 Task: Reply All to email with the signature Anthony Hernandez with the subject Networking opportunity from softage.1@softage.net with the message Can you provide an update on the status of the IT system upgrade project?, select last word, change the font of the message to Serif and change the font typography to bold and italics Send the email
Action: Mouse moved to (452, 569)
Screenshot: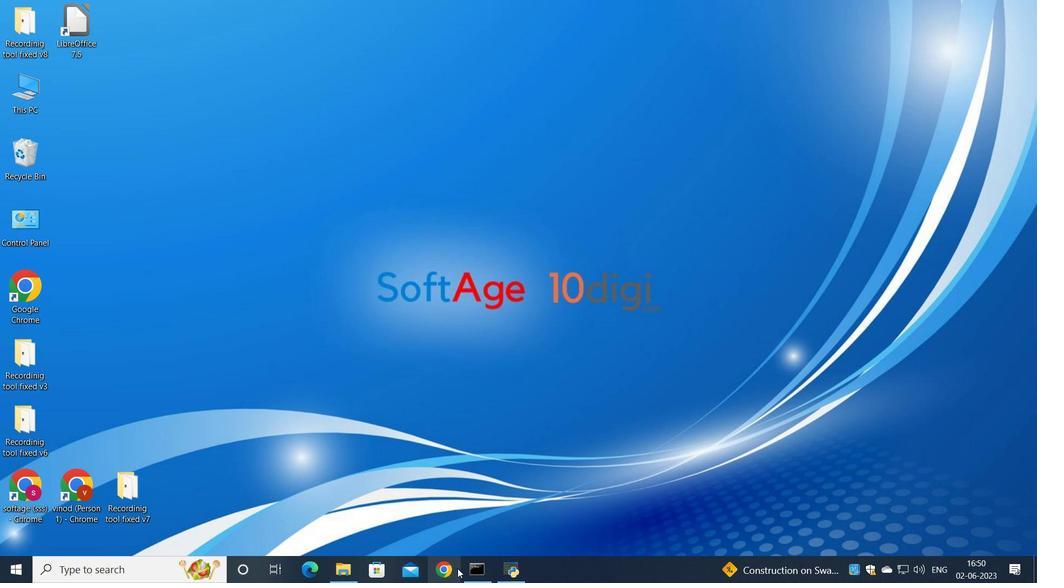 
Action: Mouse pressed left at (452, 569)
Screenshot: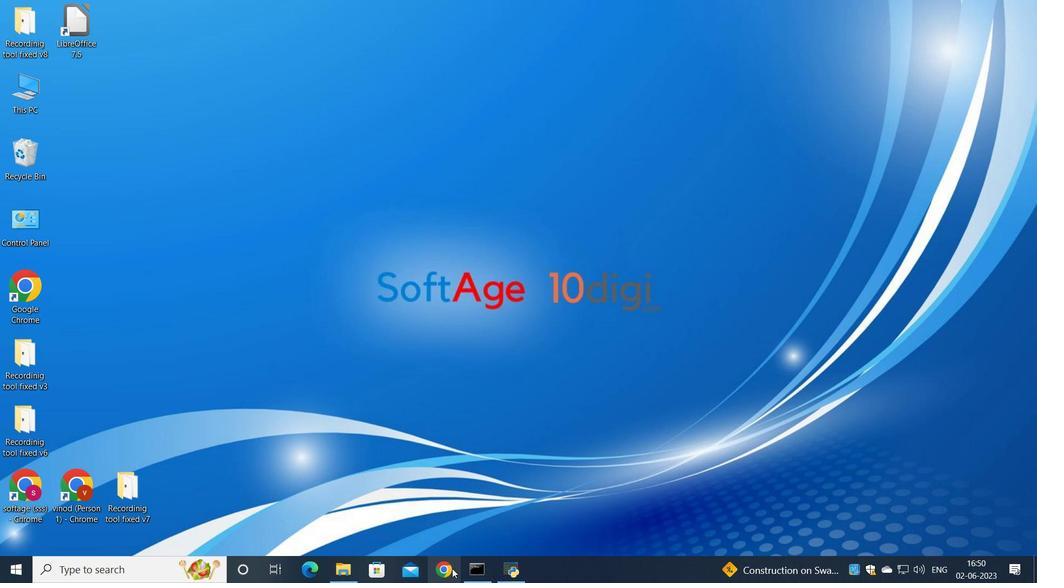 
Action: Mouse moved to (452, 345)
Screenshot: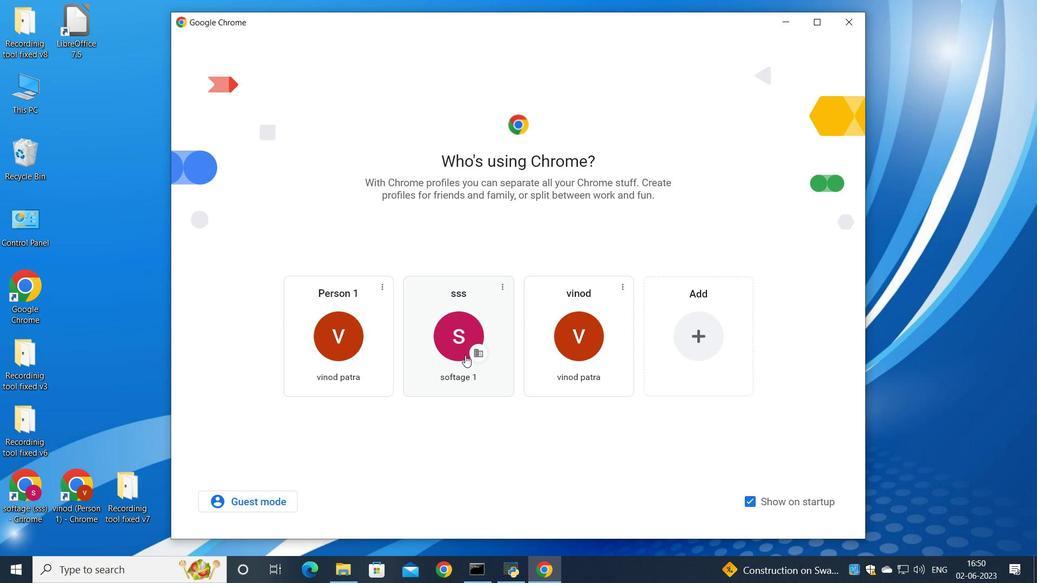 
Action: Mouse pressed left at (452, 345)
Screenshot: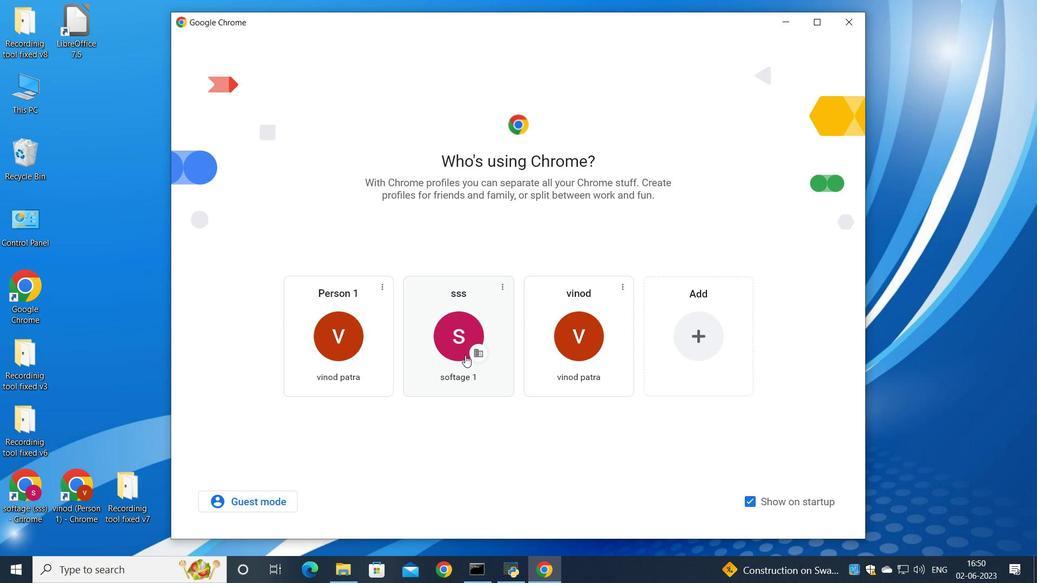 
Action: Mouse moved to (905, 89)
Screenshot: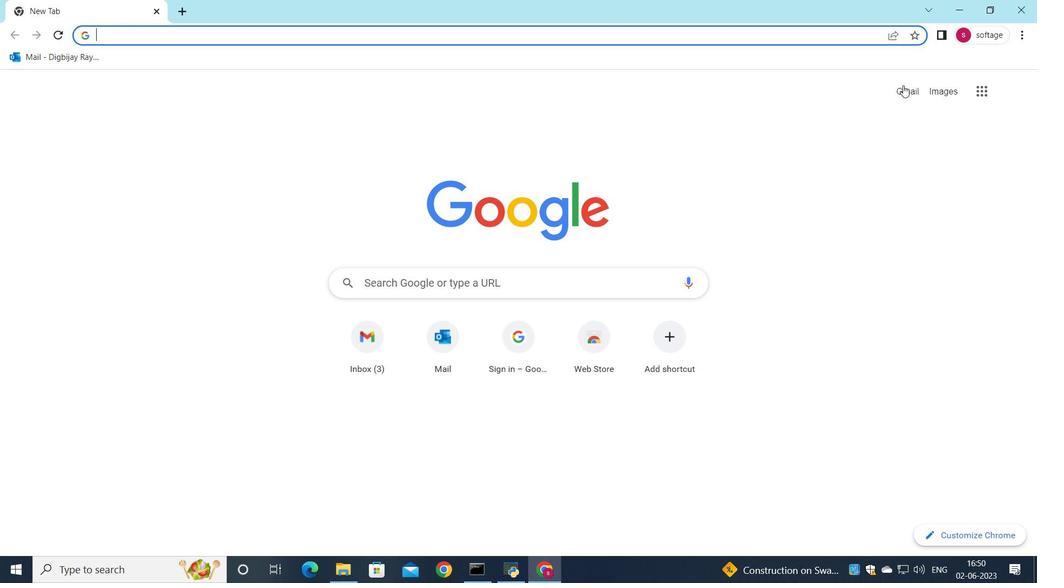 
Action: Mouse pressed left at (905, 89)
Screenshot: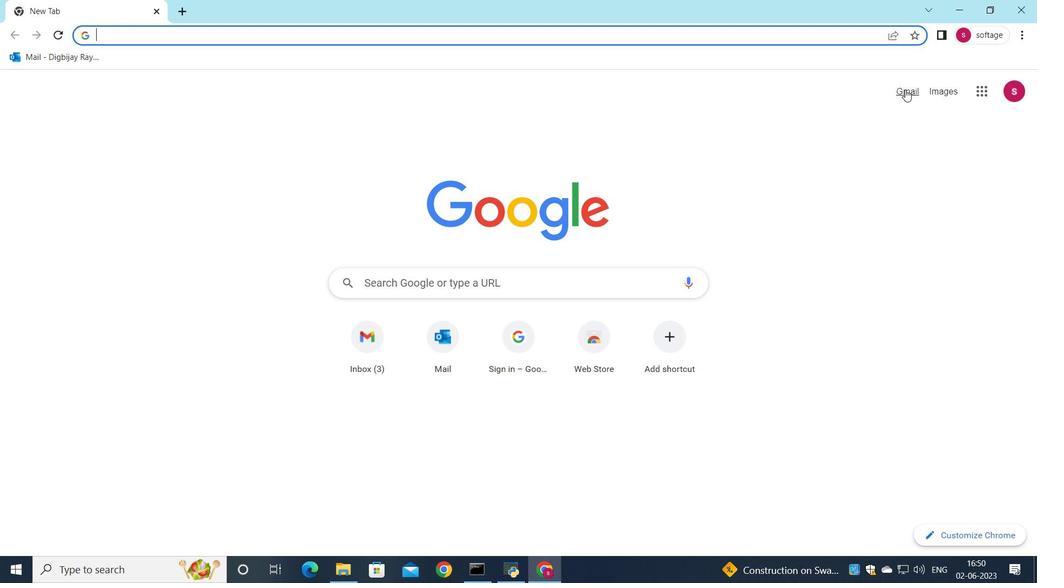 
Action: Mouse moved to (880, 94)
Screenshot: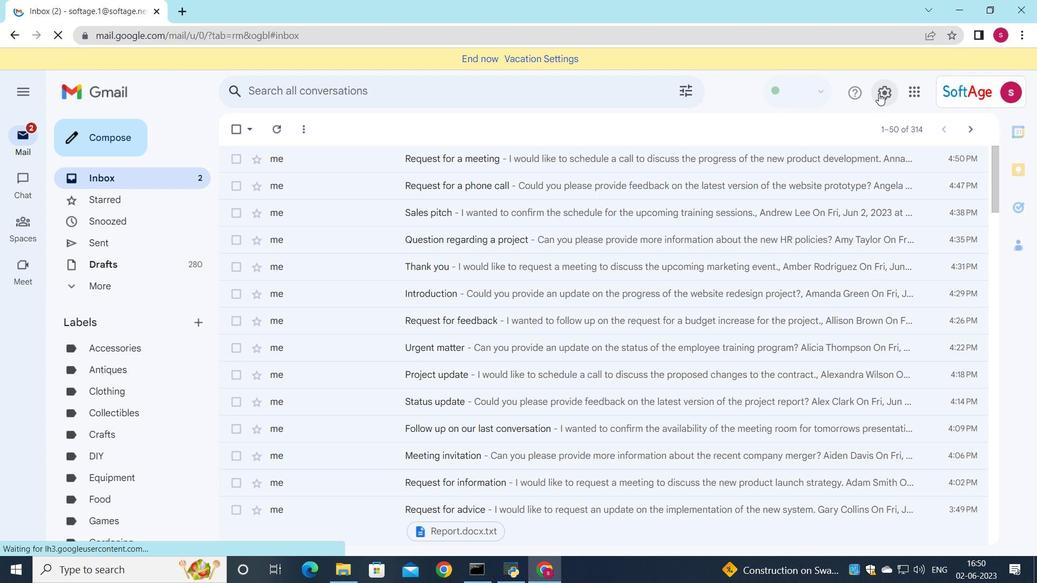 
Action: Mouse pressed left at (880, 94)
Screenshot: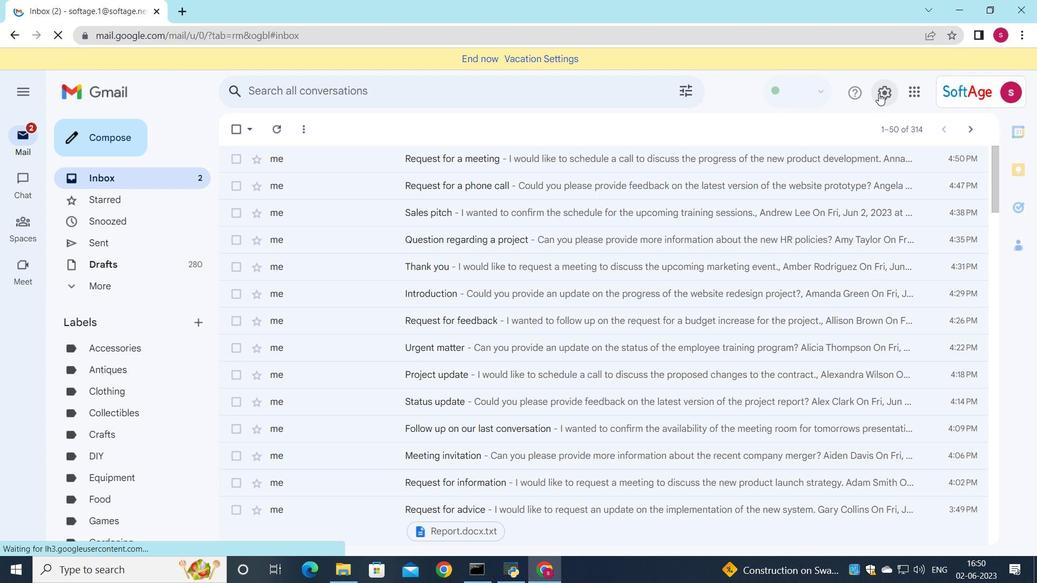 
Action: Mouse moved to (888, 157)
Screenshot: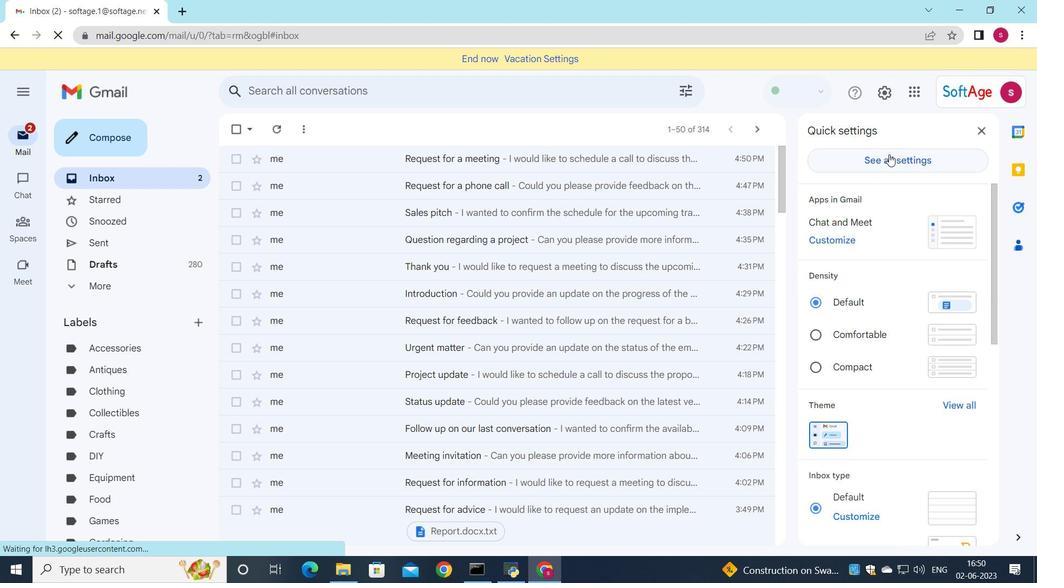 
Action: Mouse pressed left at (888, 157)
Screenshot: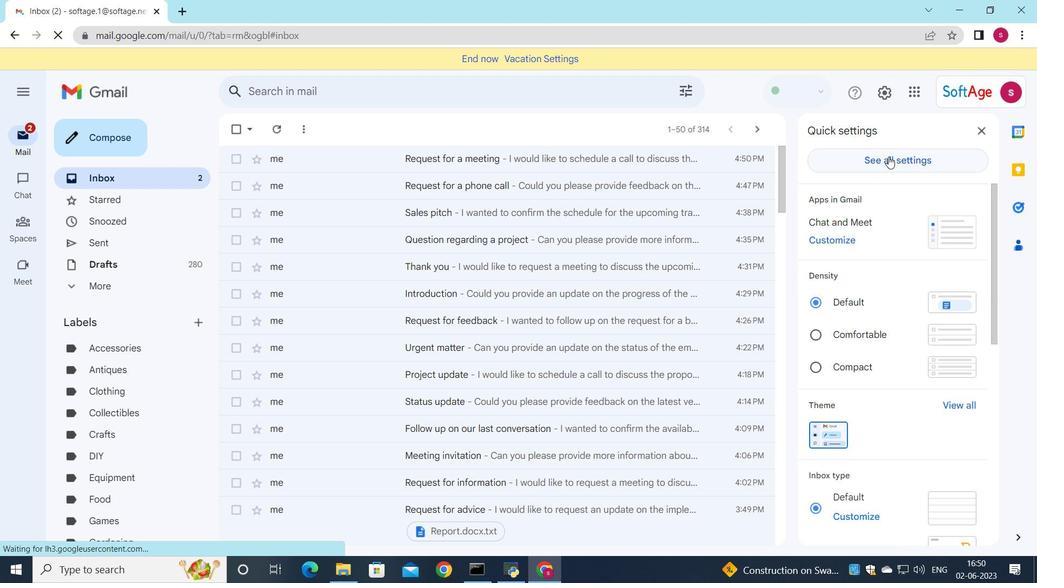 
Action: Mouse moved to (591, 244)
Screenshot: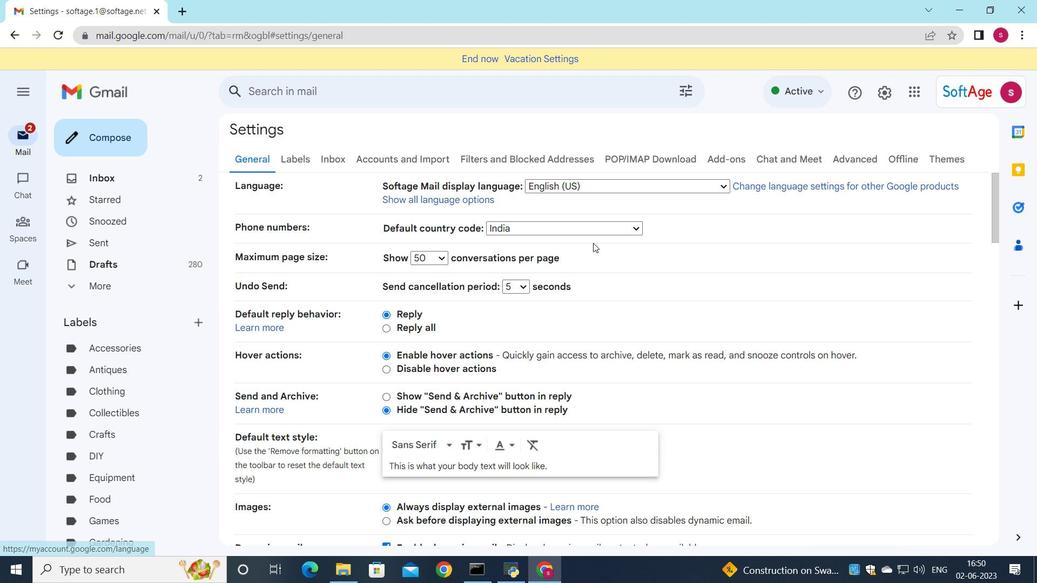 
Action: Mouse scrolled (591, 243) with delta (0, 0)
Screenshot: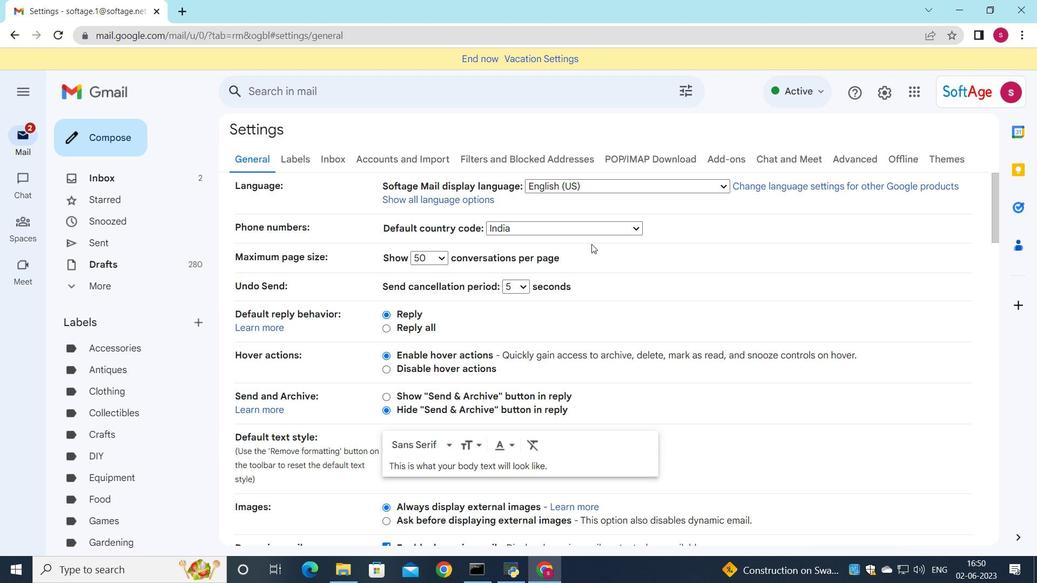 
Action: Mouse scrolled (591, 243) with delta (0, 0)
Screenshot: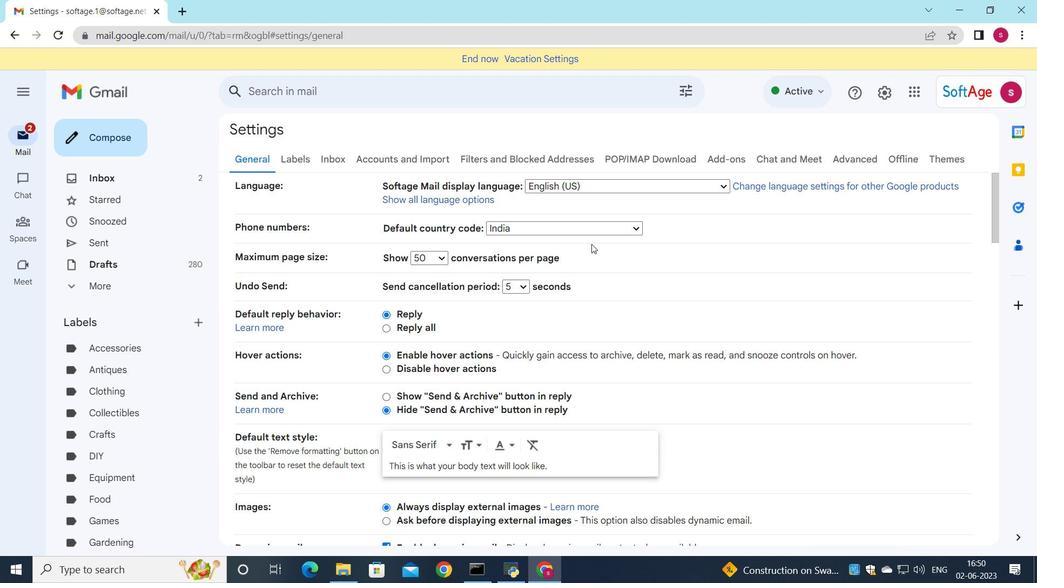 
Action: Mouse scrolled (591, 243) with delta (0, 0)
Screenshot: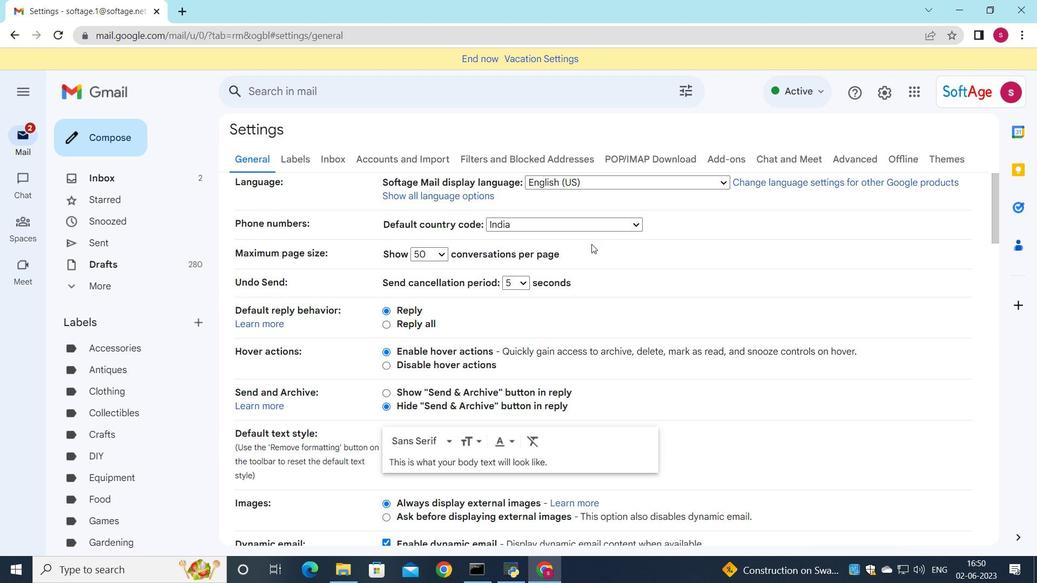 
Action: Mouse scrolled (591, 243) with delta (0, 0)
Screenshot: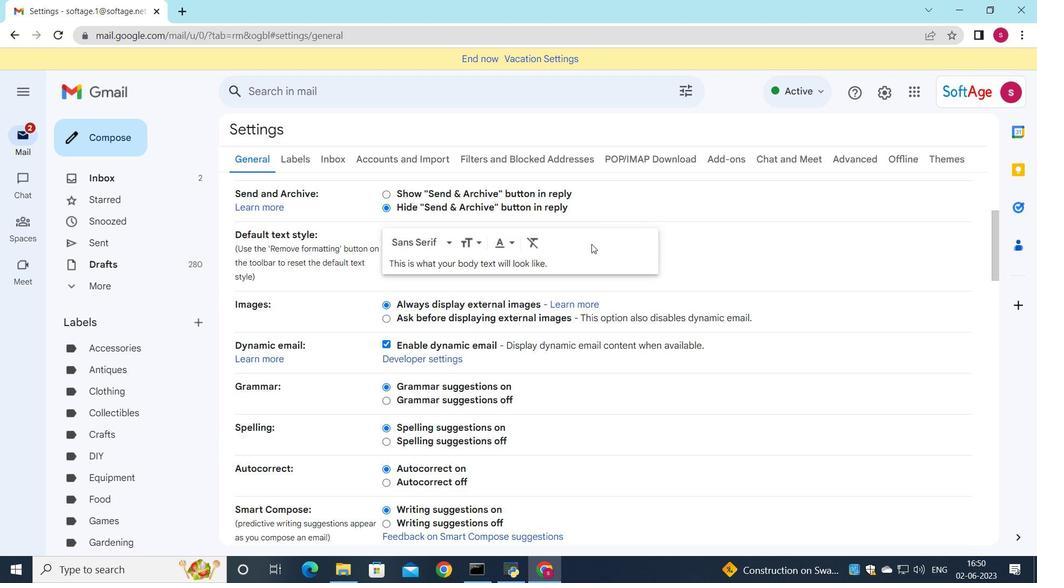 
Action: Mouse scrolled (591, 243) with delta (0, 0)
Screenshot: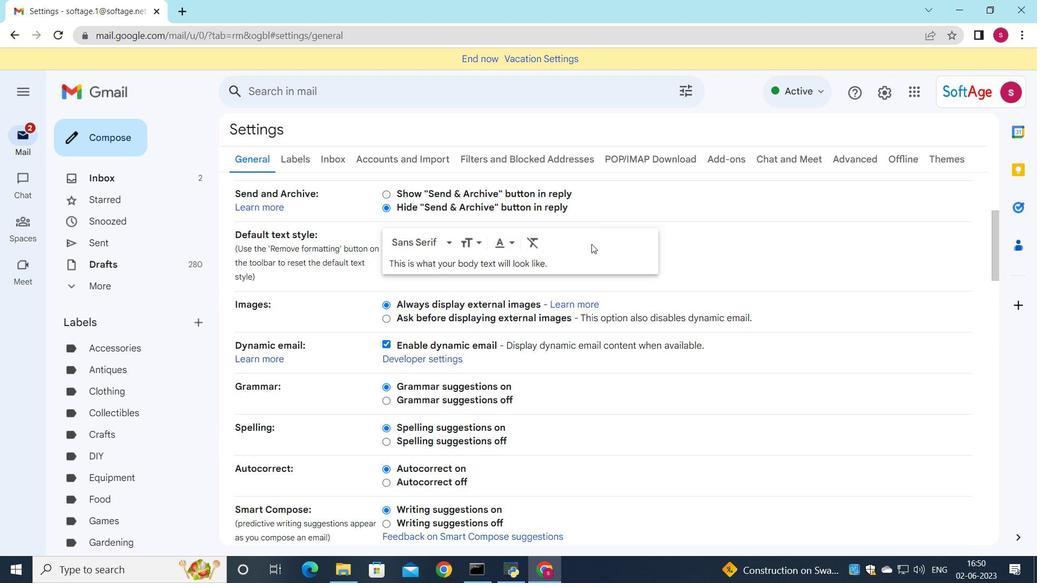 
Action: Mouse scrolled (591, 243) with delta (0, 0)
Screenshot: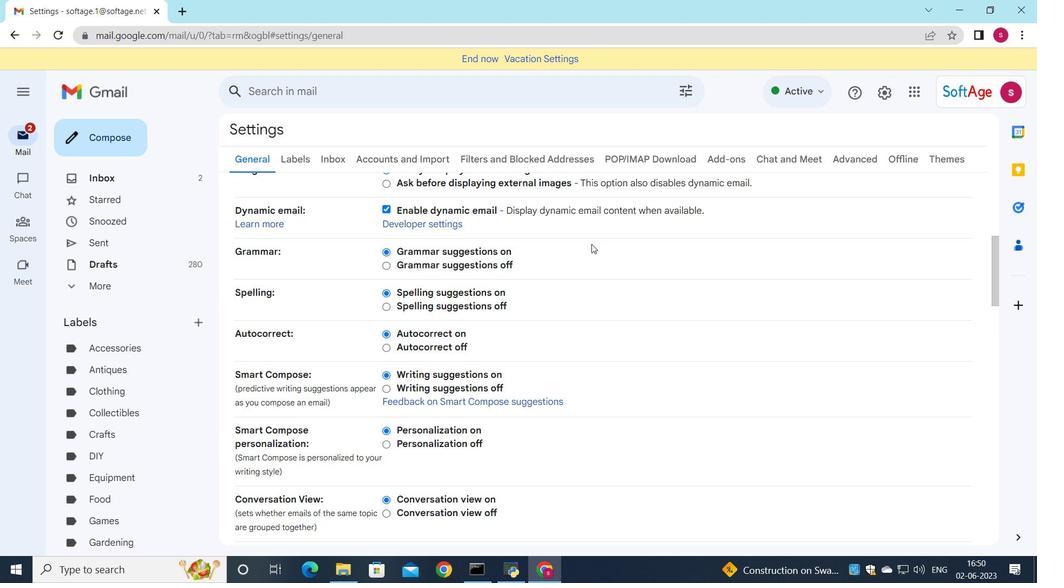 
Action: Mouse scrolled (591, 244) with delta (0, 0)
Screenshot: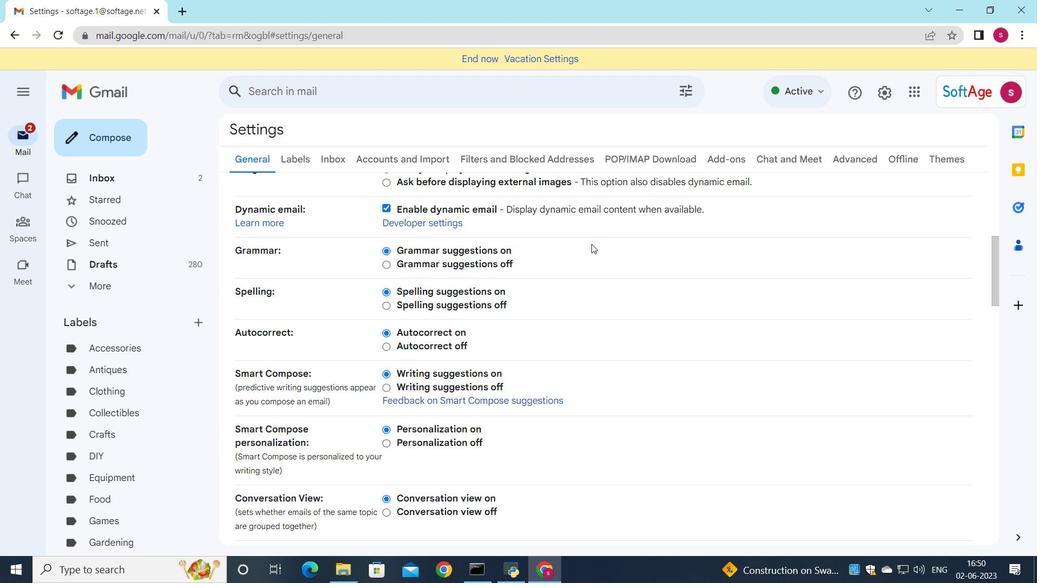 
Action: Mouse scrolled (591, 244) with delta (0, 0)
Screenshot: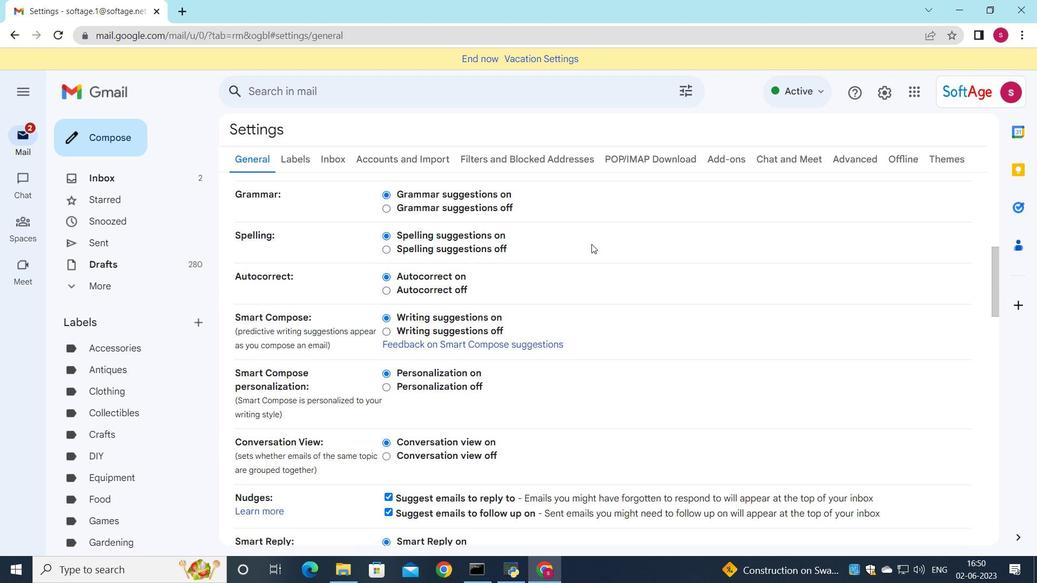 
Action: Mouse scrolled (591, 243) with delta (0, 0)
Screenshot: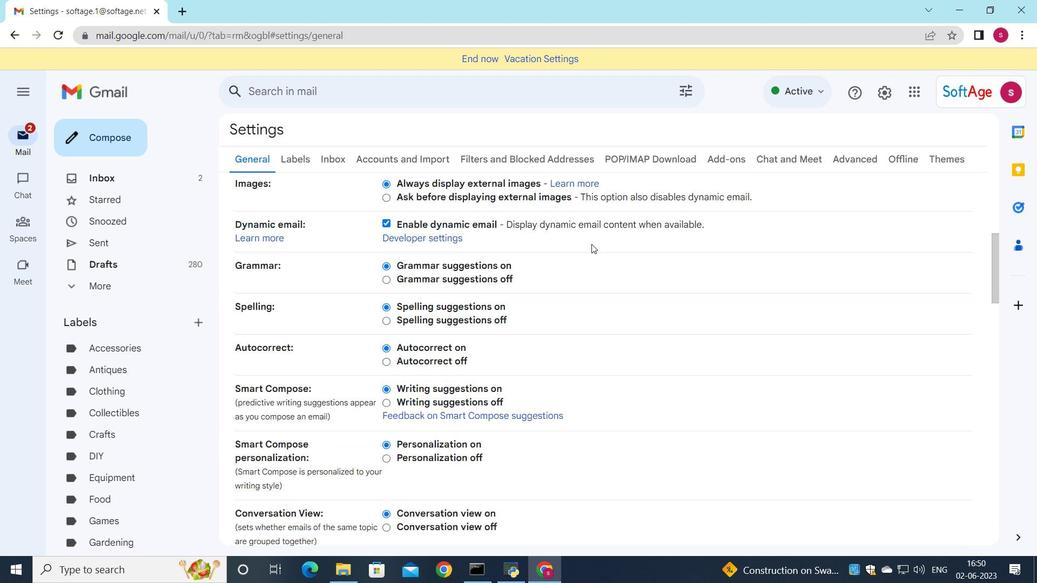 
Action: Mouse scrolled (591, 243) with delta (0, 0)
Screenshot: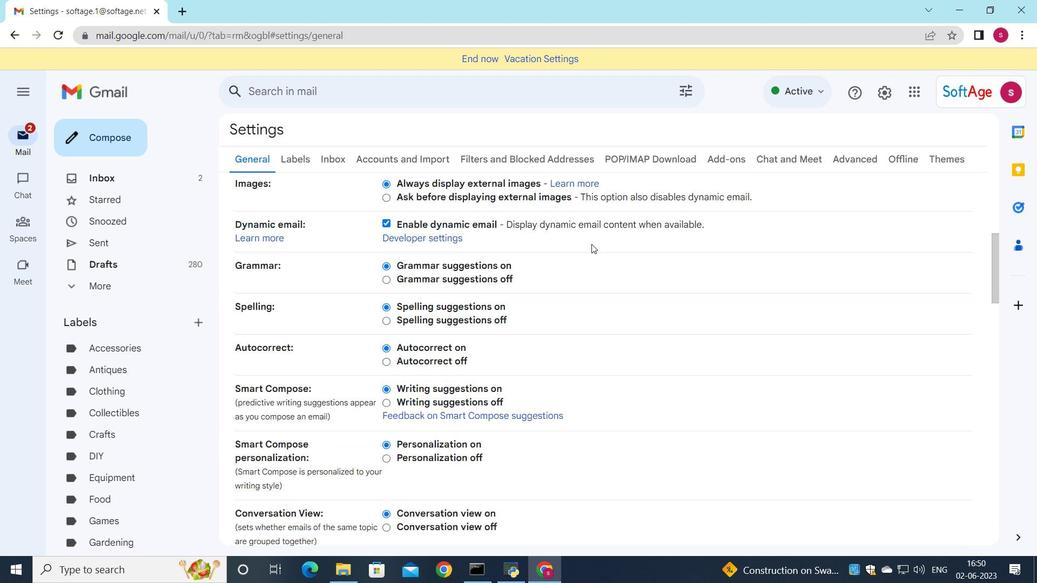 
Action: Mouse scrolled (591, 243) with delta (0, 0)
Screenshot: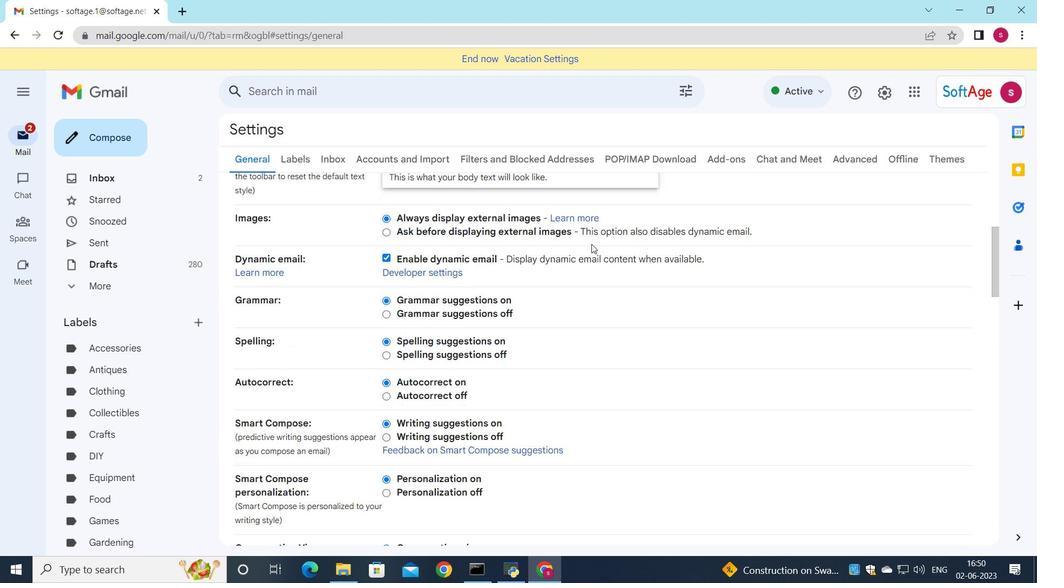 
Action: Mouse scrolled (591, 243) with delta (0, 0)
Screenshot: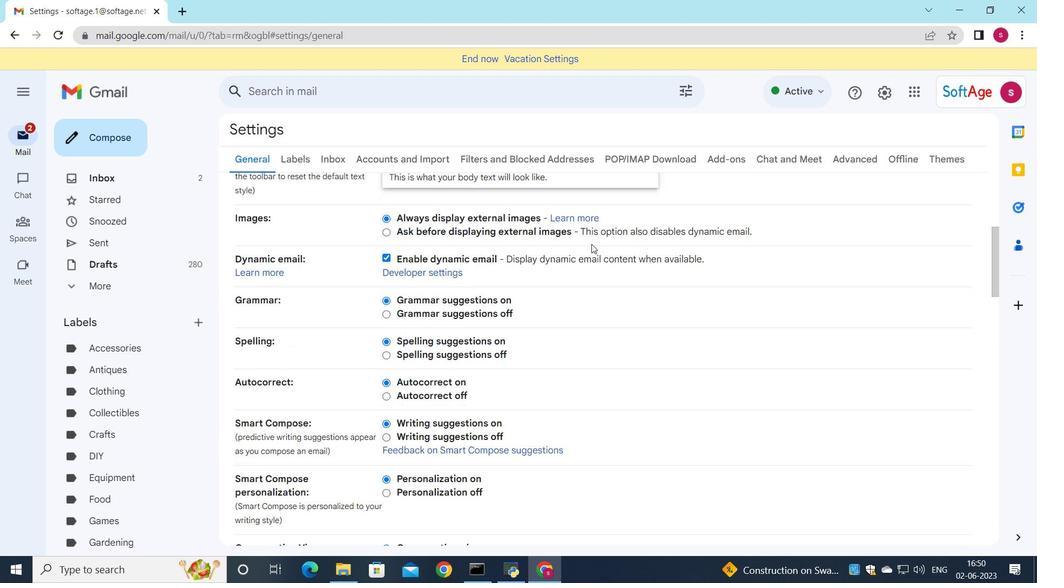 
Action: Mouse scrolled (591, 243) with delta (0, 0)
Screenshot: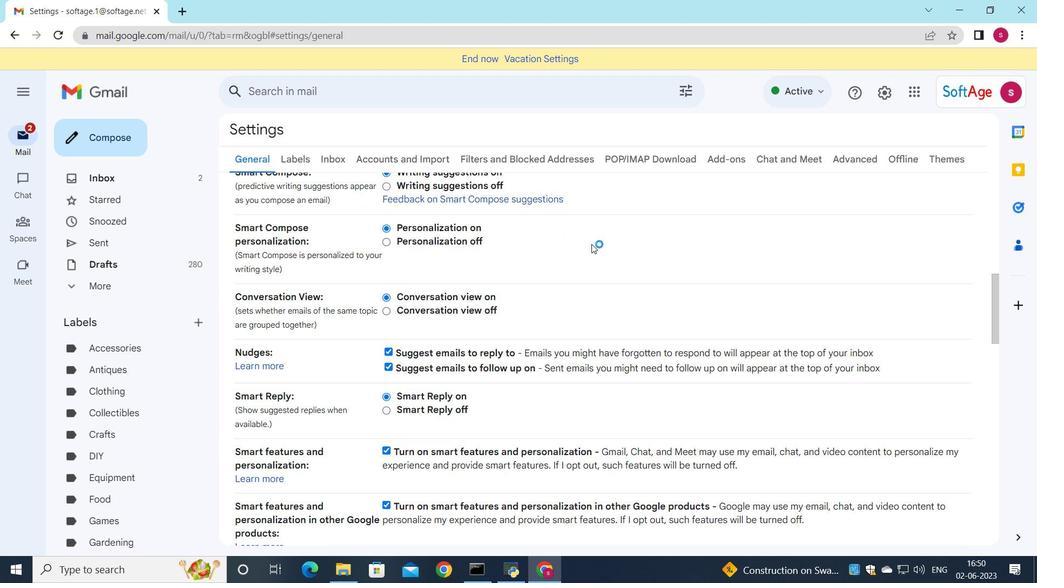 
Action: Mouse scrolled (591, 243) with delta (0, 0)
Screenshot: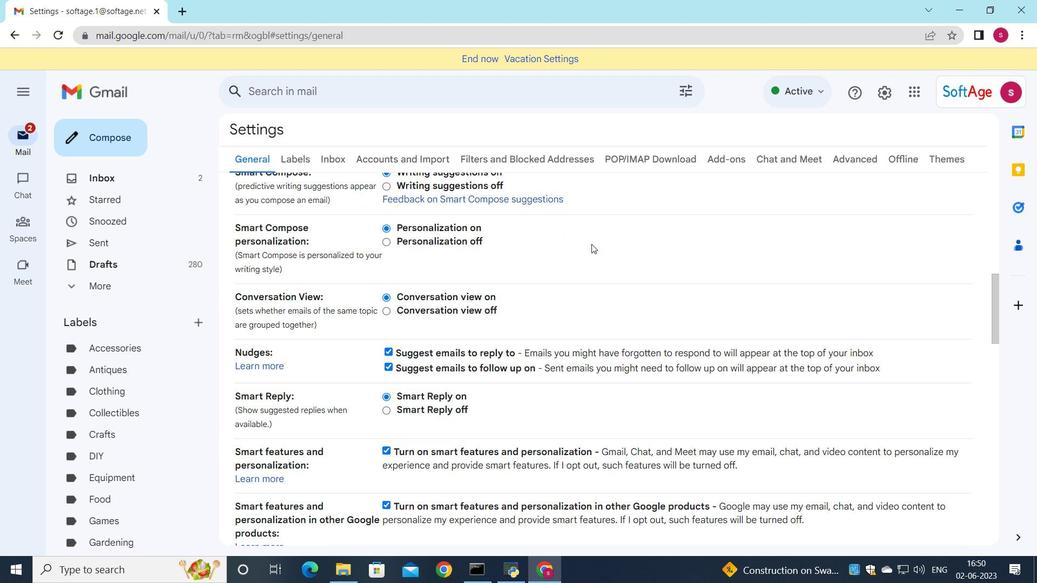 
Action: Mouse scrolled (591, 243) with delta (0, 0)
Screenshot: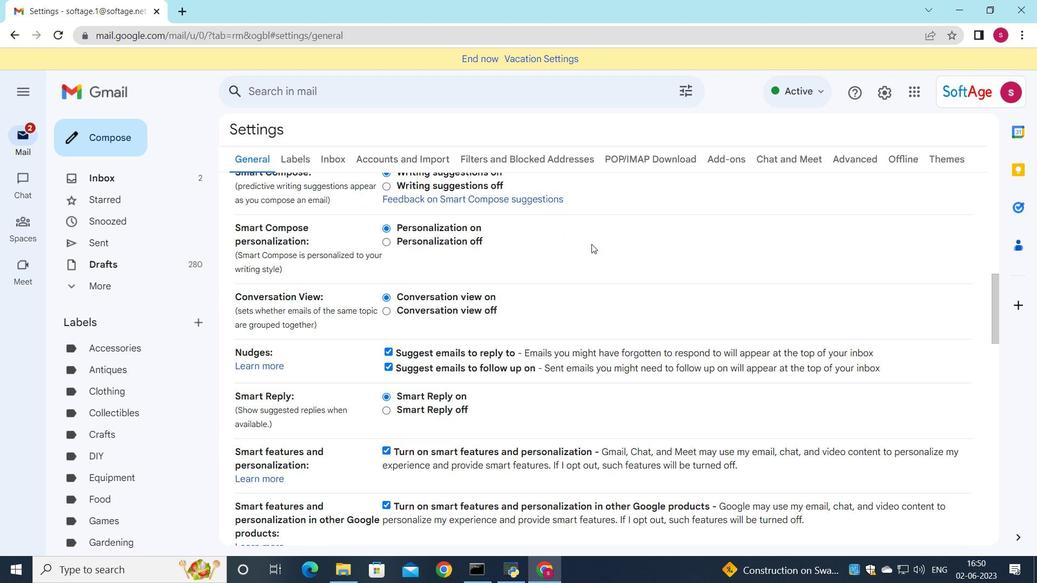 
Action: Mouse scrolled (591, 243) with delta (0, 0)
Screenshot: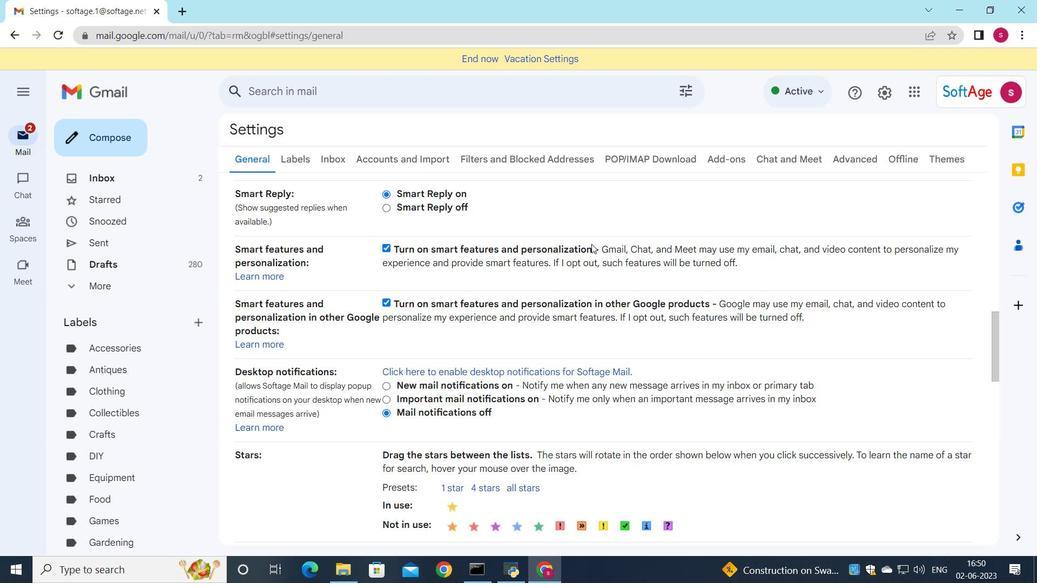 
Action: Mouse scrolled (591, 243) with delta (0, 0)
Screenshot: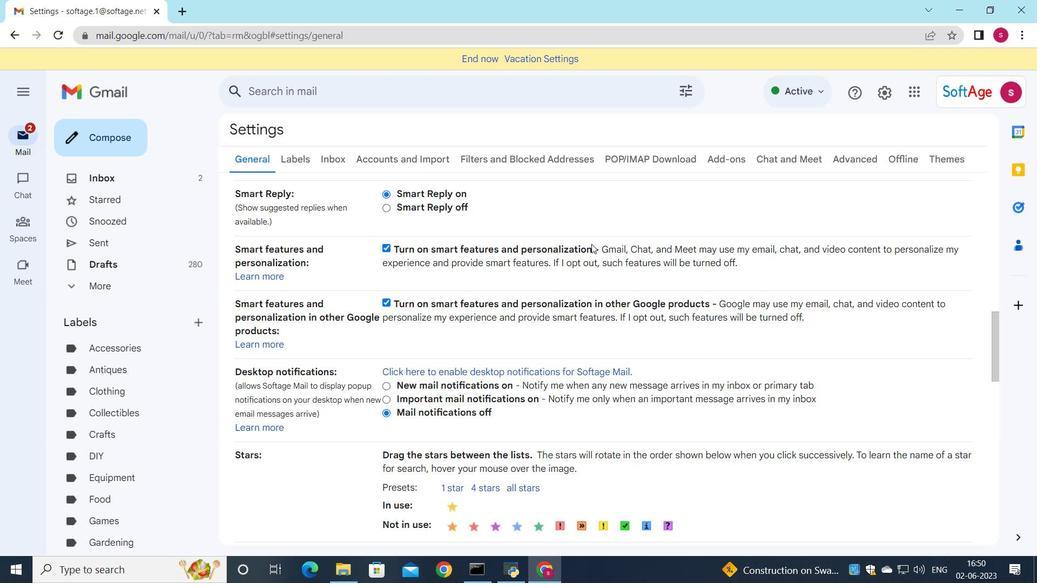 
Action: Mouse scrolled (591, 243) with delta (0, 0)
Screenshot: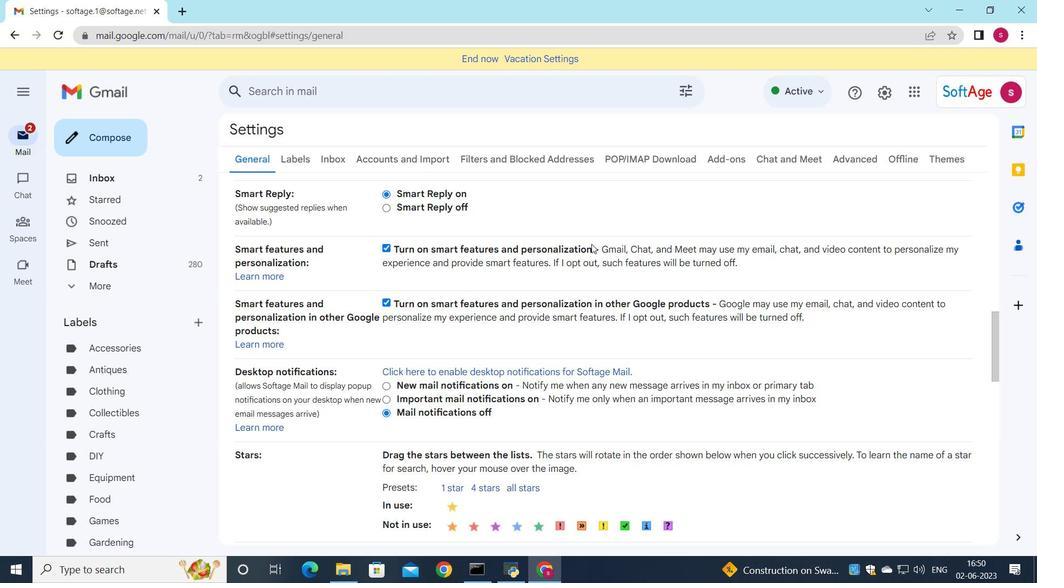 
Action: Mouse scrolled (591, 243) with delta (0, 0)
Screenshot: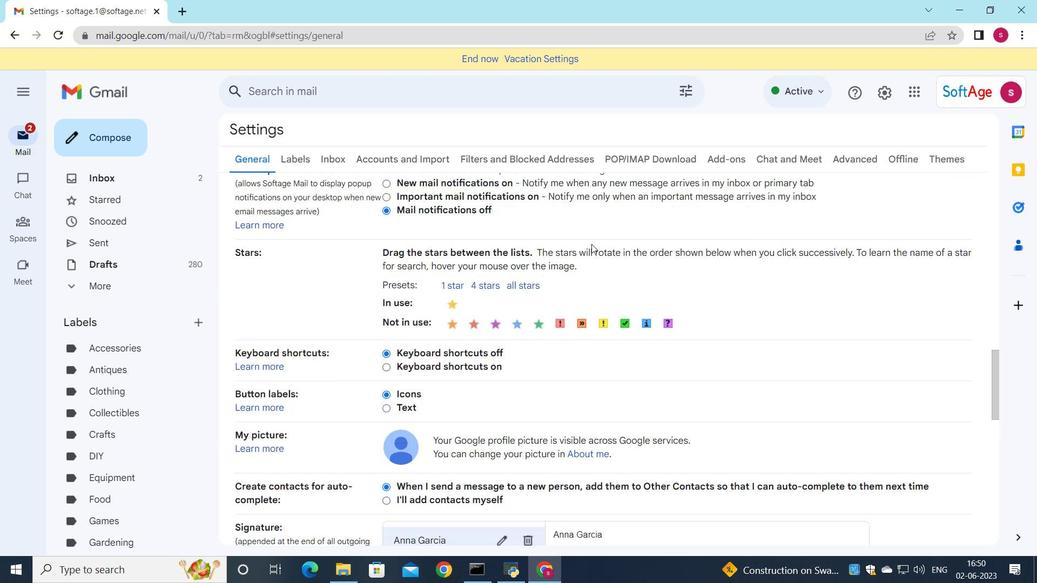 
Action: Mouse scrolled (591, 243) with delta (0, 0)
Screenshot: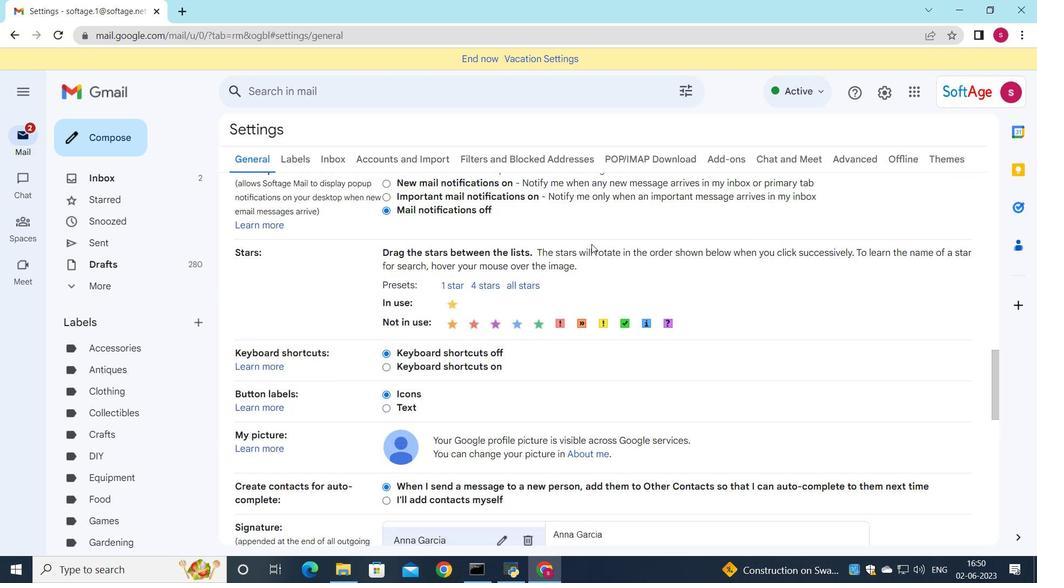 
Action: Mouse scrolled (591, 243) with delta (0, 0)
Screenshot: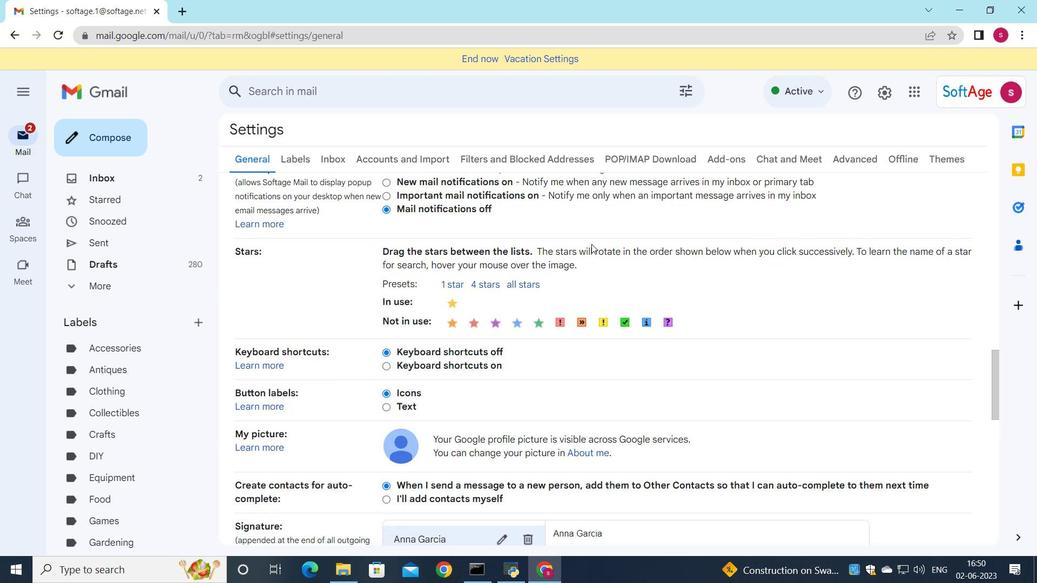 
Action: Mouse scrolled (591, 243) with delta (0, 0)
Screenshot: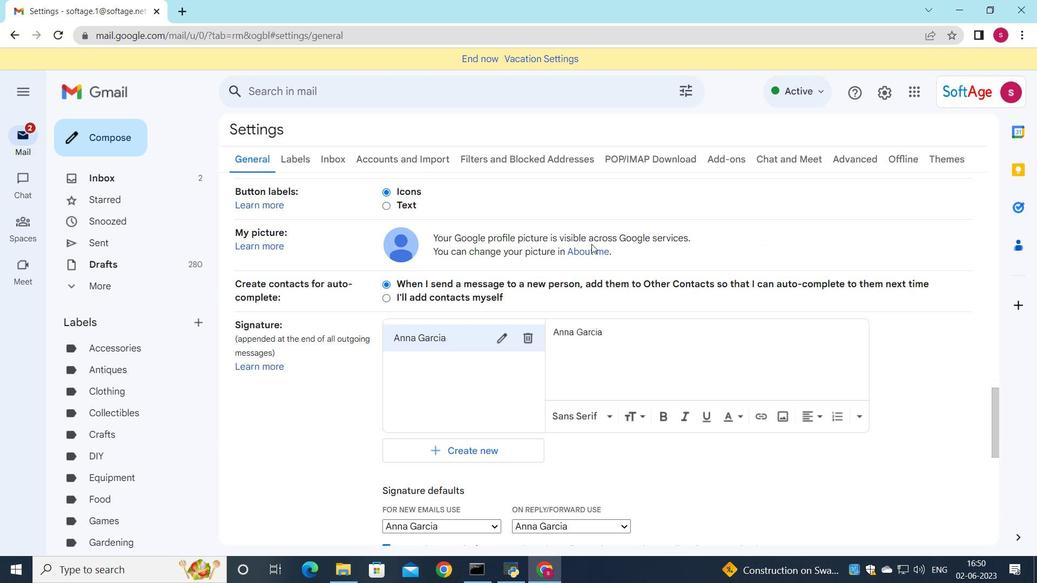 
Action: Mouse scrolled (591, 243) with delta (0, 0)
Screenshot: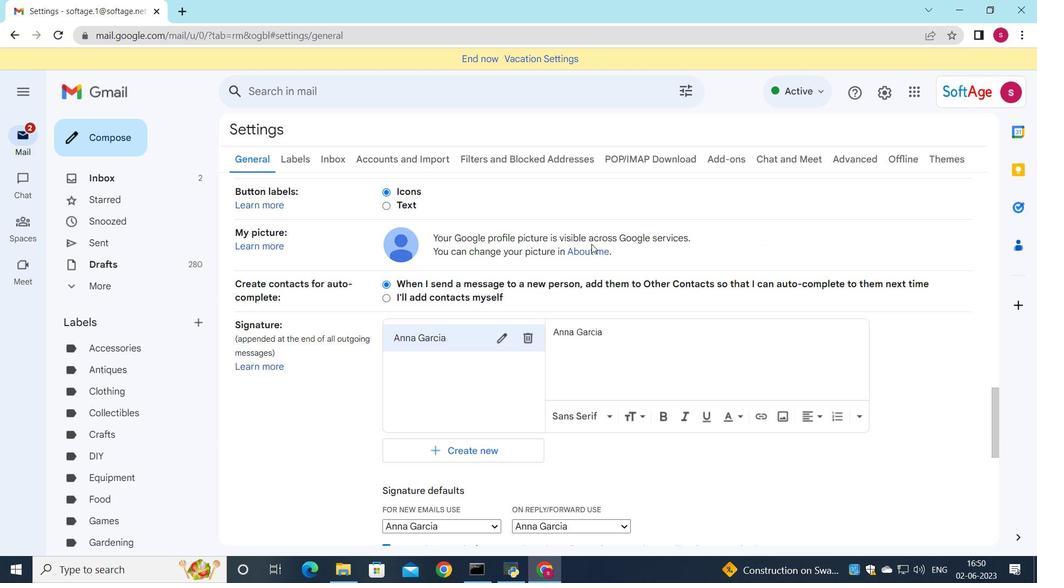 
Action: Mouse moved to (537, 207)
Screenshot: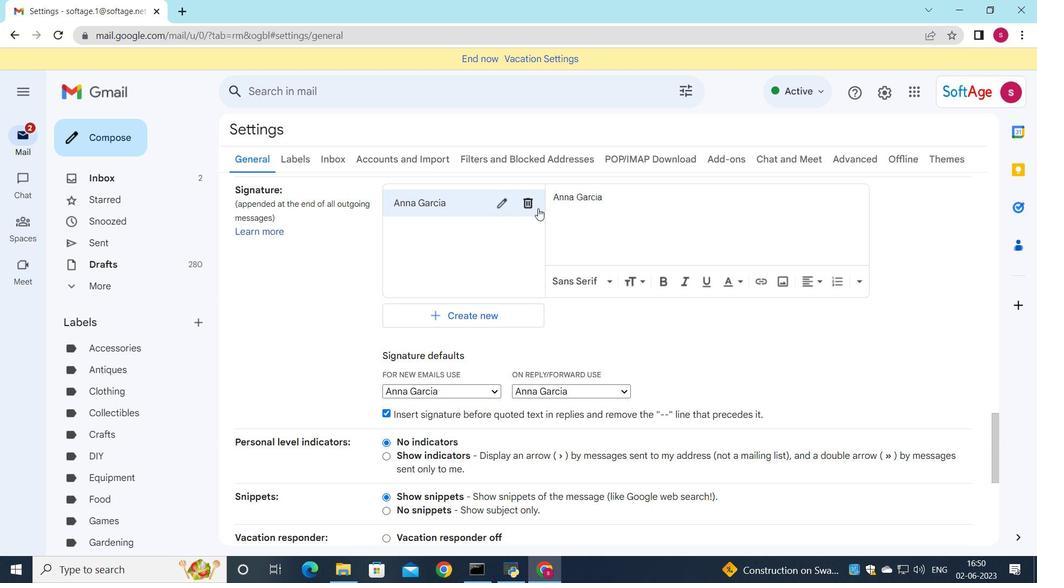 
Action: Mouse pressed left at (537, 207)
Screenshot: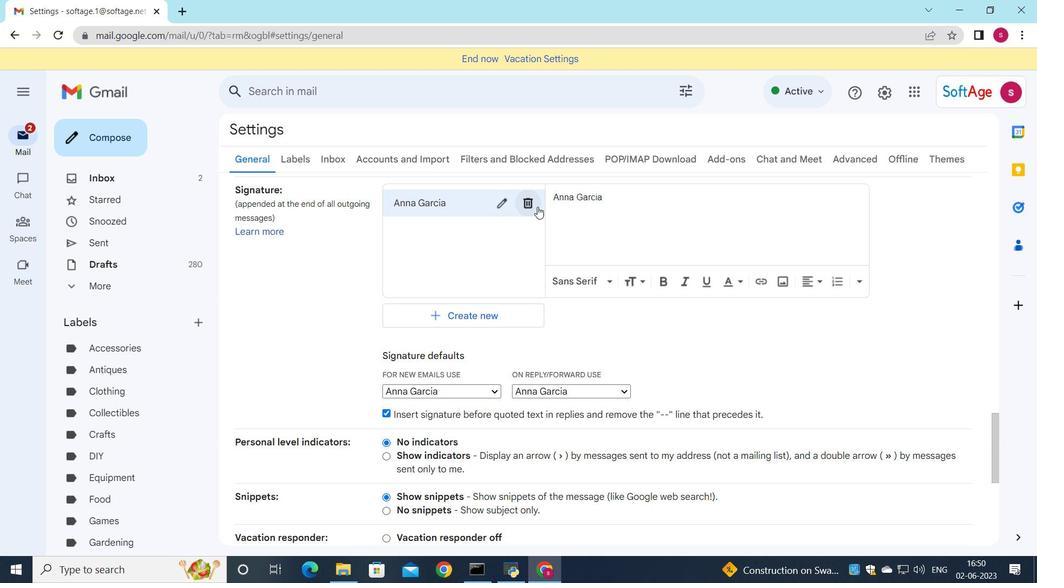 
Action: Mouse moved to (624, 324)
Screenshot: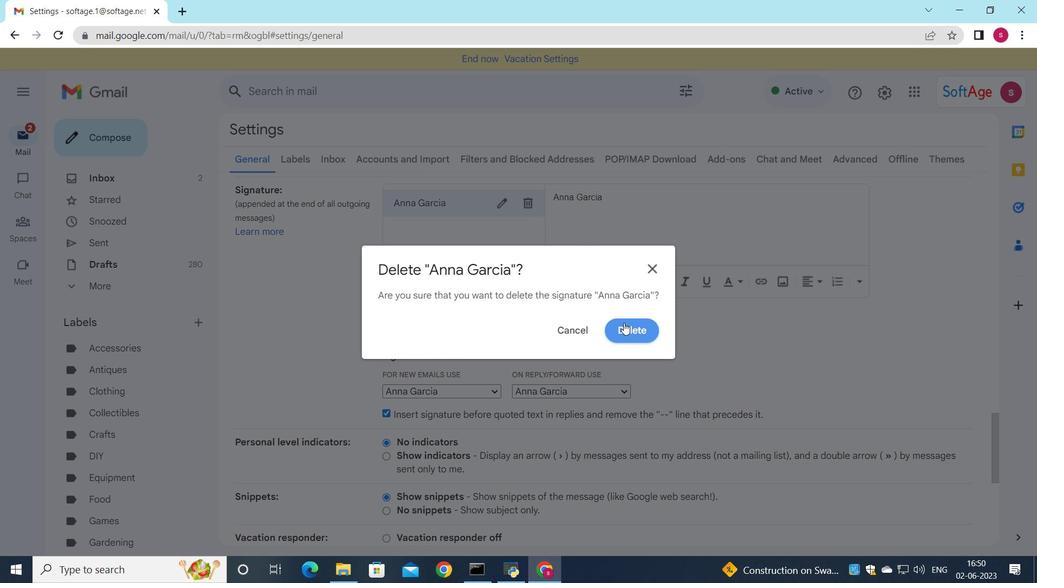 
Action: Mouse pressed left at (624, 324)
Screenshot: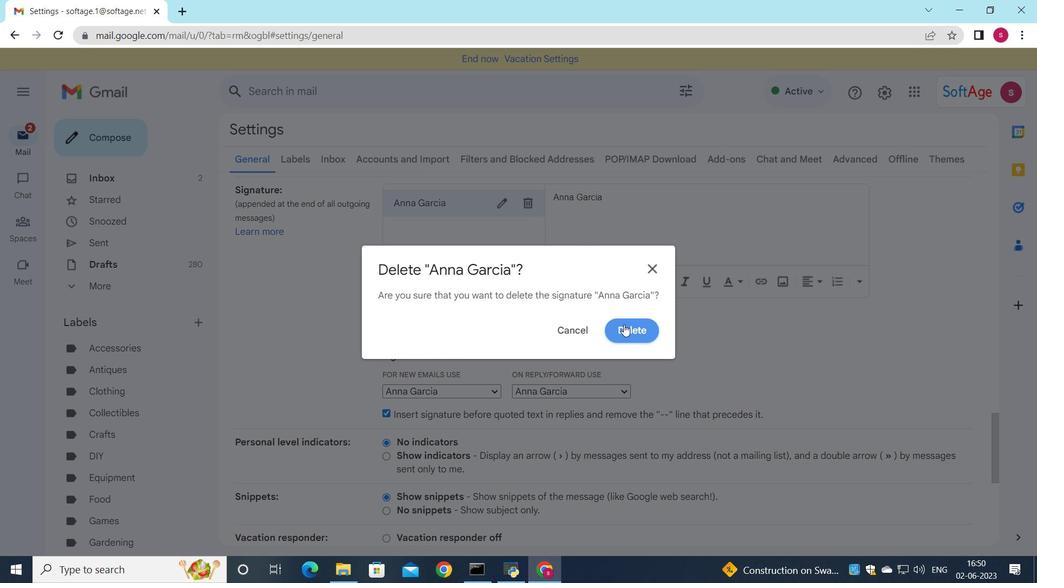 
Action: Mouse moved to (436, 218)
Screenshot: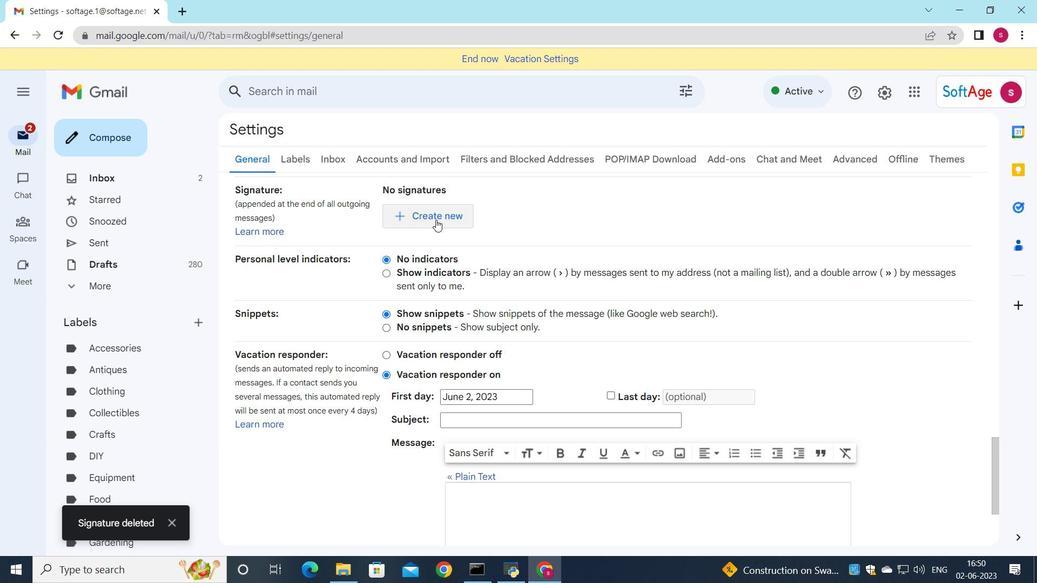 
Action: Mouse pressed left at (436, 218)
Screenshot: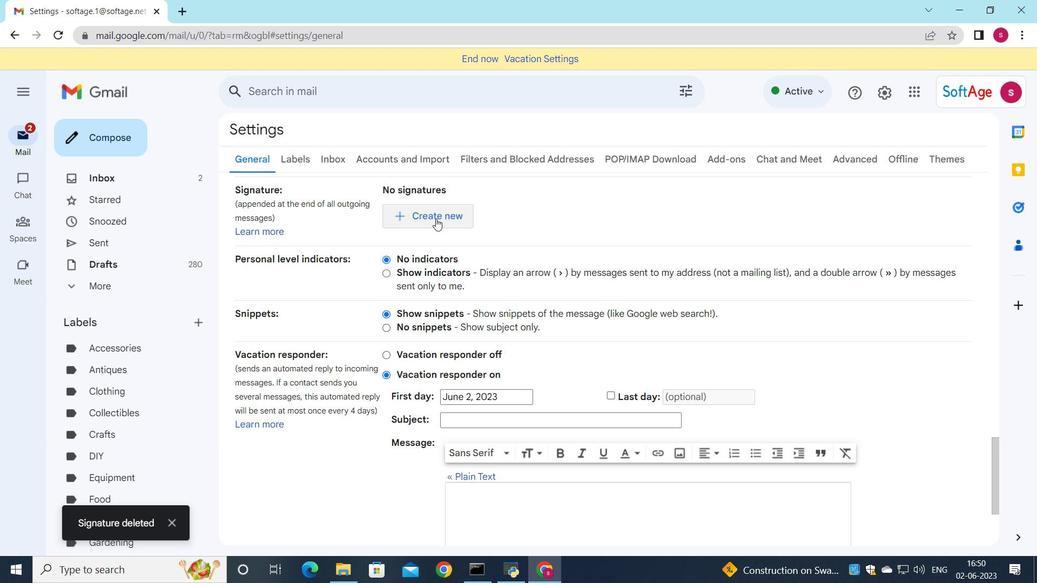 
Action: Mouse moved to (808, 153)
Screenshot: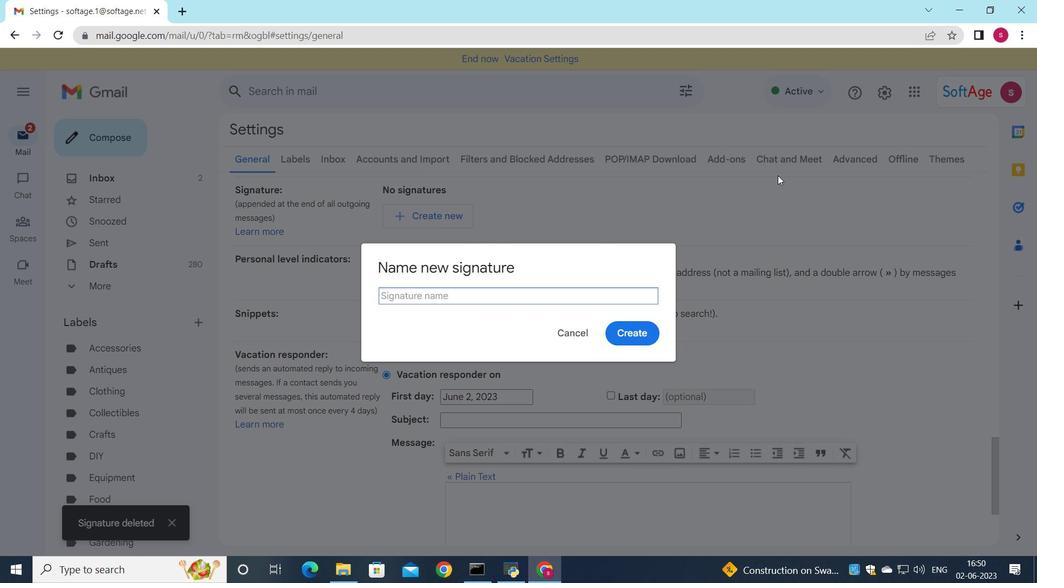 
Action: Key pressed <Key.shift>Anthony<Key.space><Key.shift>Hernandez
Screenshot: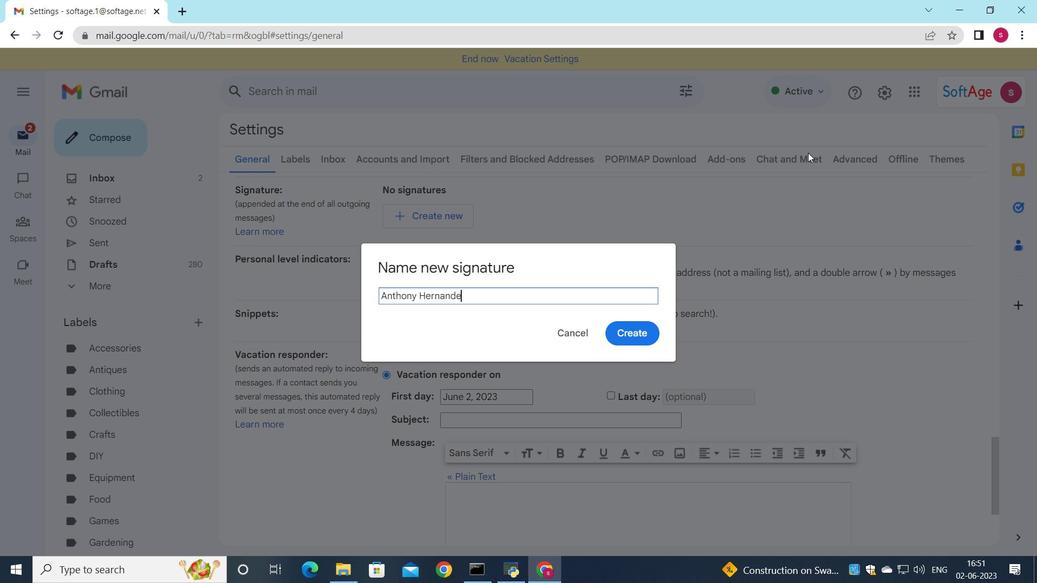 
Action: Mouse moved to (637, 337)
Screenshot: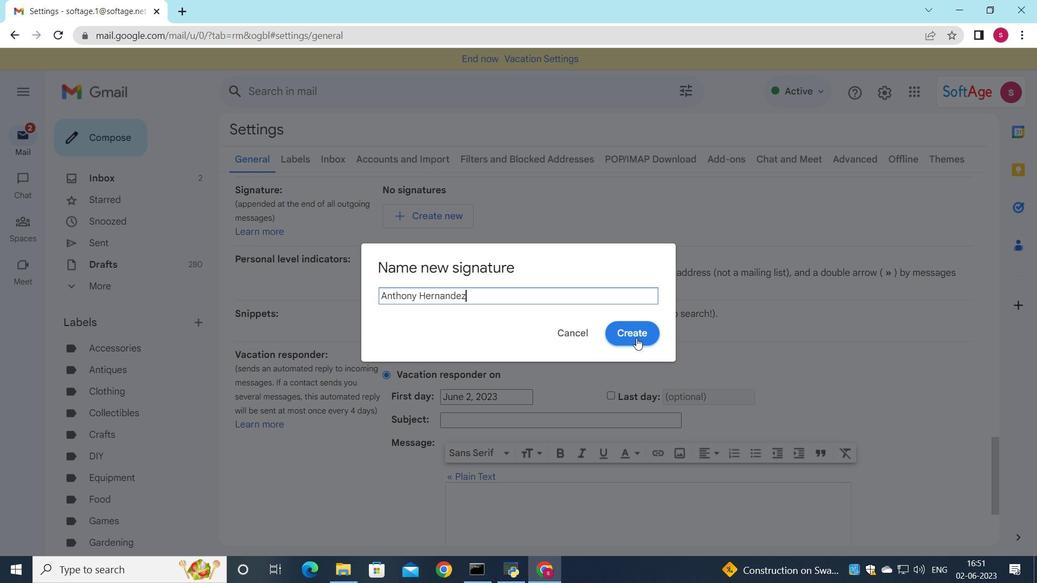 
Action: Mouse pressed left at (637, 337)
Screenshot: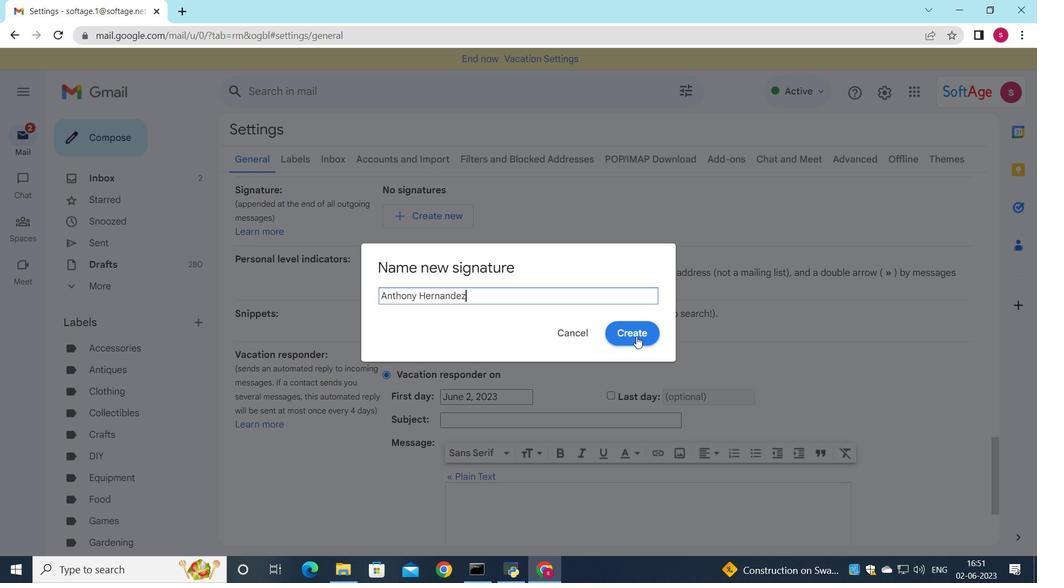 
Action: Mouse moved to (692, 231)
Screenshot: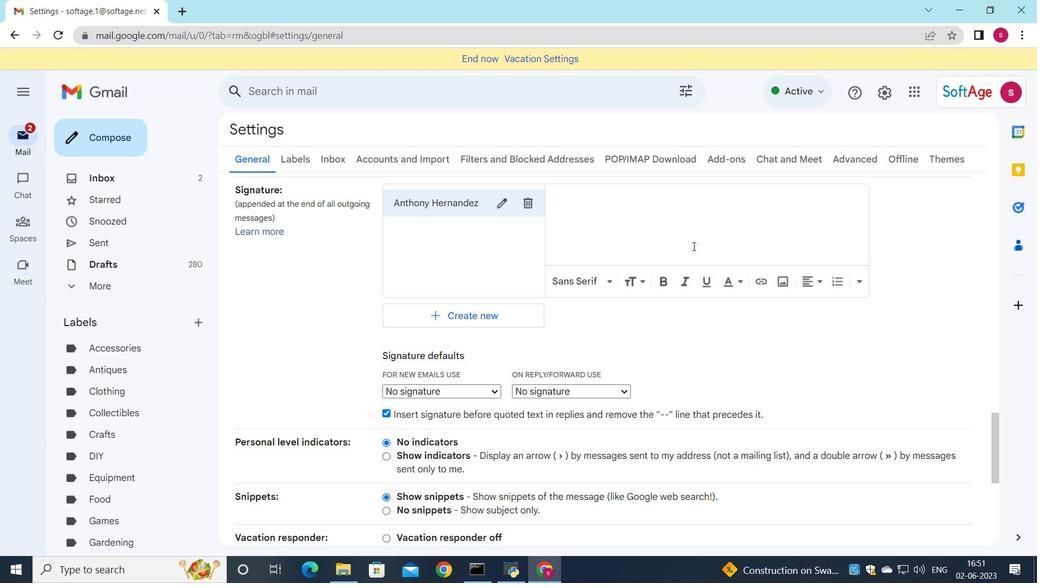 
Action: Mouse pressed left at (692, 231)
Screenshot: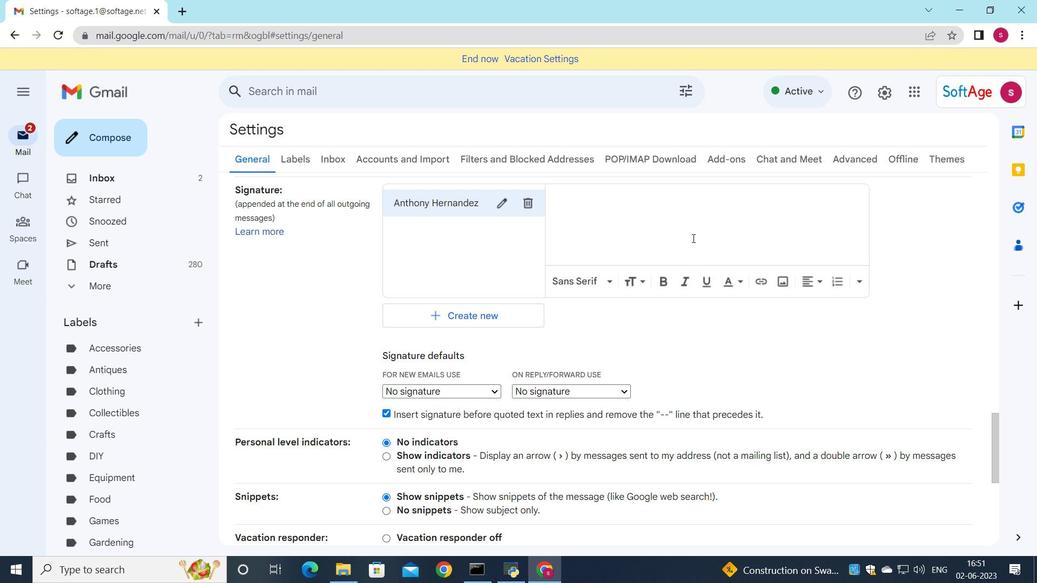 
Action: Key pressed <Key.shift>Anthony<Key.space><Key.shift>Hea<Key.backspace>rnandez
Screenshot: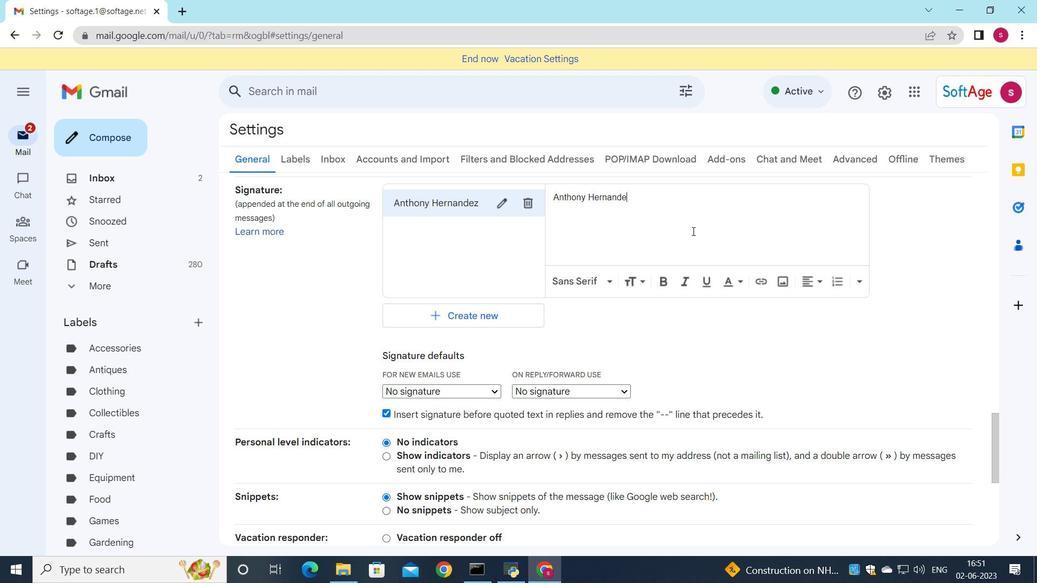 
Action: Mouse moved to (469, 390)
Screenshot: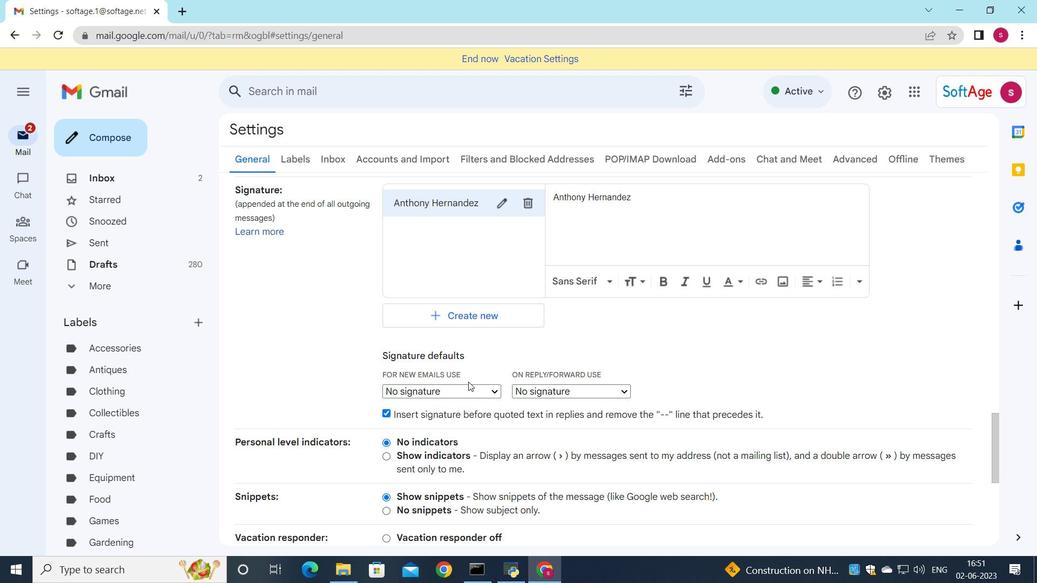 
Action: Mouse pressed left at (469, 390)
Screenshot: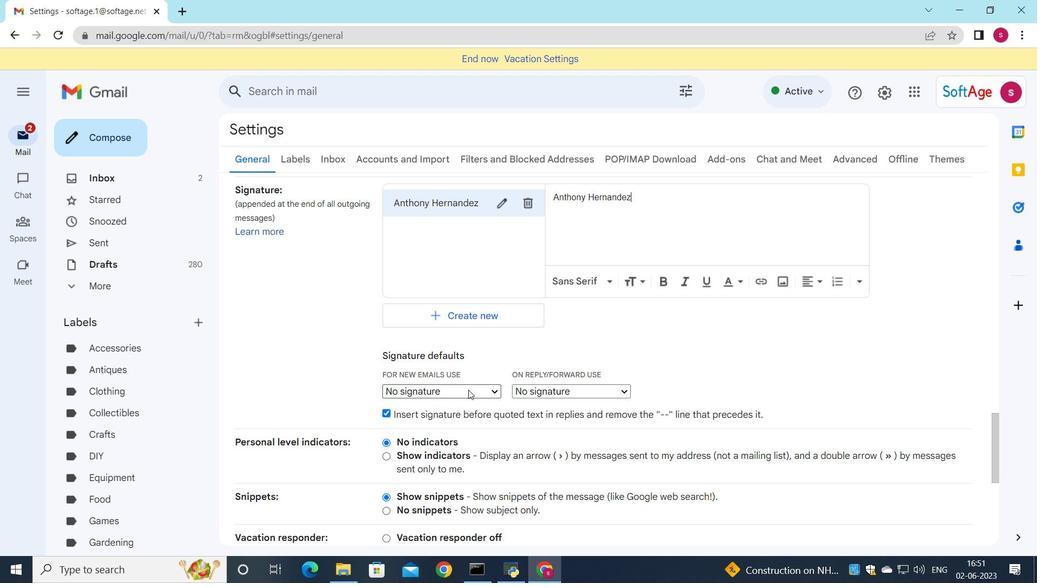 
Action: Mouse moved to (471, 418)
Screenshot: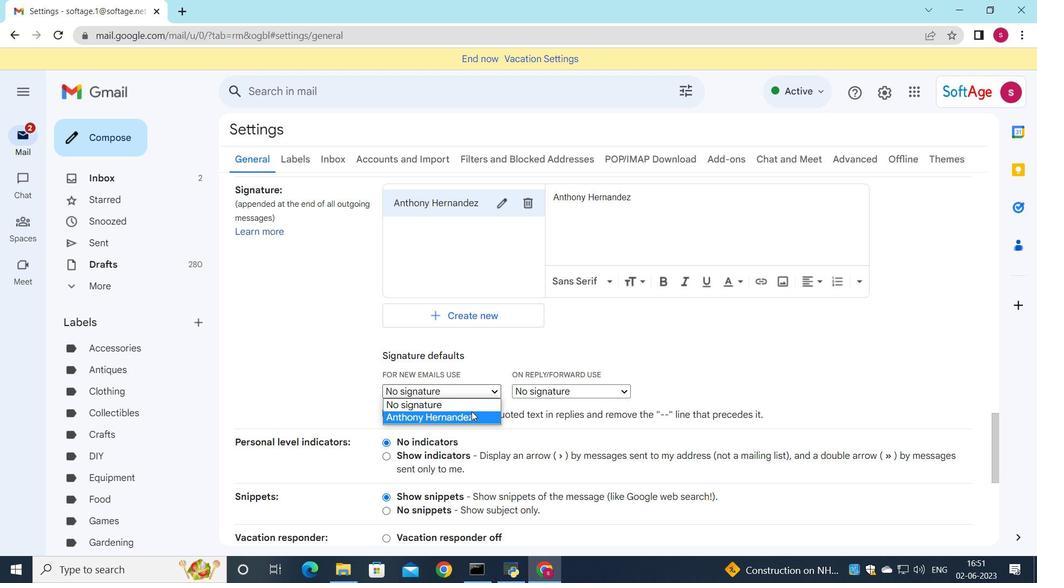 
Action: Mouse pressed left at (471, 418)
Screenshot: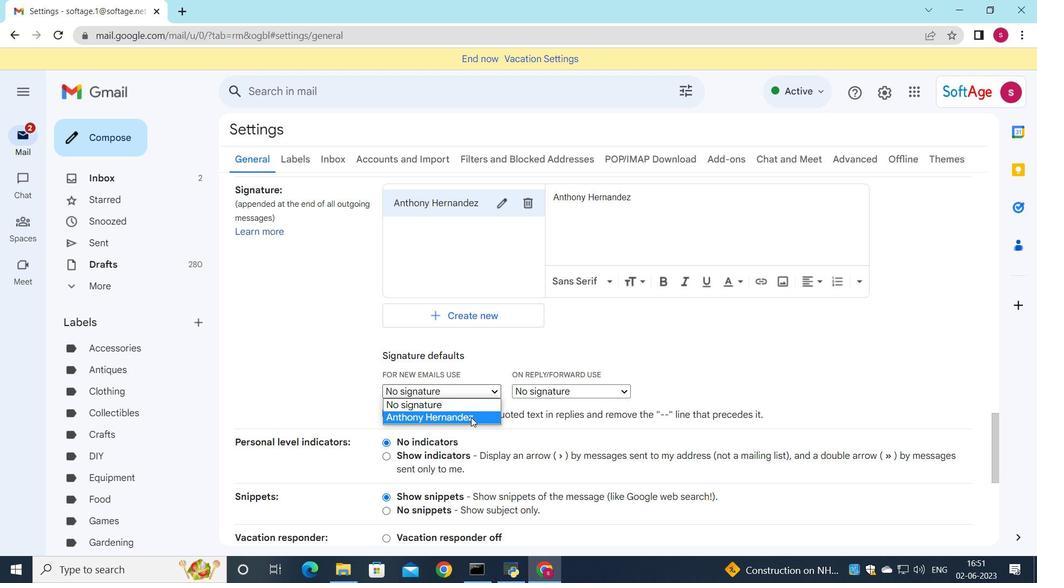 
Action: Mouse moved to (519, 390)
Screenshot: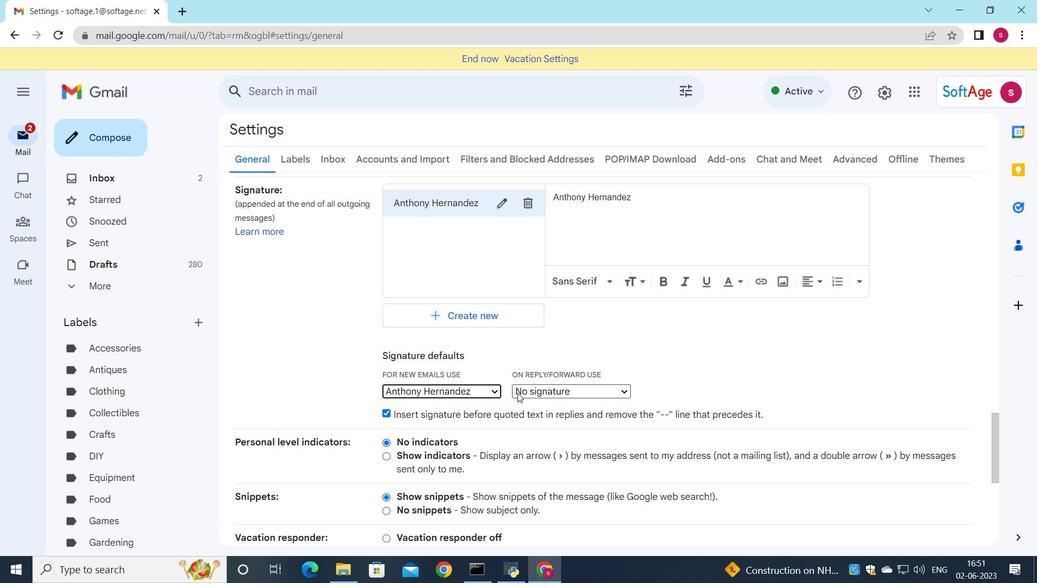 
Action: Mouse pressed left at (519, 390)
Screenshot: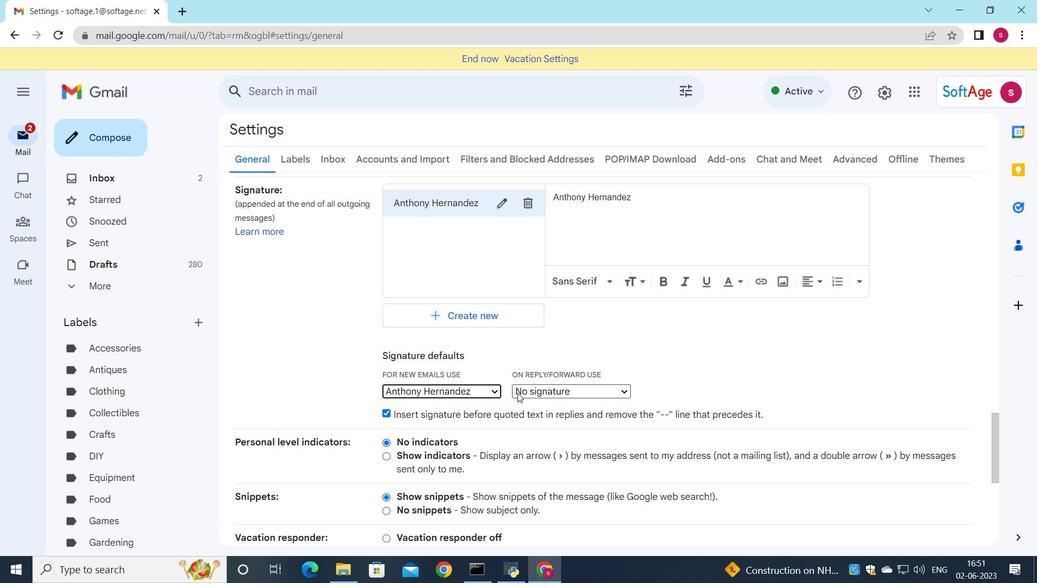 
Action: Mouse moved to (524, 415)
Screenshot: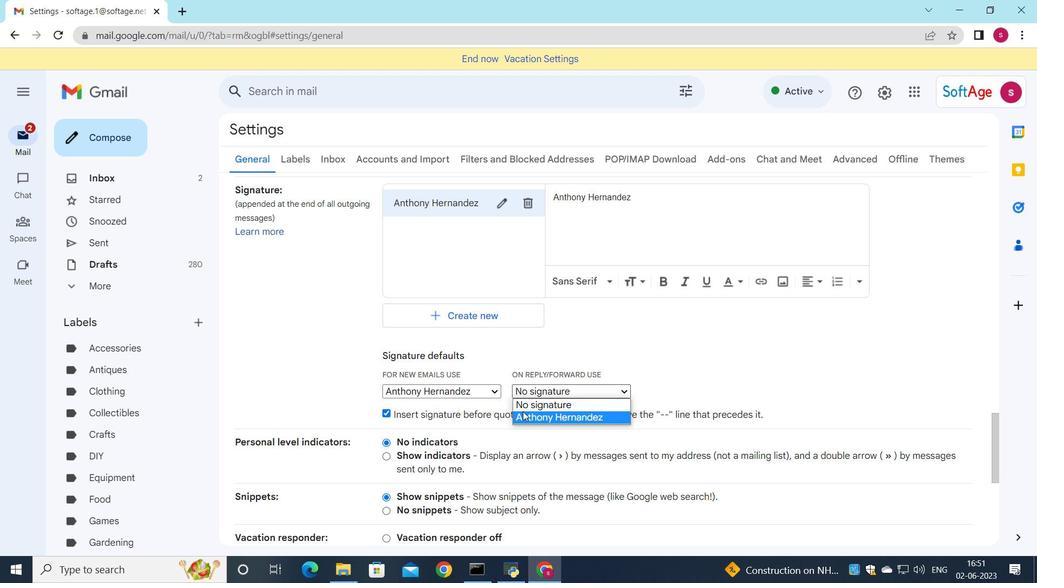 
Action: Mouse pressed left at (524, 415)
Screenshot: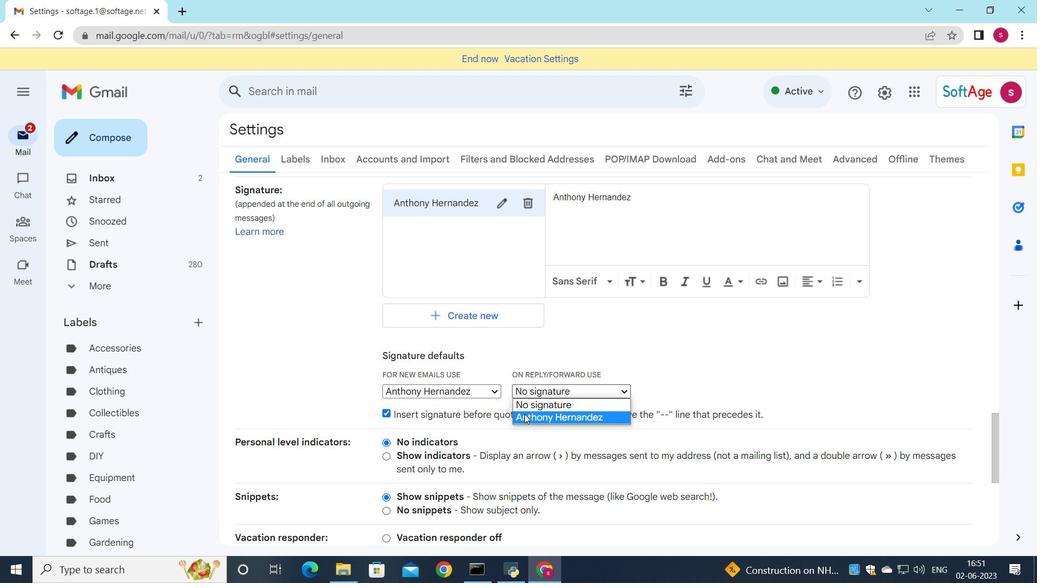 
Action: Mouse moved to (526, 406)
Screenshot: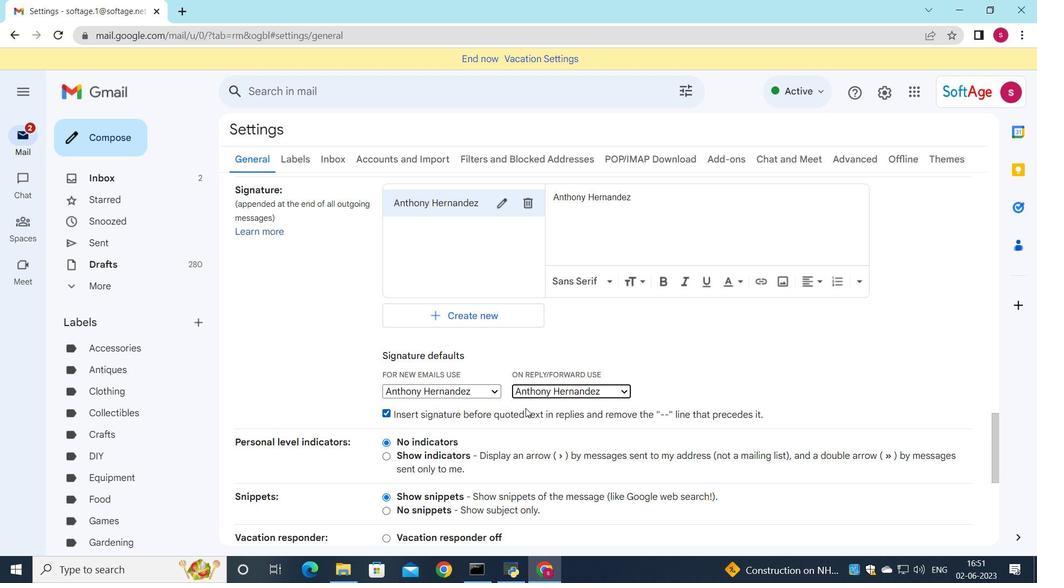 
Action: Mouse scrolled (526, 406) with delta (0, 0)
Screenshot: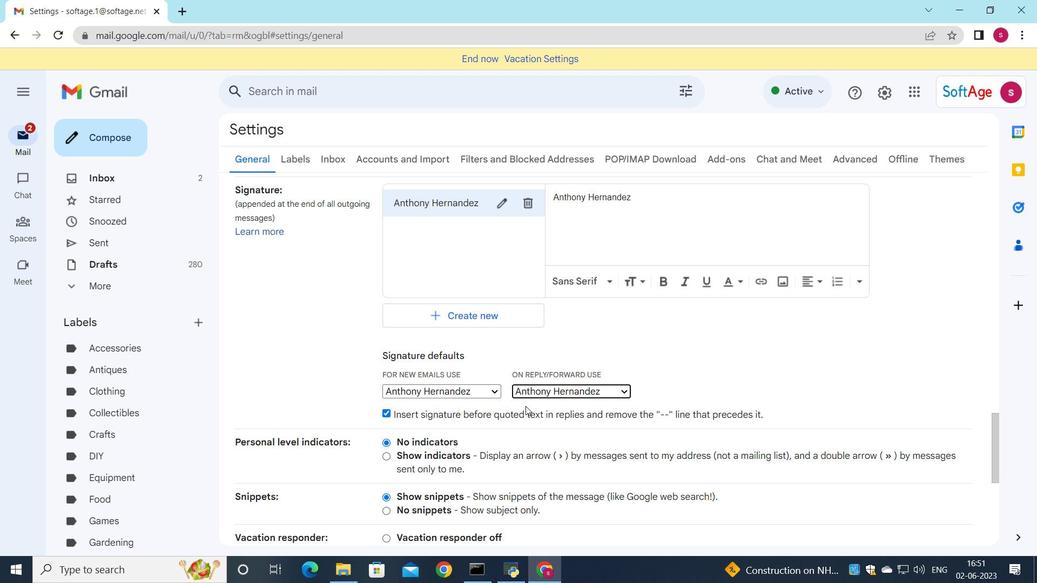 
Action: Mouse scrolled (526, 406) with delta (0, 0)
Screenshot: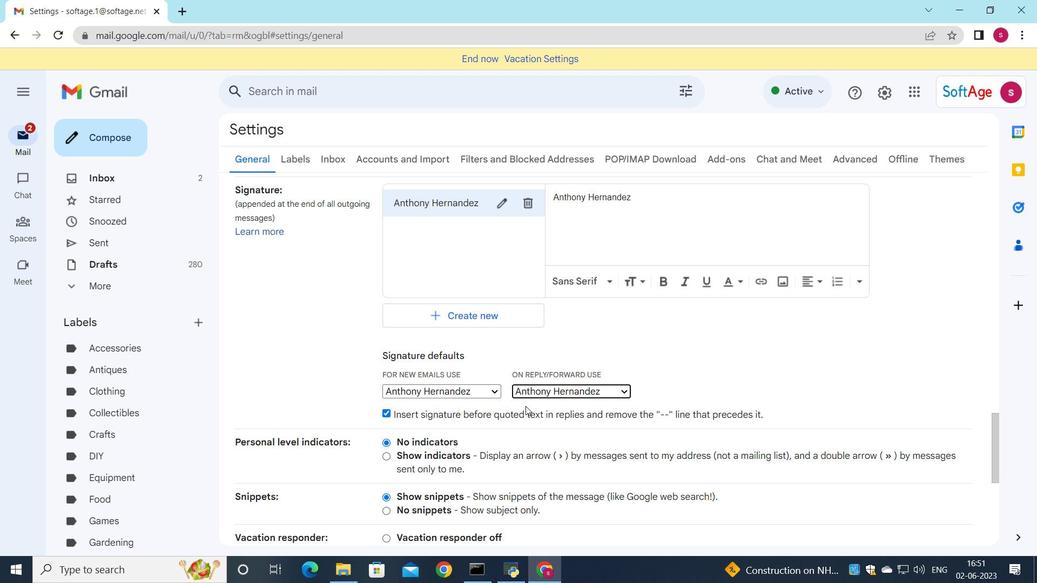 
Action: Mouse scrolled (526, 406) with delta (0, 0)
Screenshot: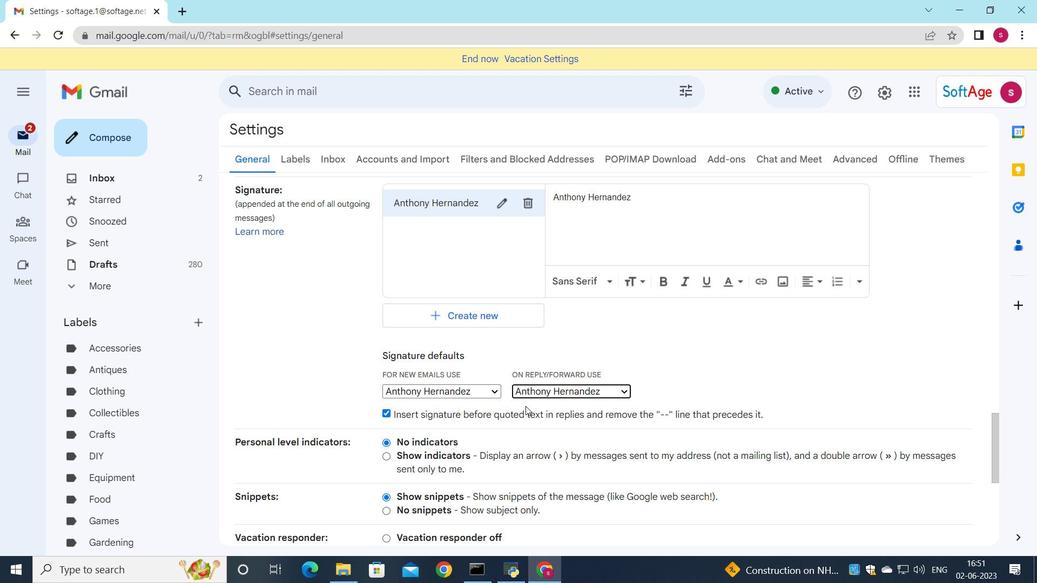 
Action: Mouse scrolled (526, 406) with delta (0, 0)
Screenshot: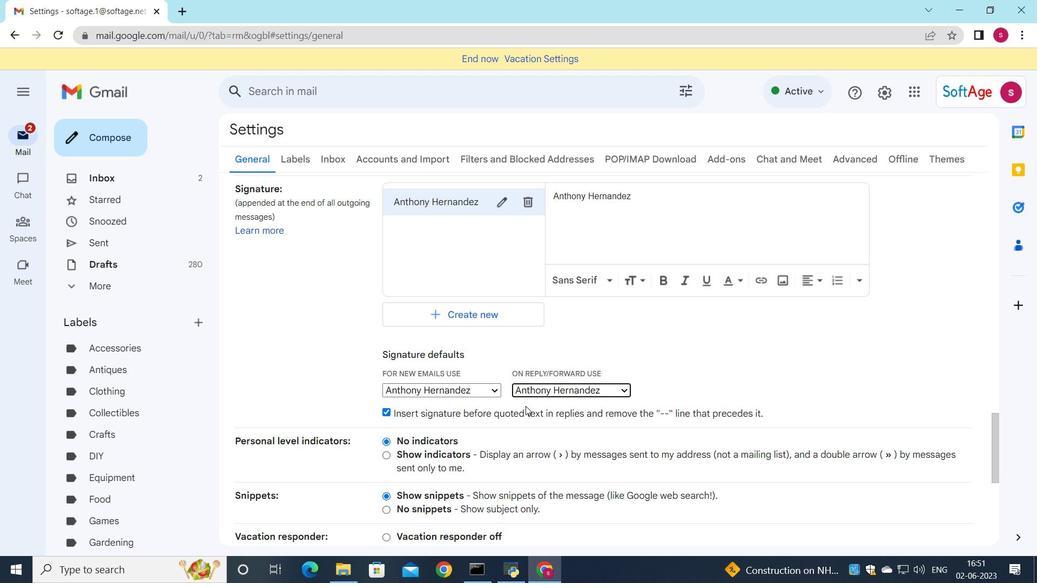 
Action: Mouse moved to (561, 533)
Screenshot: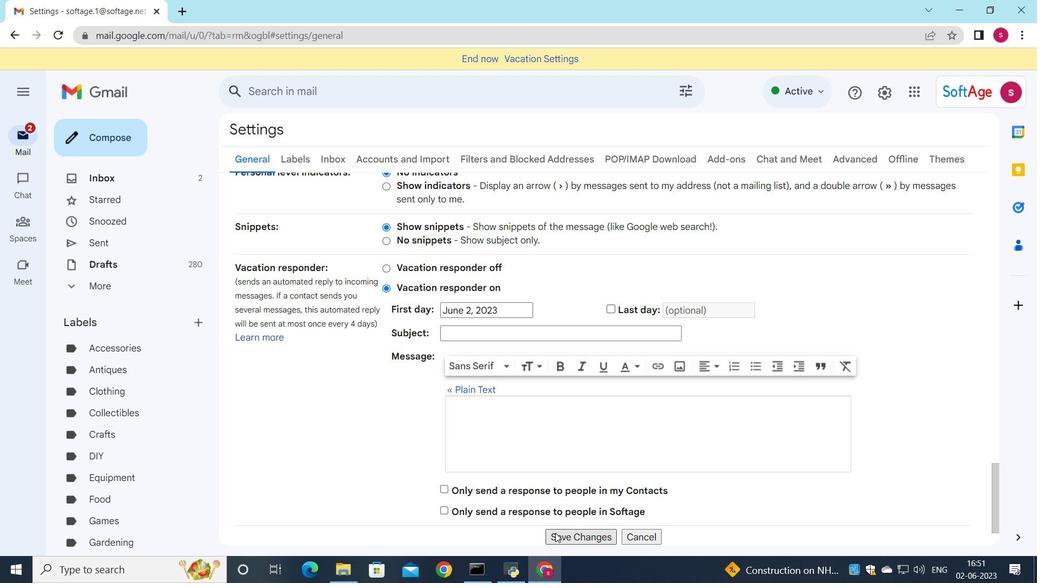 
Action: Mouse pressed left at (561, 533)
Screenshot: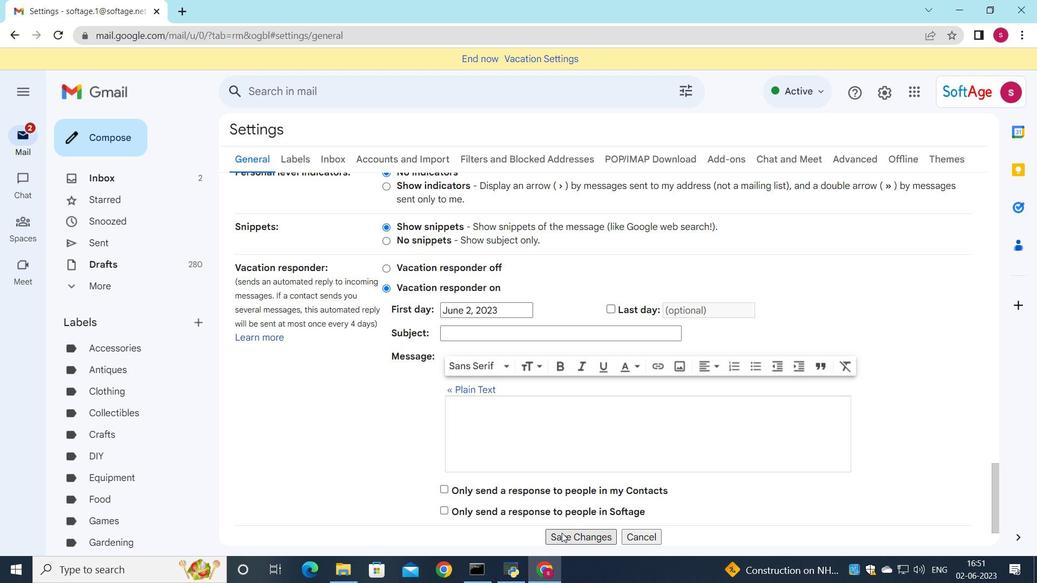 
Action: Mouse moved to (507, 429)
Screenshot: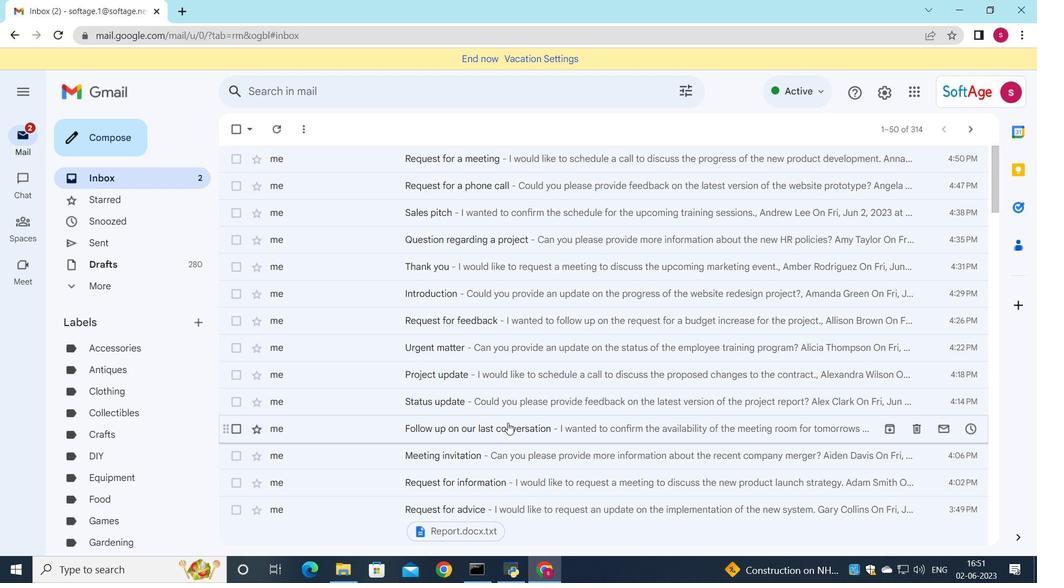 
Action: Mouse scrolled (507, 428) with delta (0, 0)
Screenshot: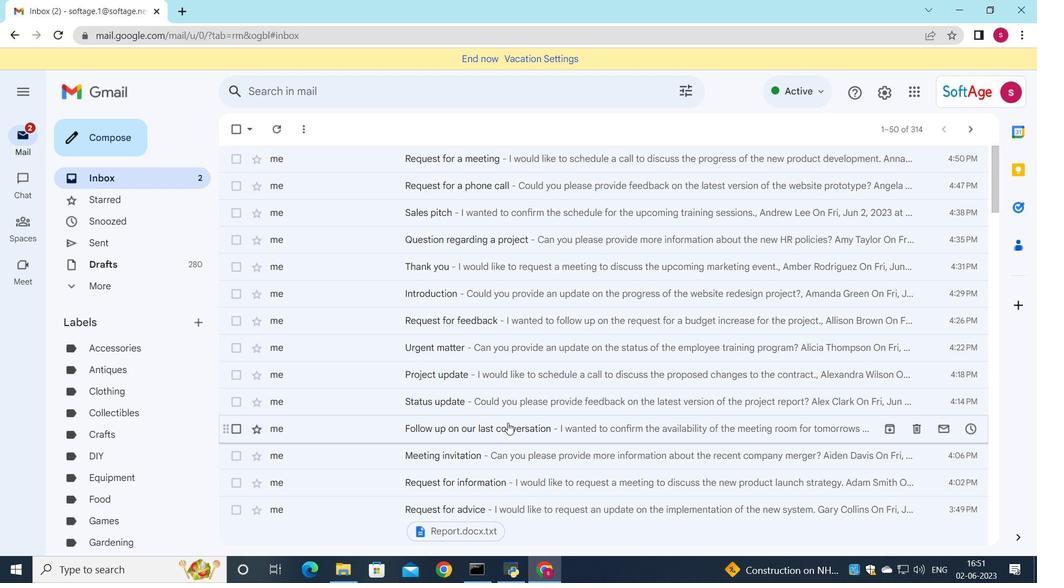 
Action: Mouse moved to (507, 432)
Screenshot: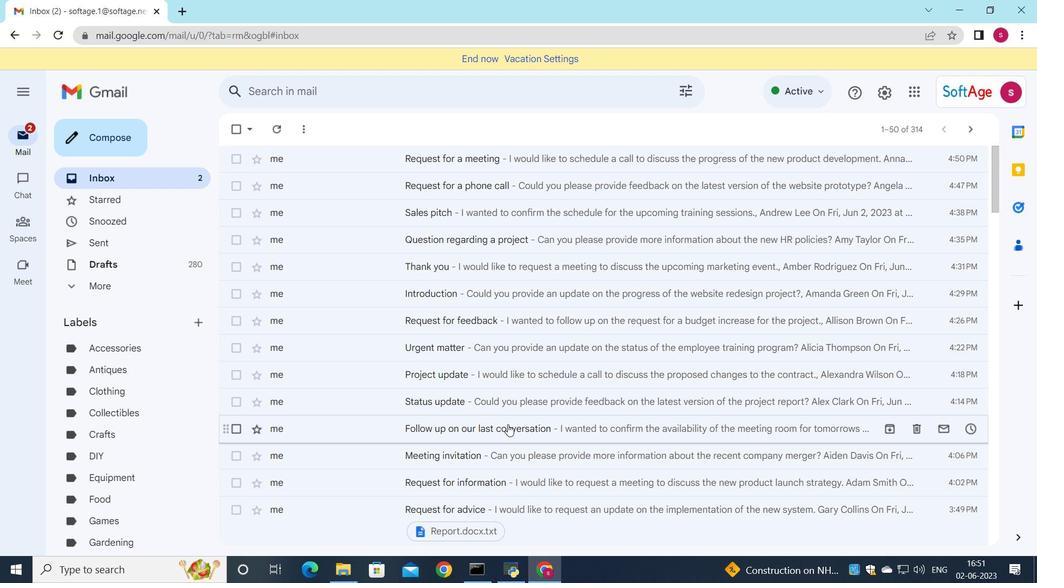 
Action: Mouse scrolled (507, 432) with delta (0, 0)
Screenshot: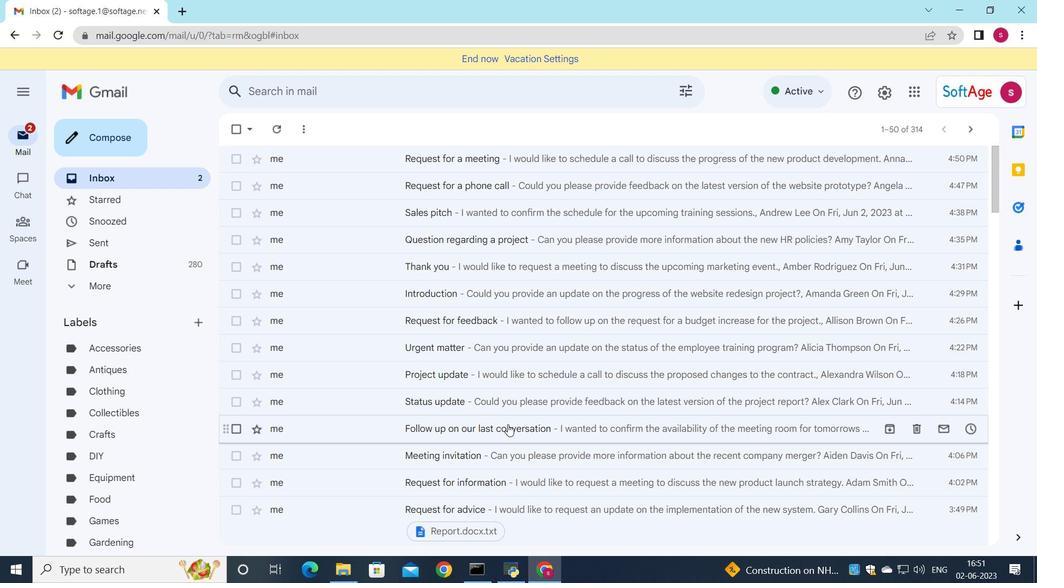 
Action: Mouse moved to (558, 390)
Screenshot: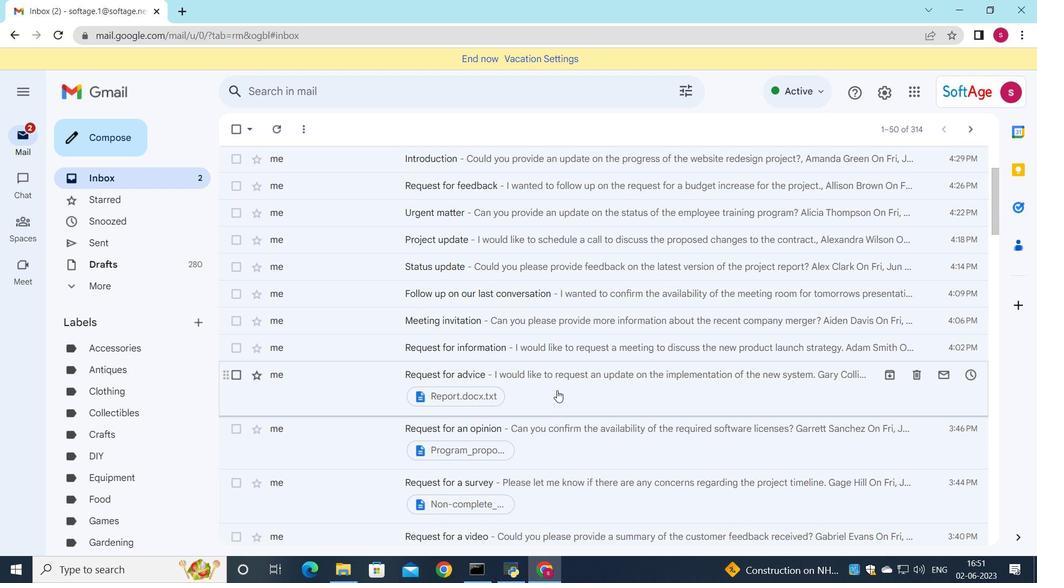 
Action: Mouse pressed left at (558, 390)
Screenshot: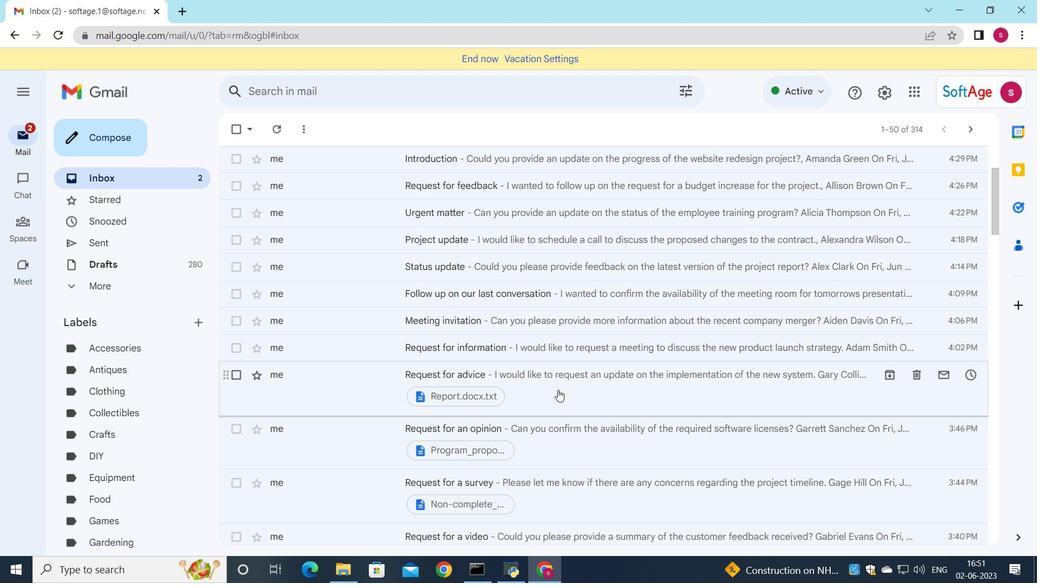 
Action: Mouse moved to (482, 340)
Screenshot: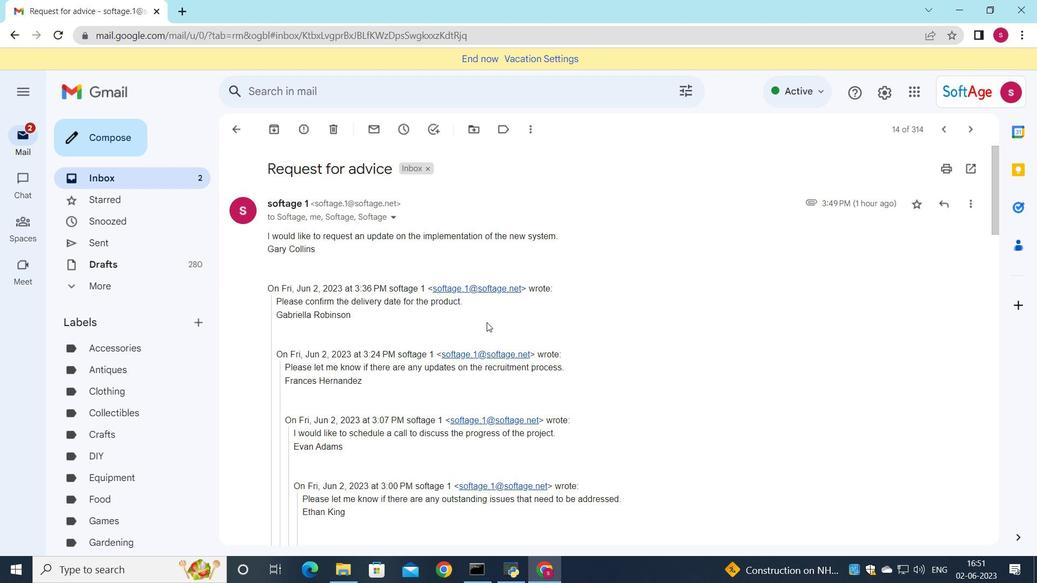 
Action: Mouse scrolled (482, 339) with delta (0, 0)
Screenshot: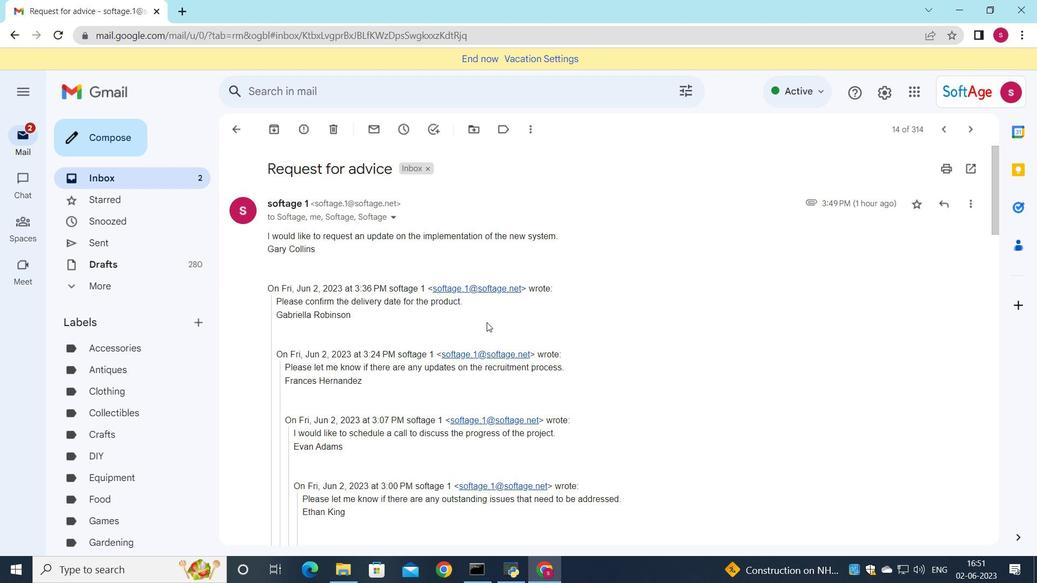 
Action: Mouse moved to (478, 352)
Screenshot: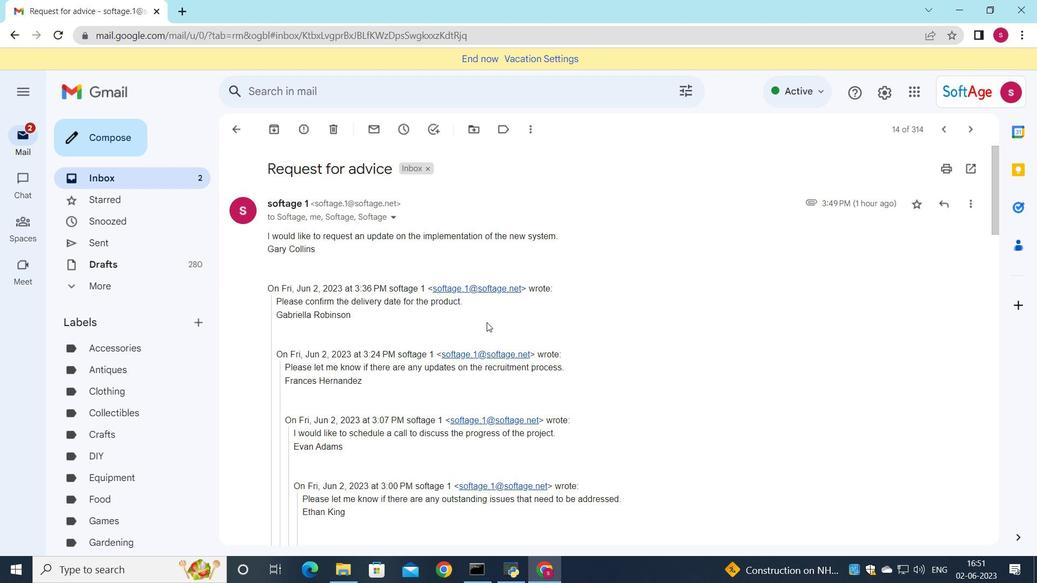 
Action: Mouse scrolled (478, 351) with delta (0, 0)
Screenshot: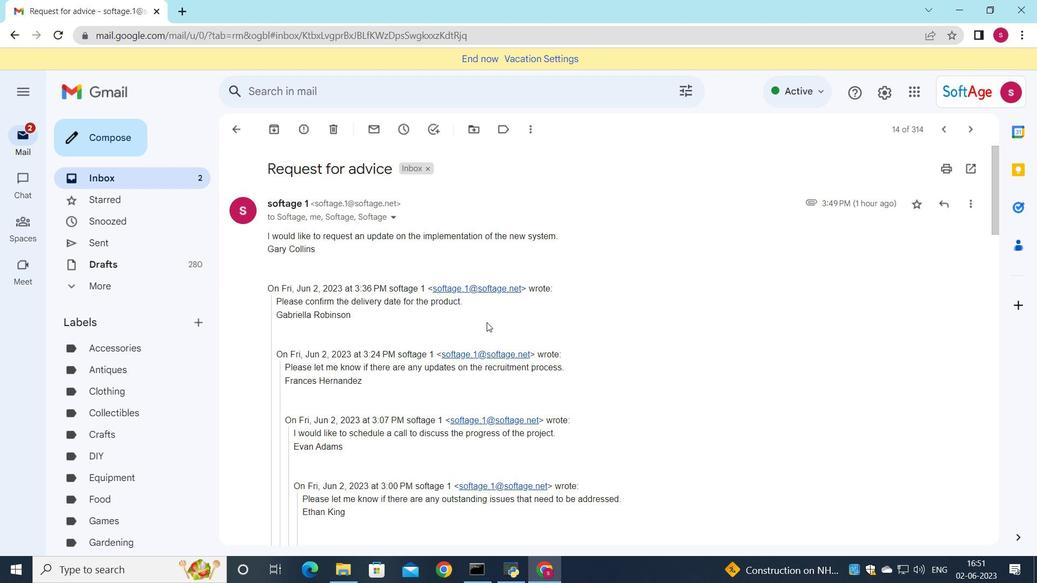 
Action: Mouse moved to (476, 360)
Screenshot: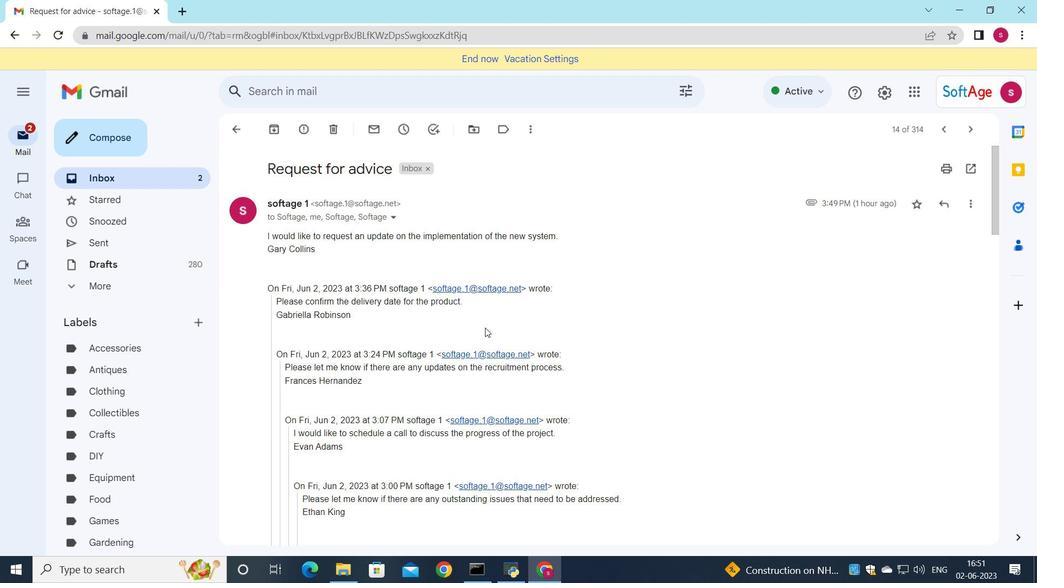
Action: Mouse scrolled (476, 359) with delta (0, 0)
Screenshot: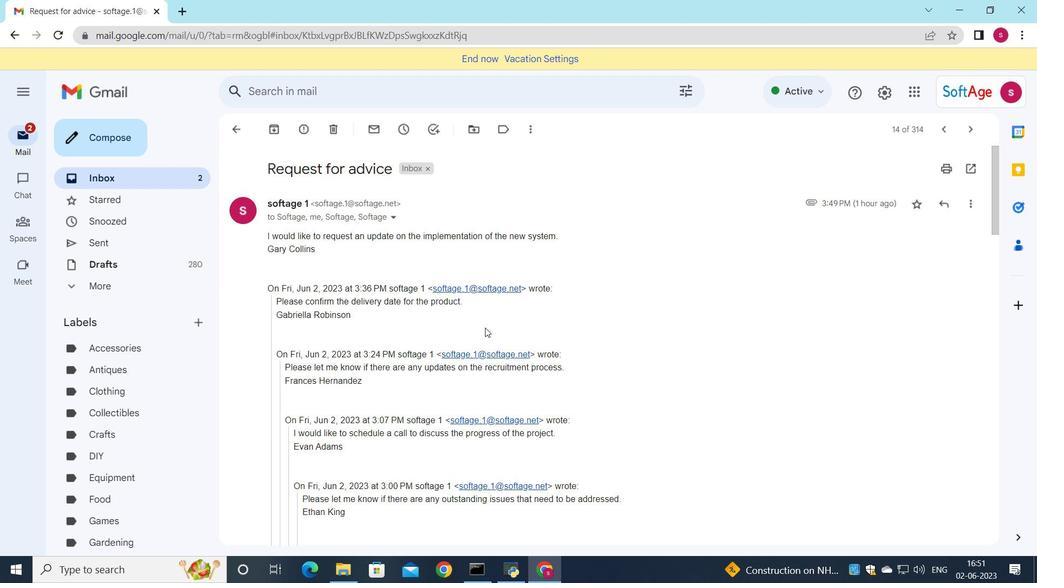 
Action: Mouse moved to (463, 384)
Screenshot: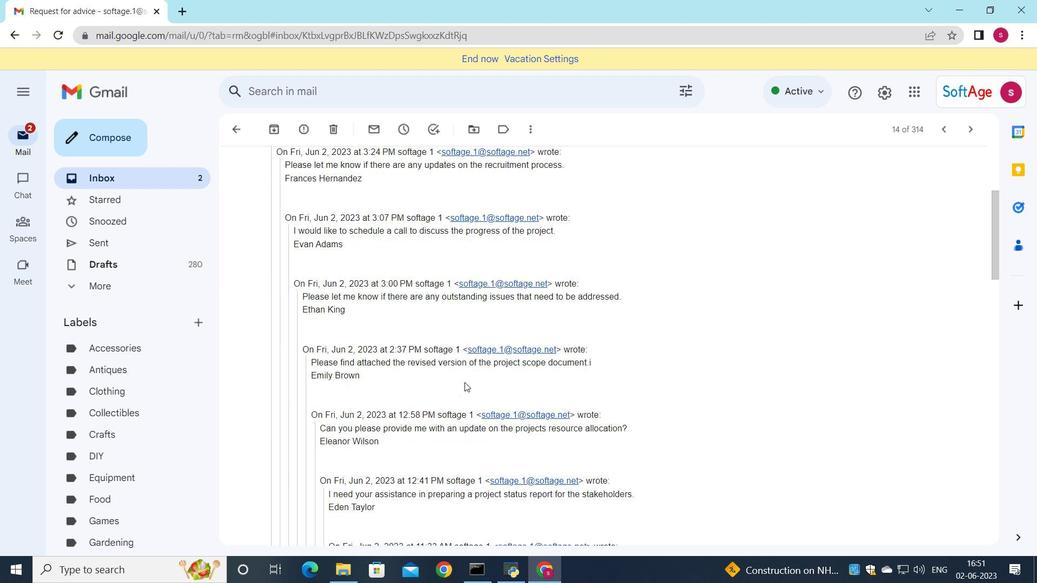 
Action: Mouse scrolled (463, 384) with delta (0, 0)
Screenshot: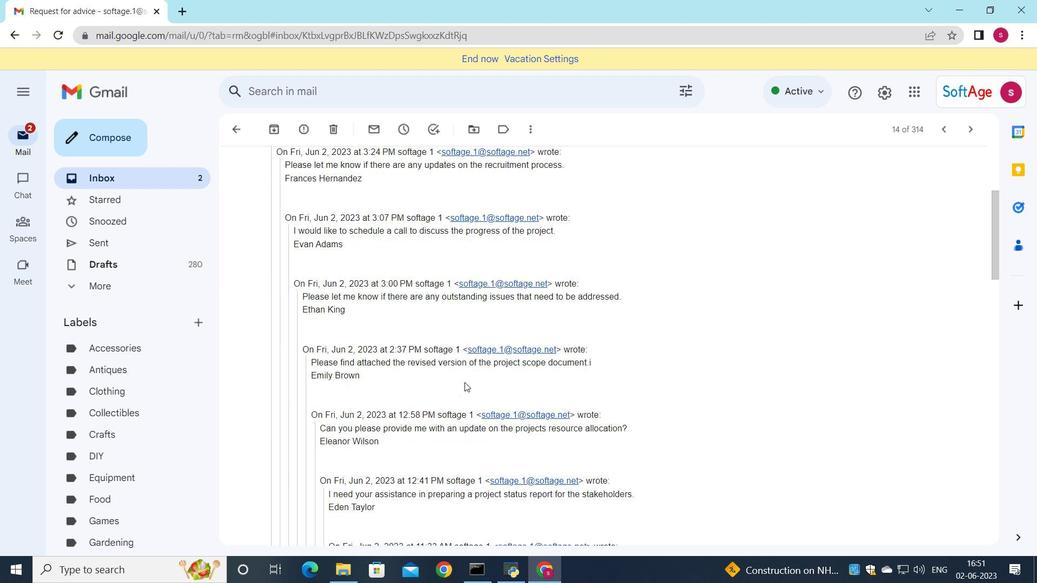 
Action: Mouse scrolled (463, 384) with delta (0, 0)
Screenshot: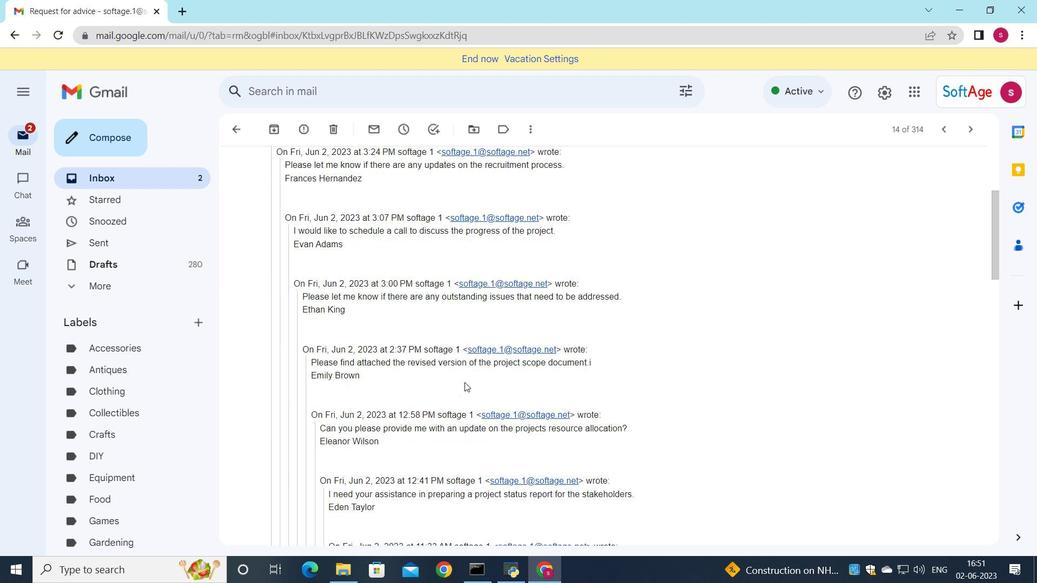 
Action: Mouse scrolled (463, 384) with delta (0, 0)
Screenshot: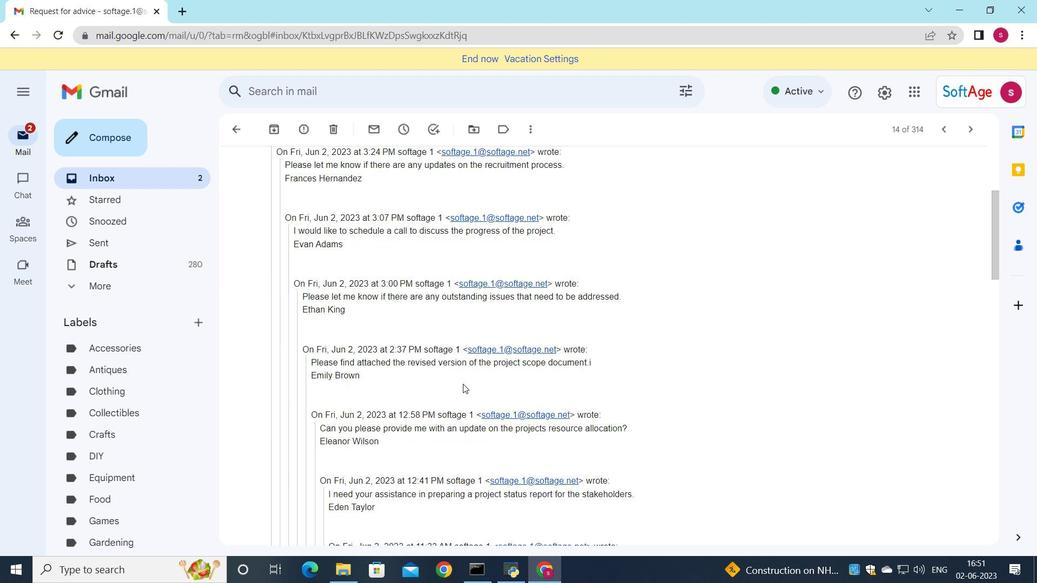 
Action: Mouse scrolled (463, 384) with delta (0, 0)
Screenshot: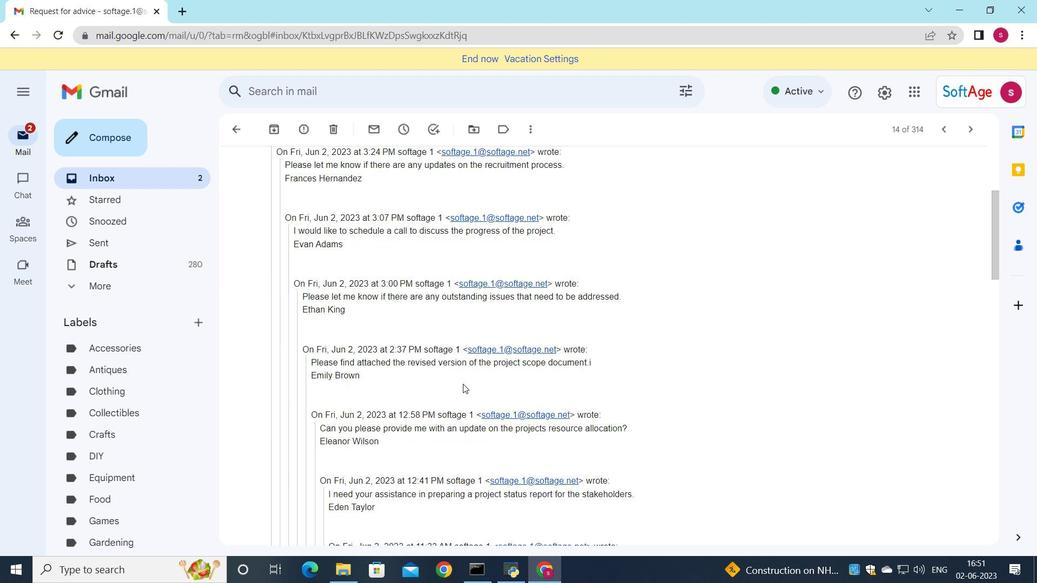 
Action: Mouse scrolled (463, 384) with delta (0, 0)
Screenshot: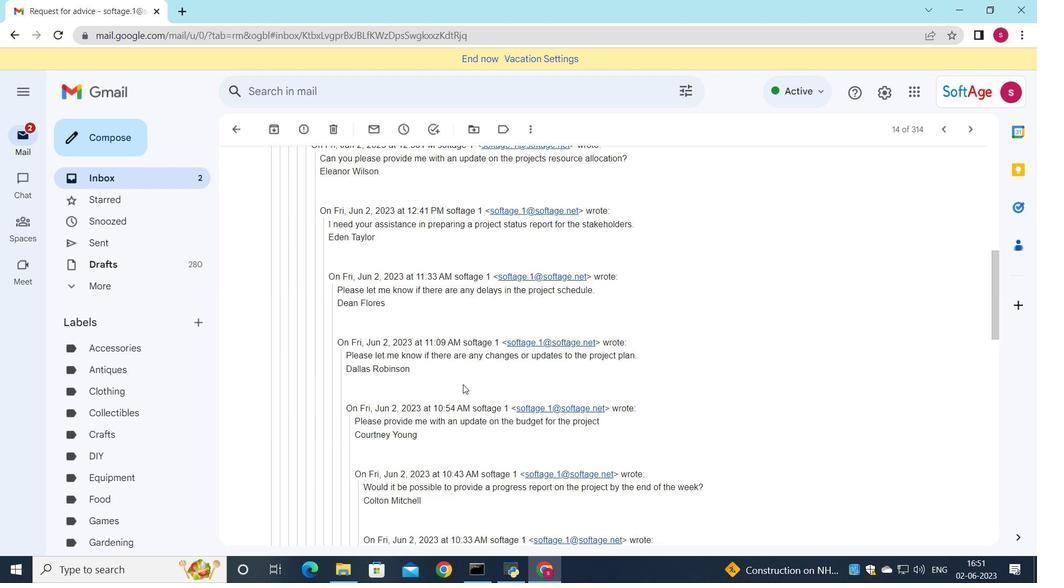 
Action: Mouse scrolled (463, 384) with delta (0, 0)
Screenshot: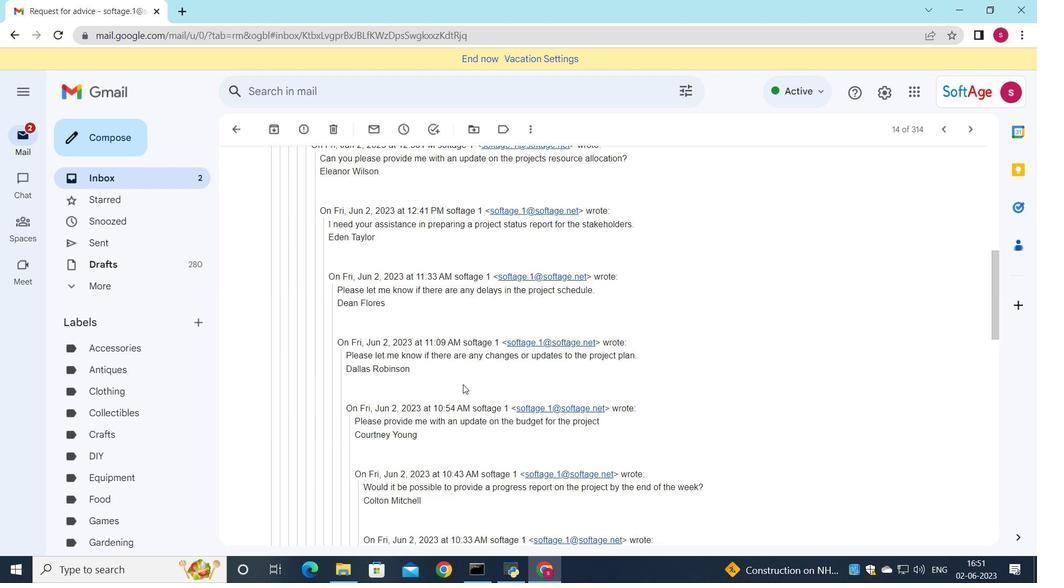 
Action: Mouse scrolled (463, 384) with delta (0, 0)
Screenshot: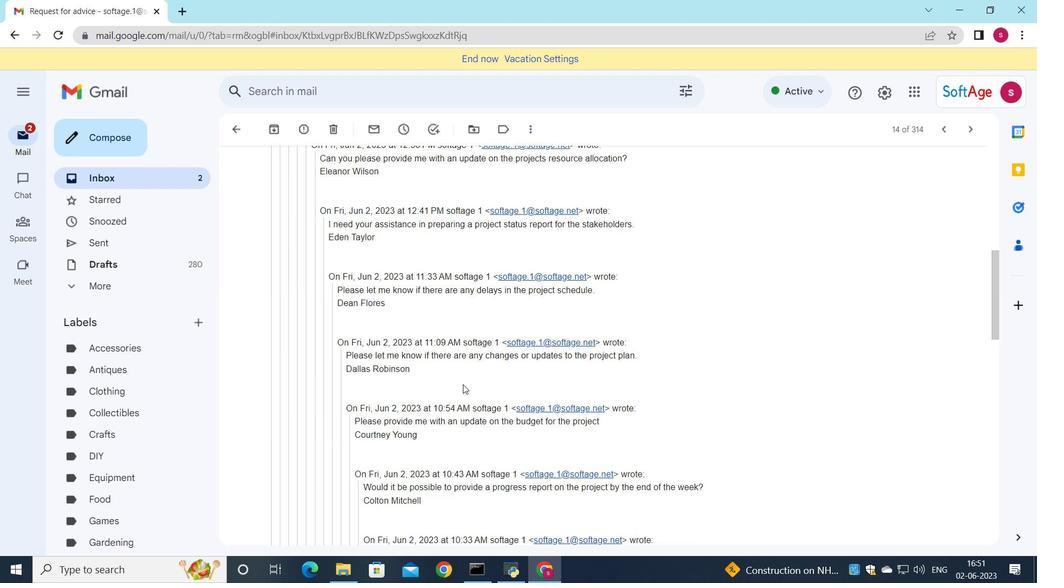 
Action: Mouse scrolled (463, 384) with delta (0, 0)
Screenshot: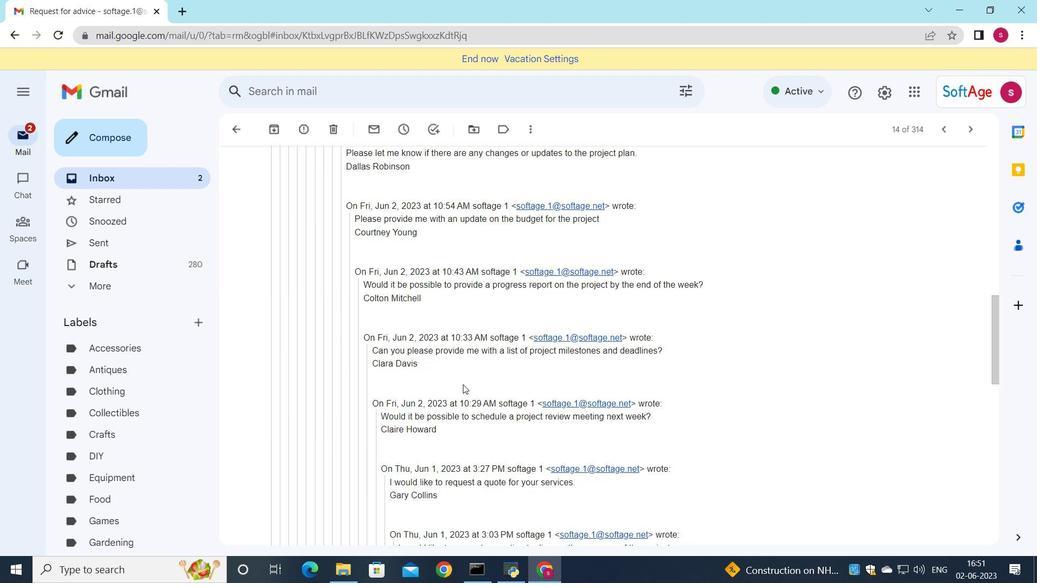 
Action: Mouse scrolled (463, 384) with delta (0, 0)
Screenshot: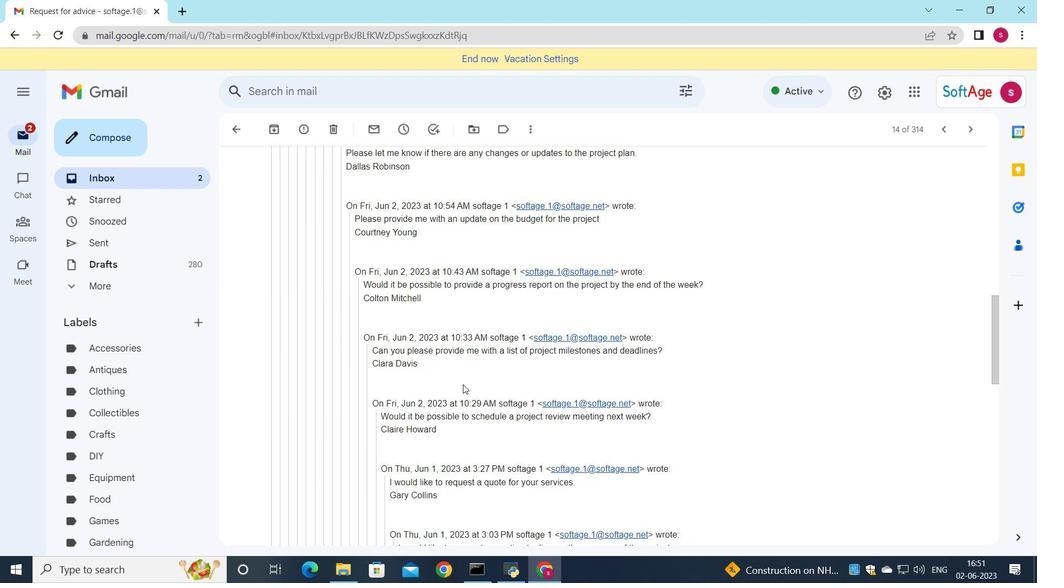 
Action: Mouse scrolled (463, 384) with delta (0, 0)
Screenshot: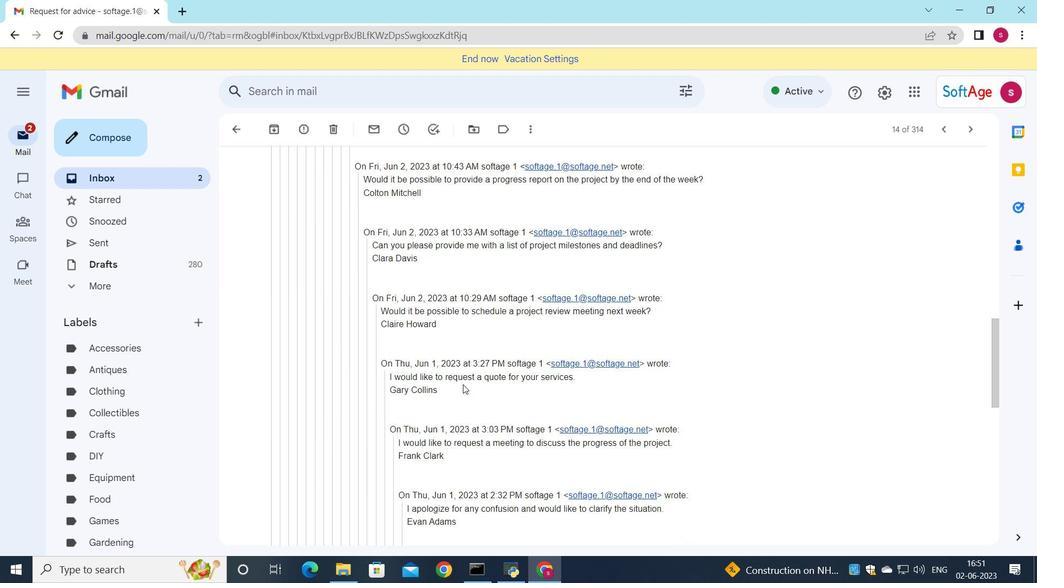 
Action: Mouse scrolled (463, 384) with delta (0, 0)
Screenshot: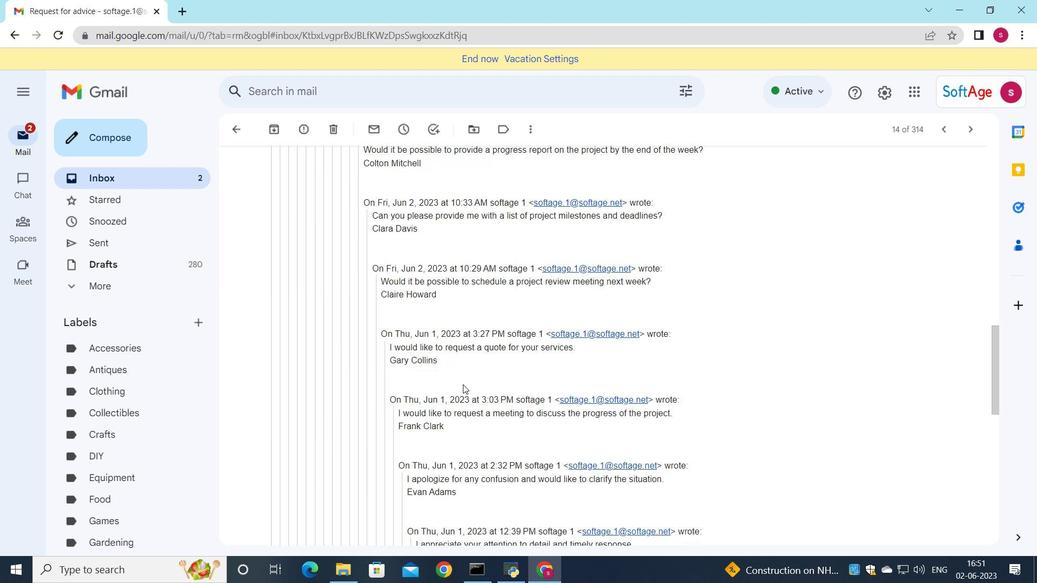 
Action: Mouse scrolled (463, 384) with delta (0, 0)
Screenshot: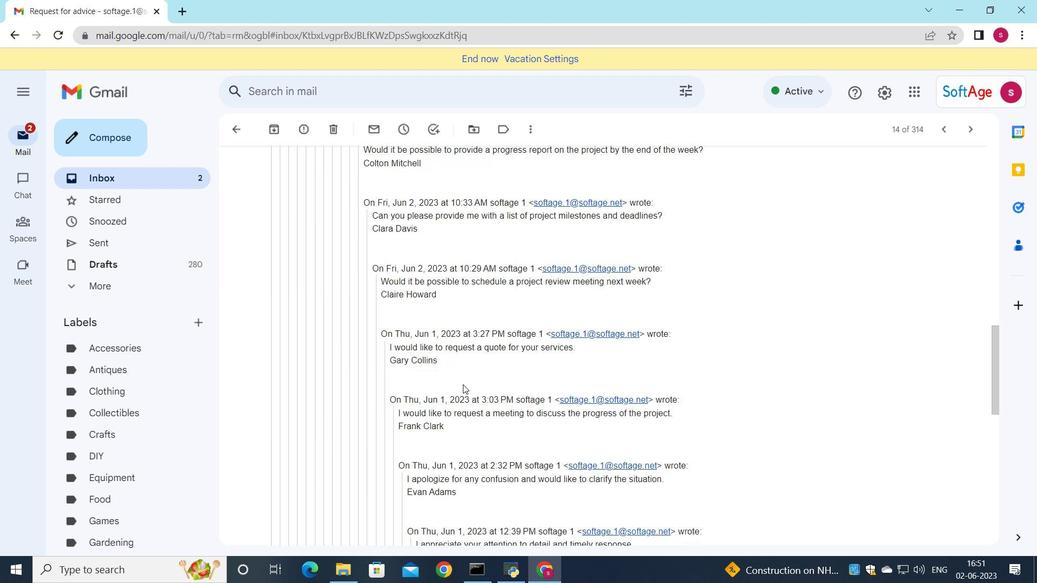 
Action: Mouse scrolled (463, 384) with delta (0, 0)
Screenshot: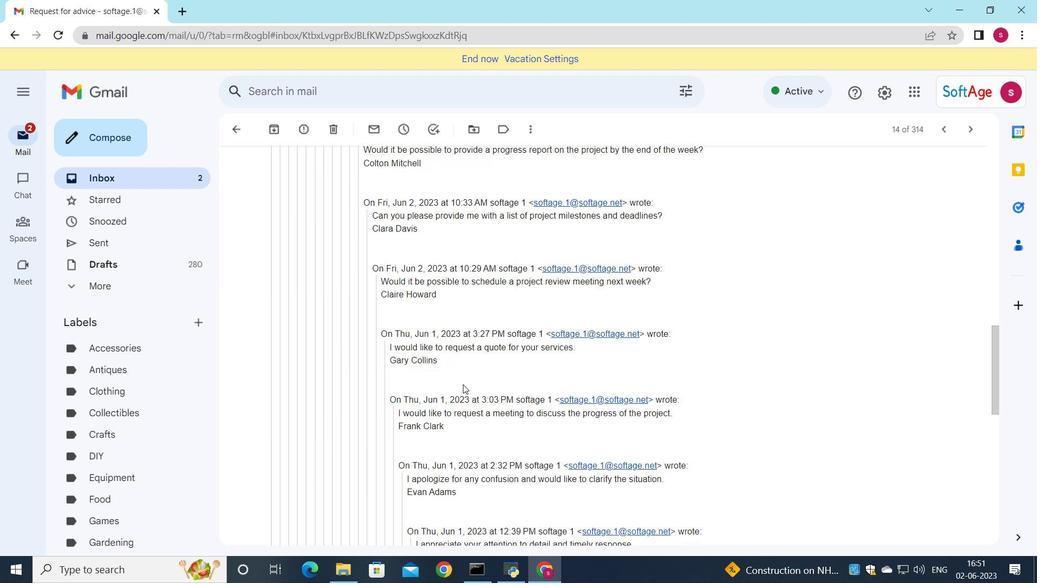 
Action: Mouse moved to (463, 386)
Screenshot: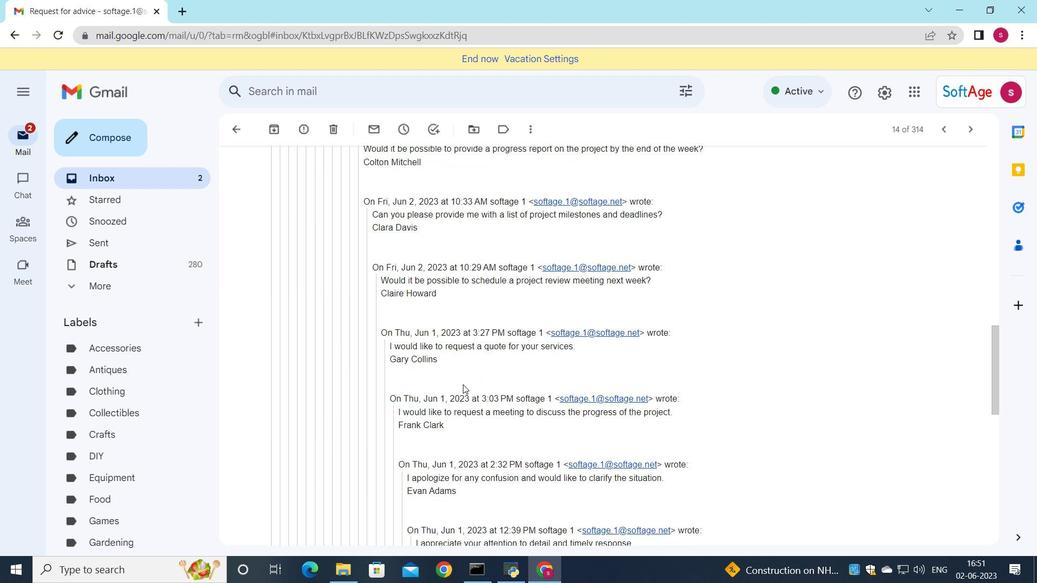 
Action: Mouse scrolled (463, 385) with delta (0, 0)
Screenshot: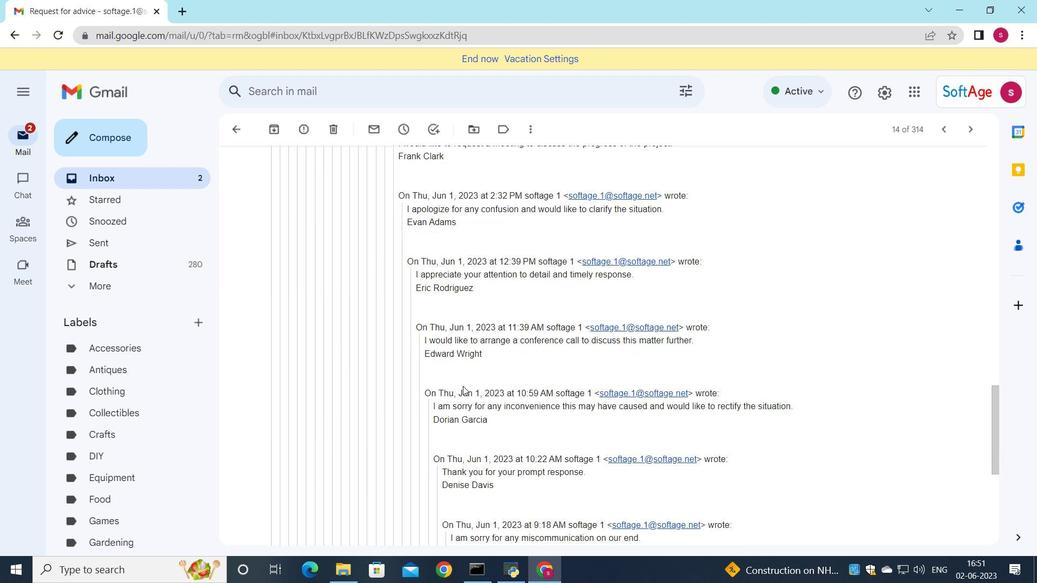 
Action: Mouse scrolled (463, 385) with delta (0, 0)
Screenshot: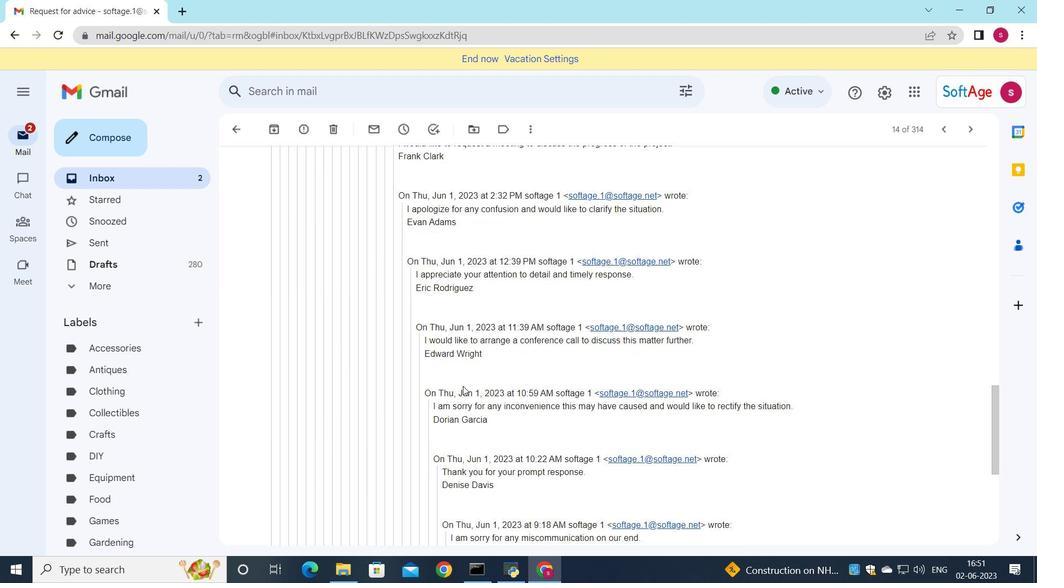 
Action: Mouse scrolled (463, 385) with delta (0, 0)
Screenshot: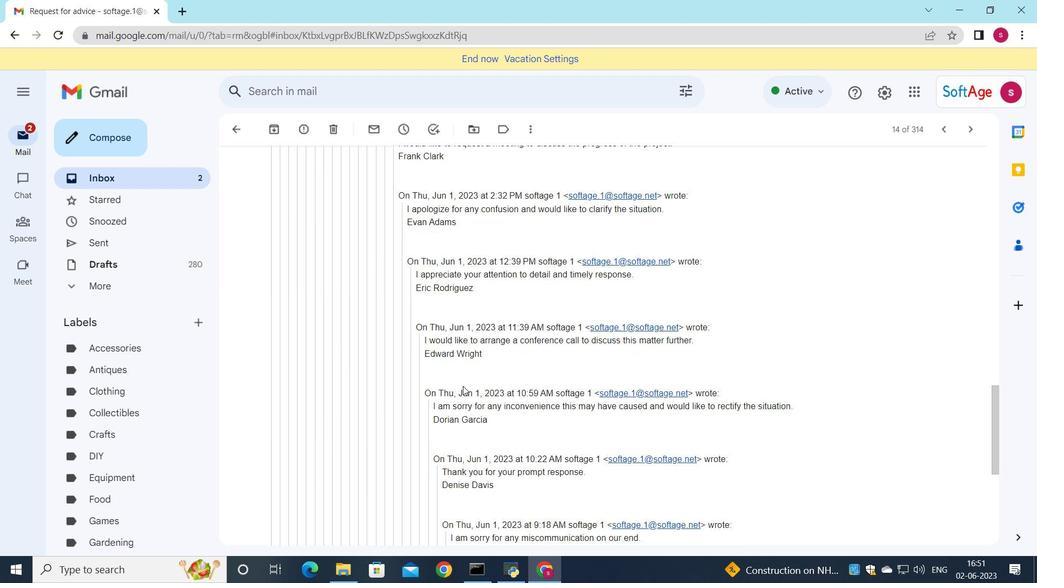 
Action: Mouse scrolled (463, 385) with delta (0, 0)
Screenshot: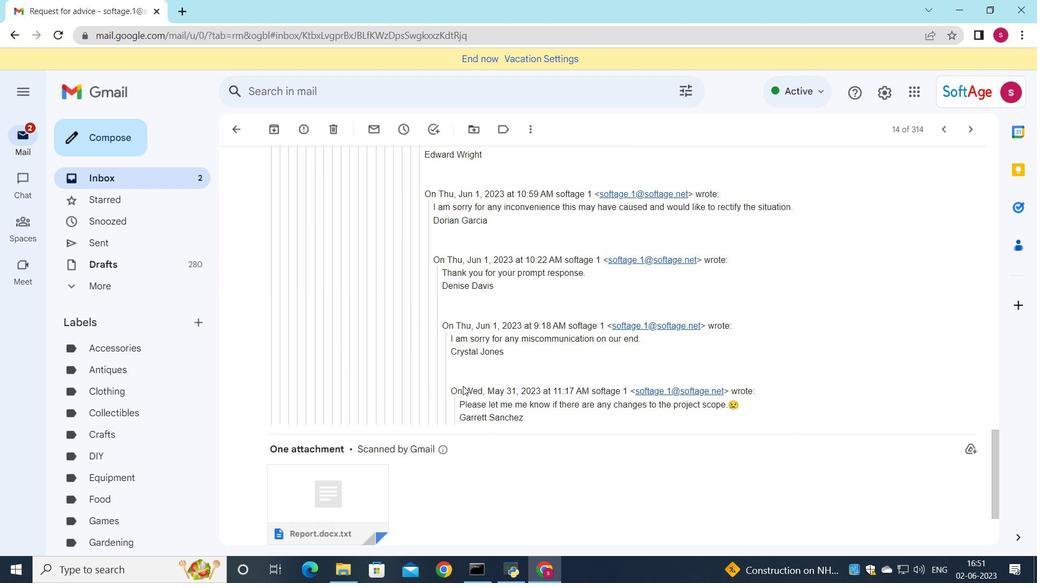 
Action: Mouse scrolled (463, 385) with delta (0, 0)
Screenshot: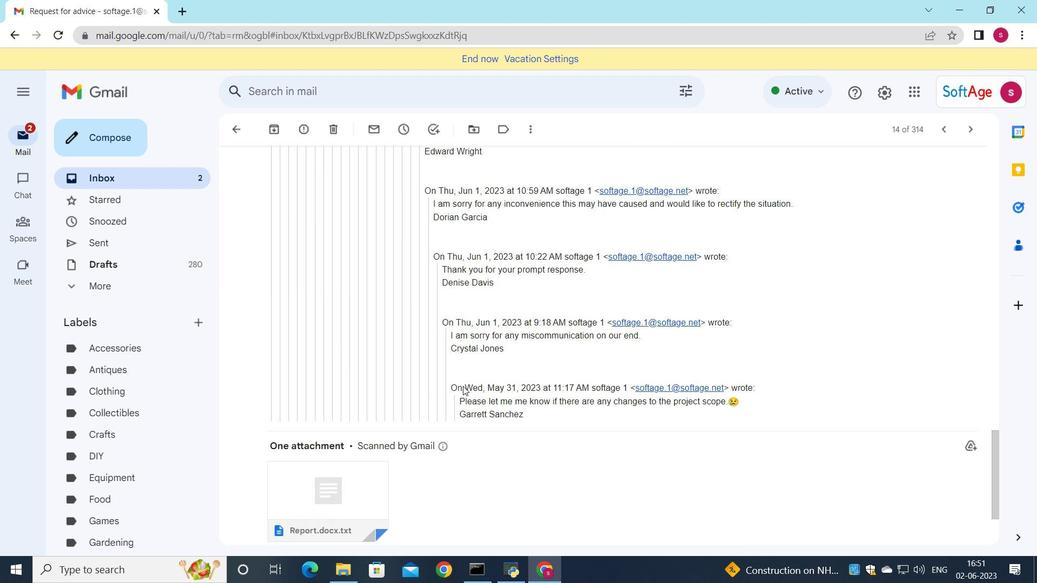 
Action: Mouse scrolled (463, 385) with delta (0, 0)
Screenshot: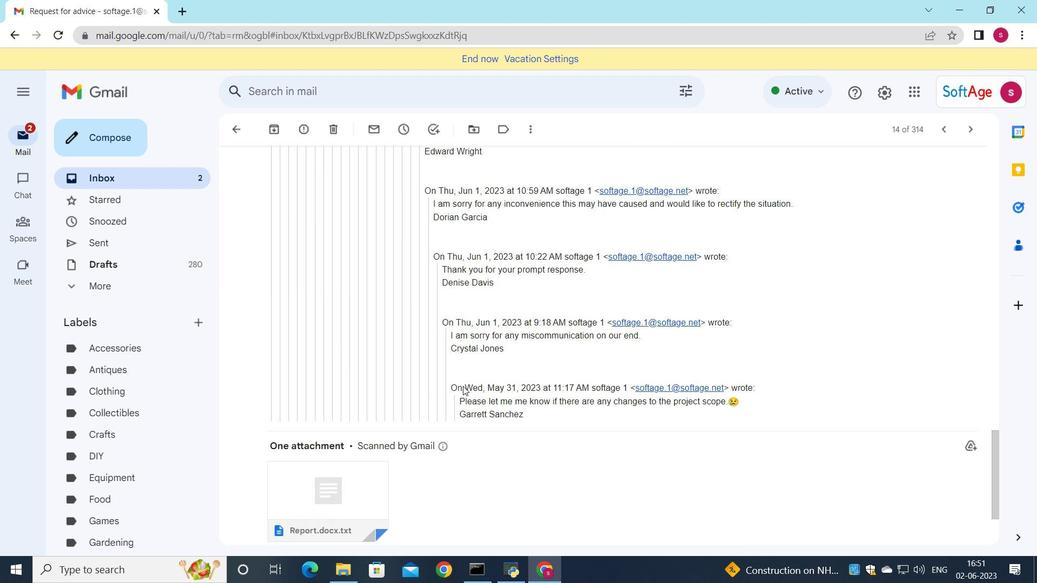 
Action: Mouse scrolled (463, 385) with delta (0, 0)
Screenshot: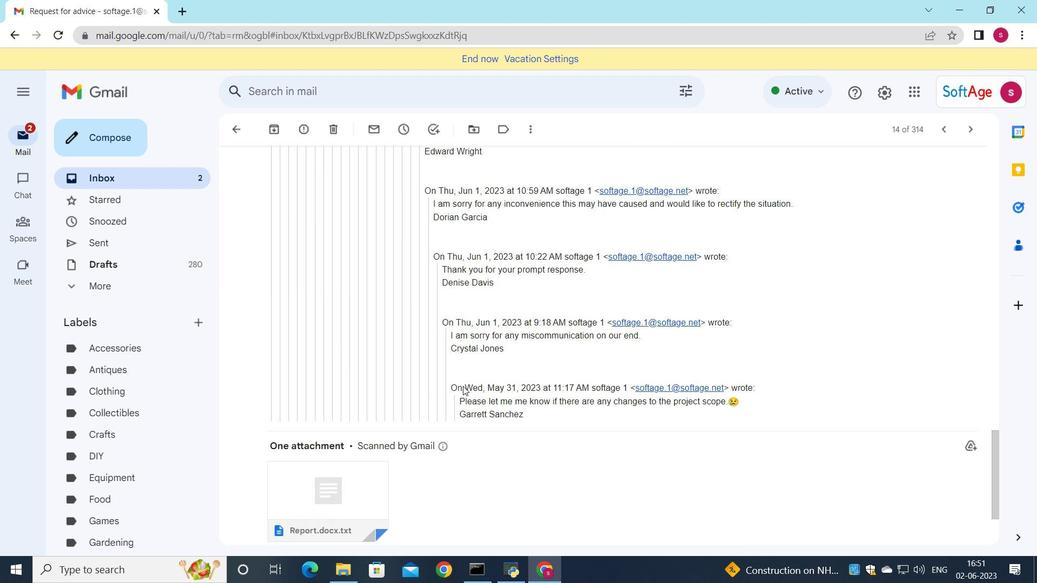 
Action: Mouse moved to (321, 474)
Screenshot: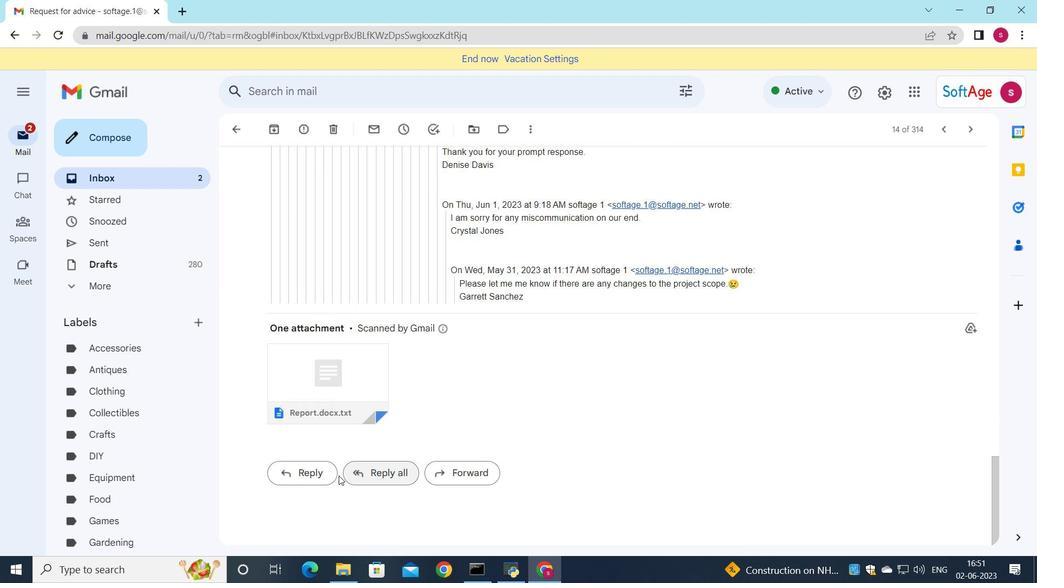 
Action: Mouse pressed left at (321, 474)
Screenshot: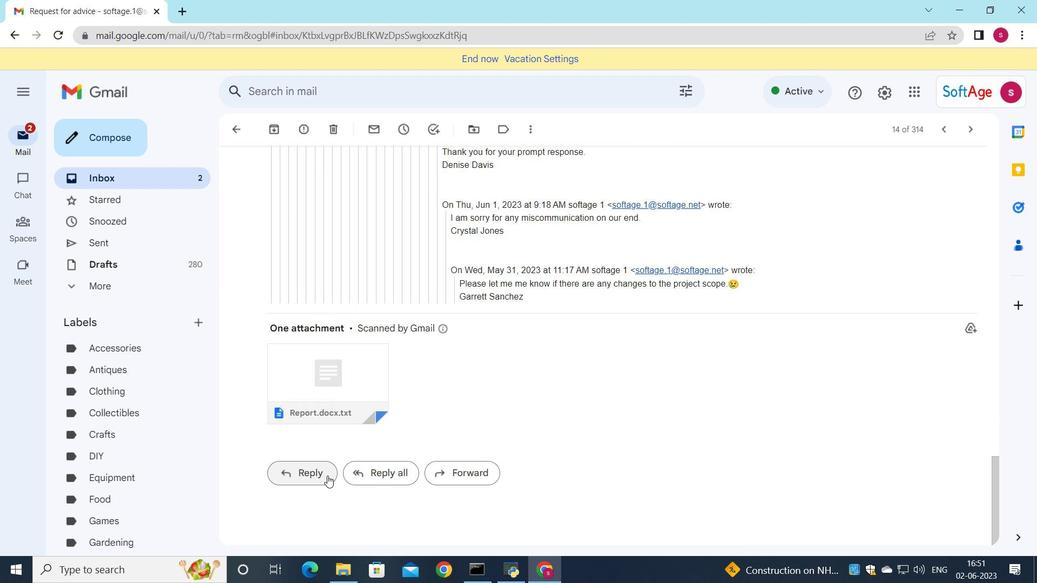 
Action: Mouse moved to (297, 369)
Screenshot: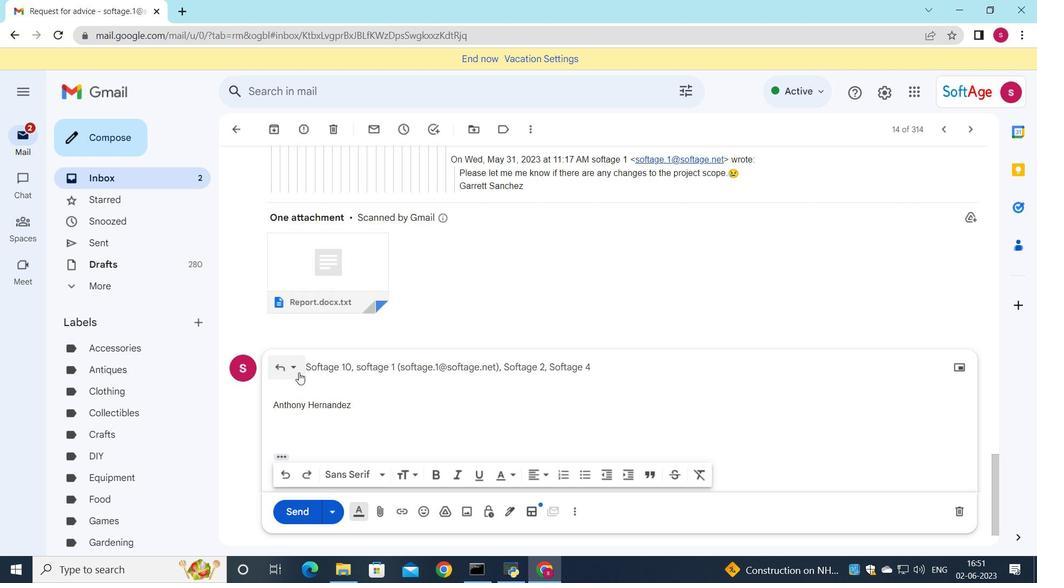 
Action: Mouse pressed left at (297, 369)
Screenshot: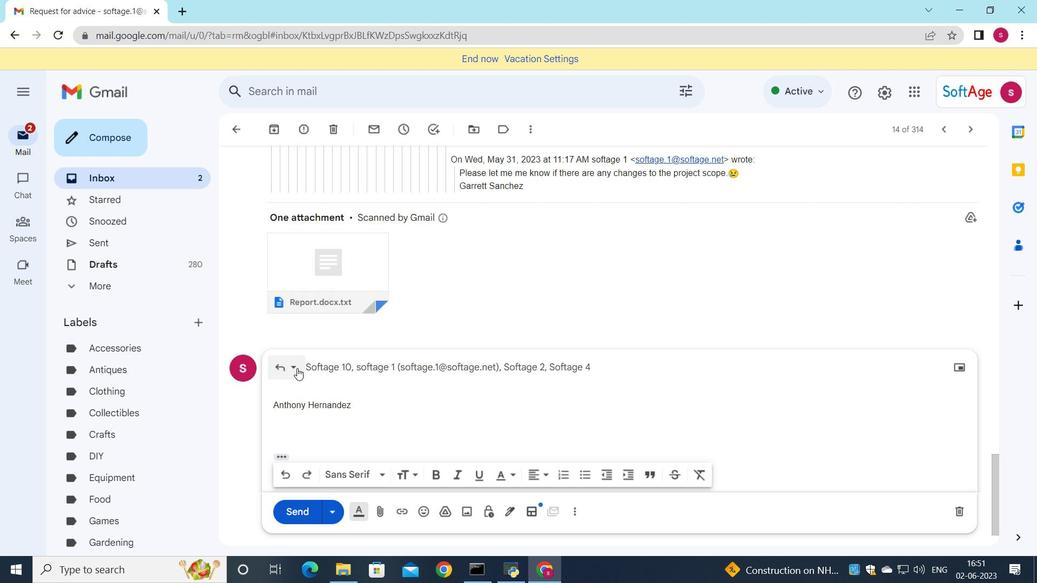 
Action: Mouse moved to (337, 466)
Screenshot: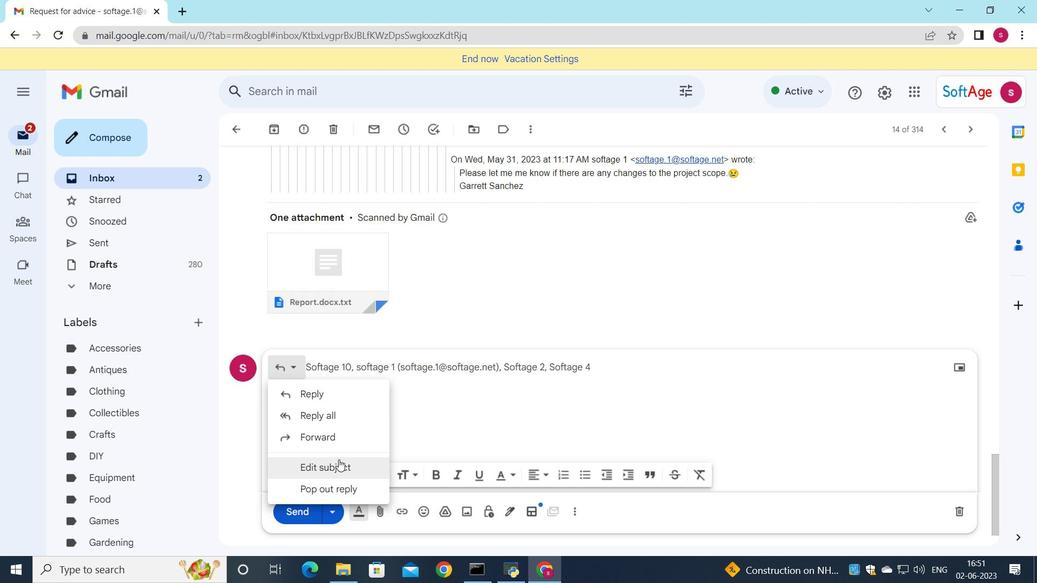 
Action: Mouse pressed left at (337, 466)
Screenshot: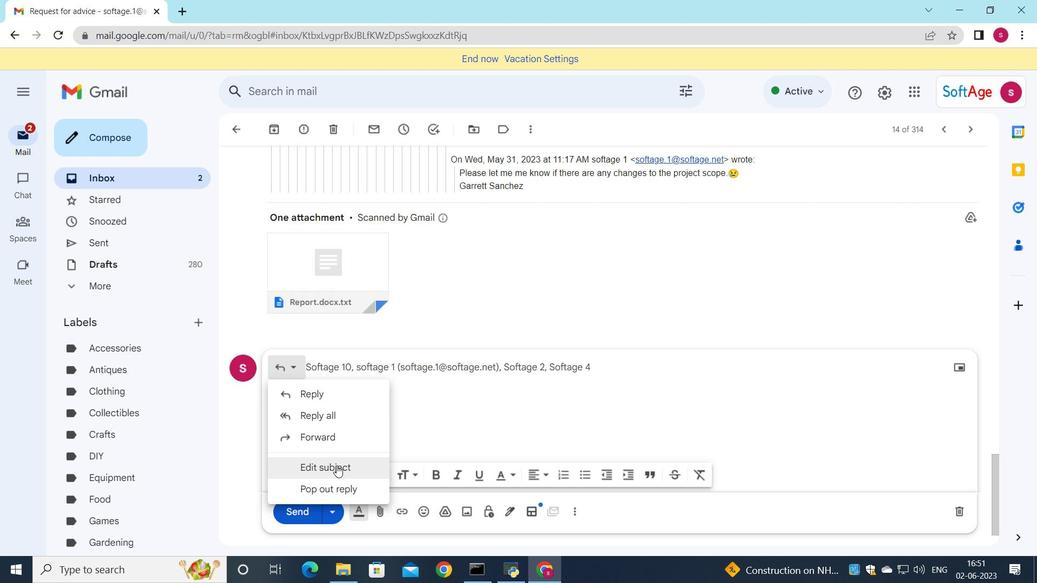 
Action: Mouse moved to (754, 191)
Screenshot: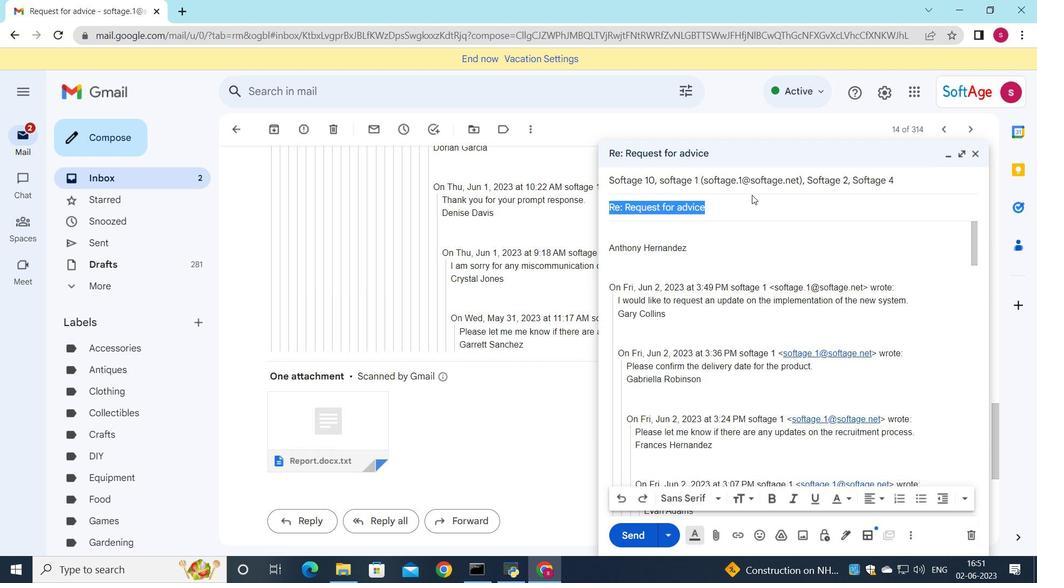 
Action: Key pressed <Key.shift><Key.shift><Key.shift><Key.shift><Key.shift><Key.shift><Key.shift><Key.shift><Key.shift>Networking<Key.space>opportunity
Screenshot: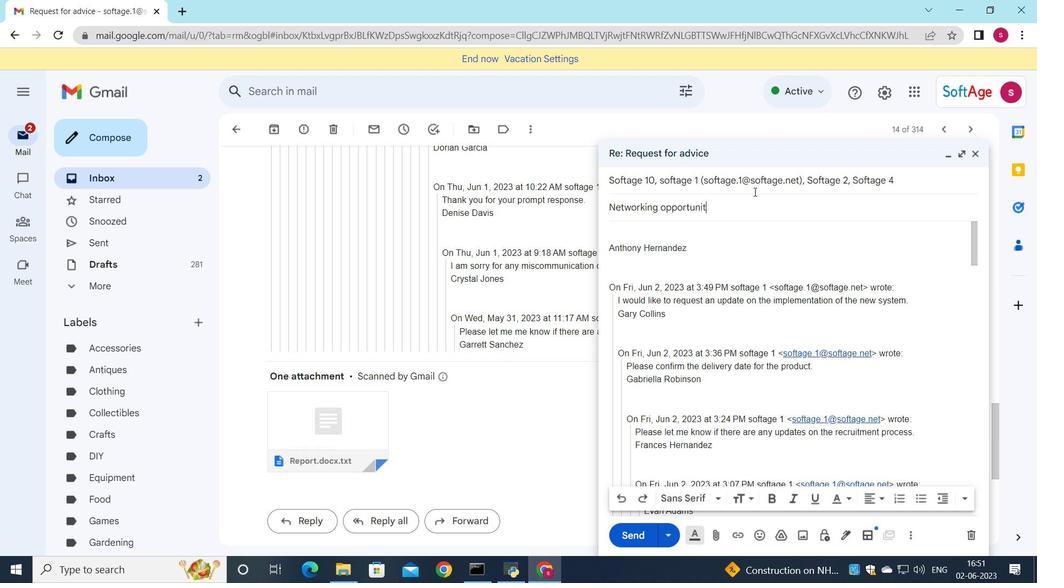 
Action: Mouse moved to (615, 237)
Screenshot: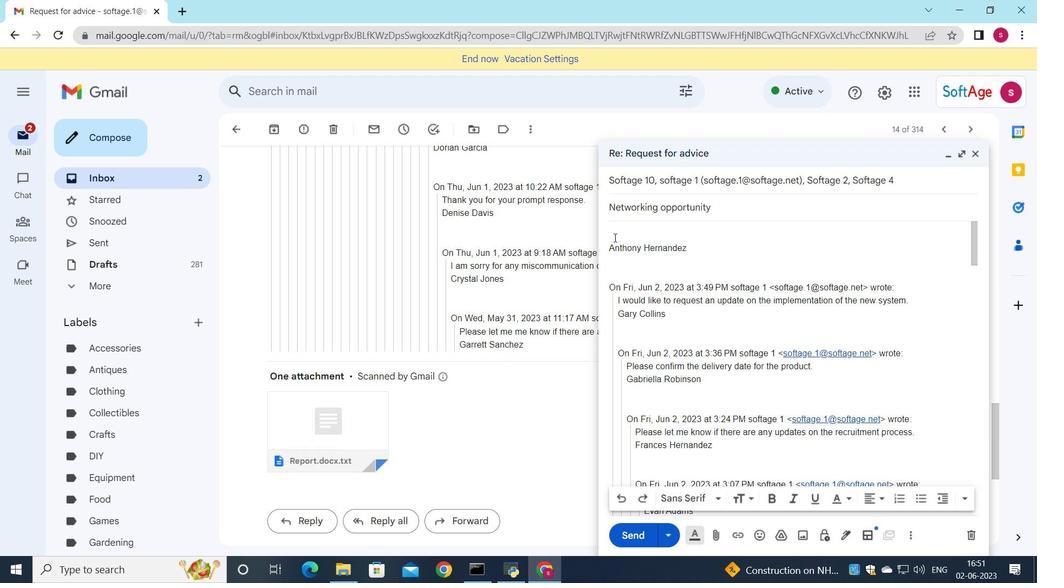 
Action: Mouse pressed left at (615, 237)
Screenshot: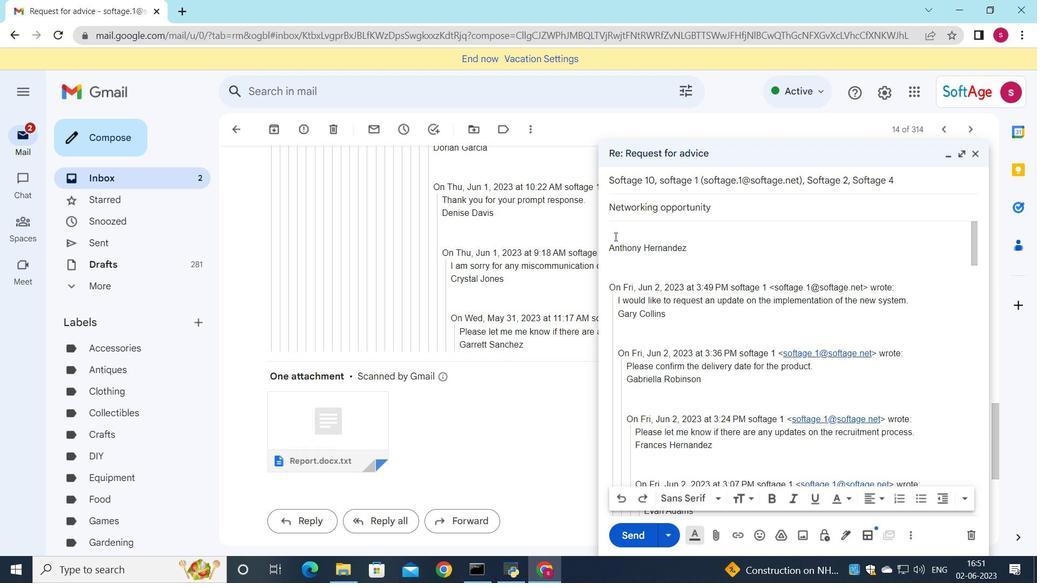 
Action: Key pressed <Key.shift>Can<Key.space>you<Key.space>provide<Key.space>an<Key.space>update<Key.space>on<Key.space>the<Key.space>status<Key.space>of<Key.space>the<Key.space><Key.shift>I<Key.shift>T<Key.space>system<Key.space>upgrade<Key.space>project
Screenshot: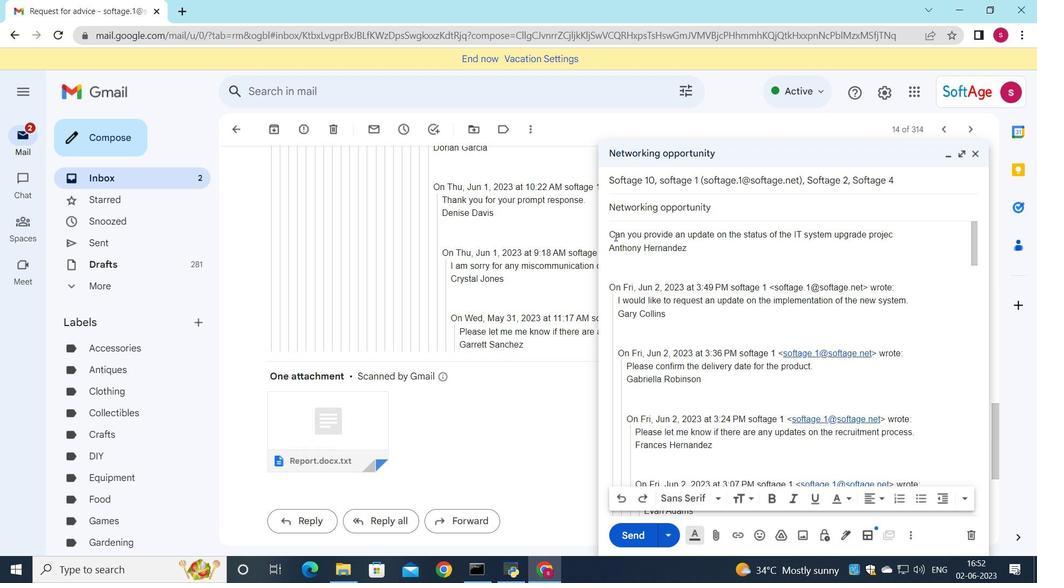 
Action: Mouse moved to (607, 244)
Screenshot: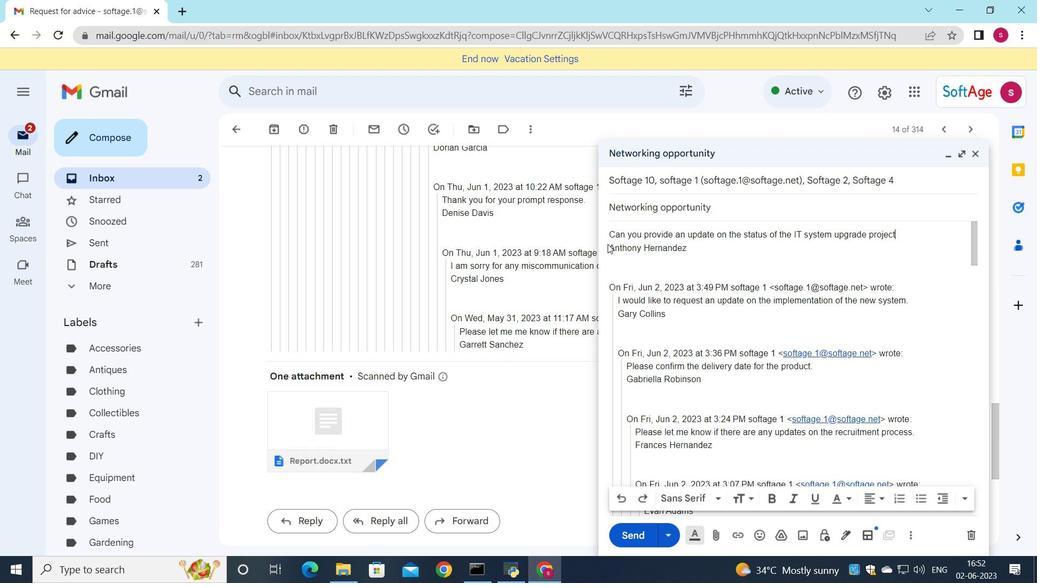 
Action: Key pressed <Key.shift_r>?
Screenshot: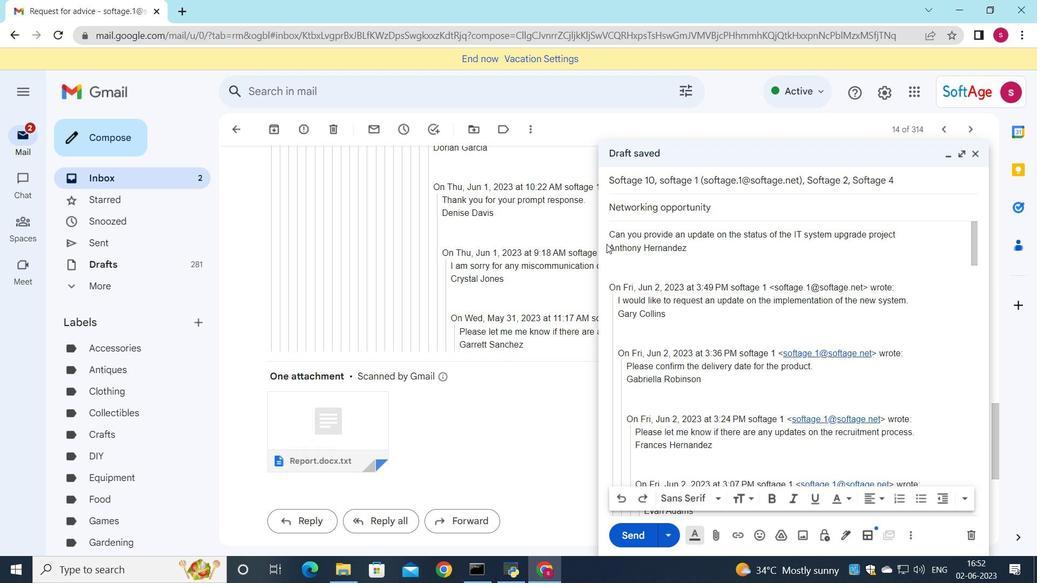 
Action: Mouse moved to (717, 503)
Screenshot: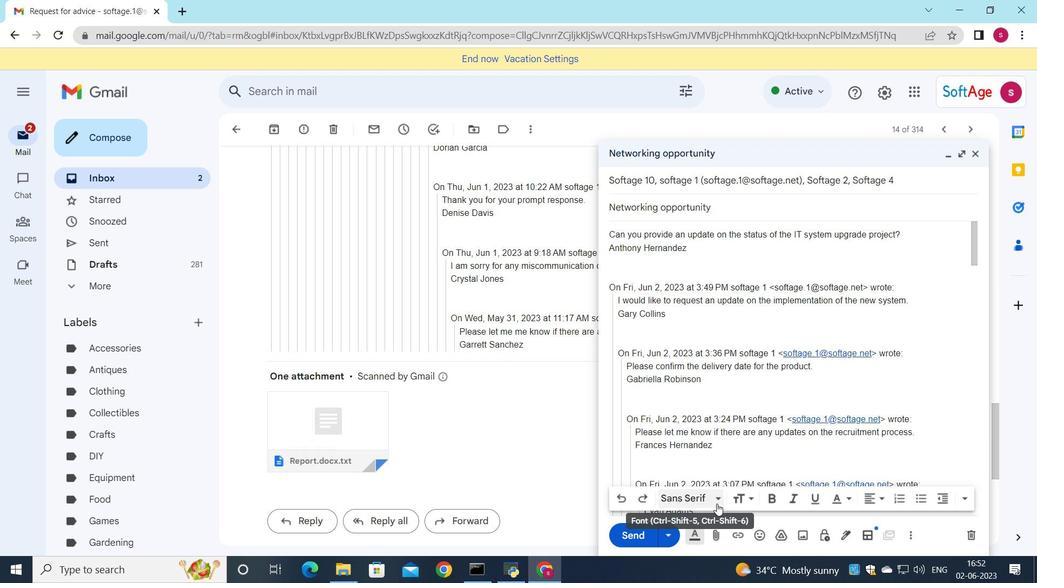
Action: Mouse pressed left at (717, 503)
Screenshot: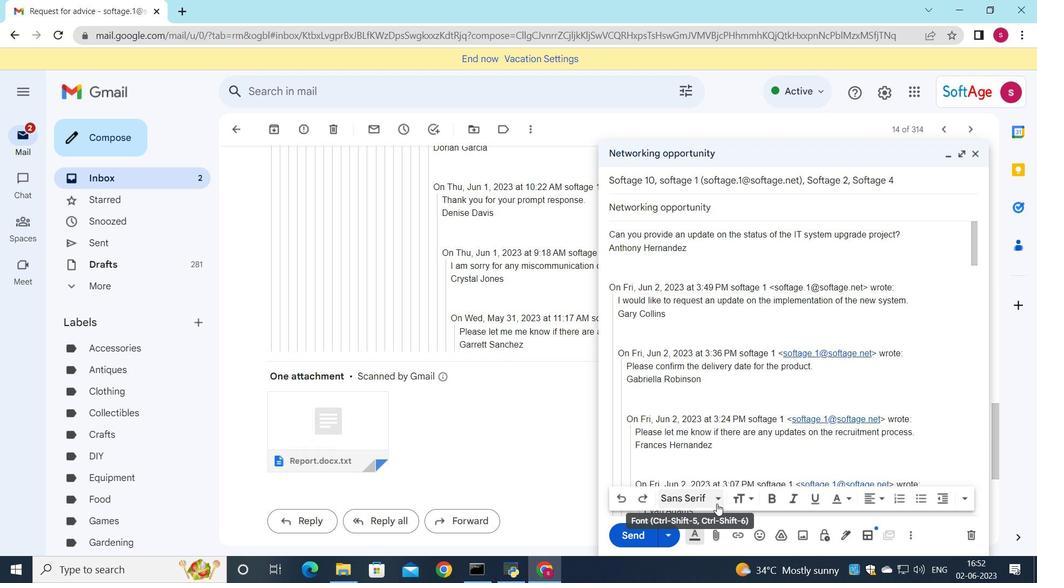 
Action: Mouse moved to (718, 283)
Screenshot: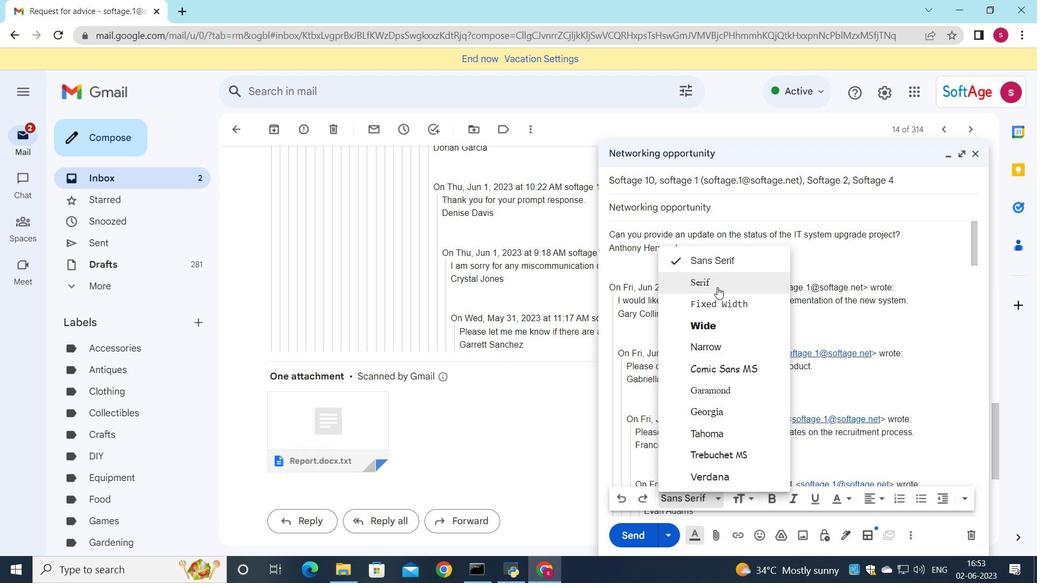 
Action: Mouse pressed left at (718, 283)
Screenshot: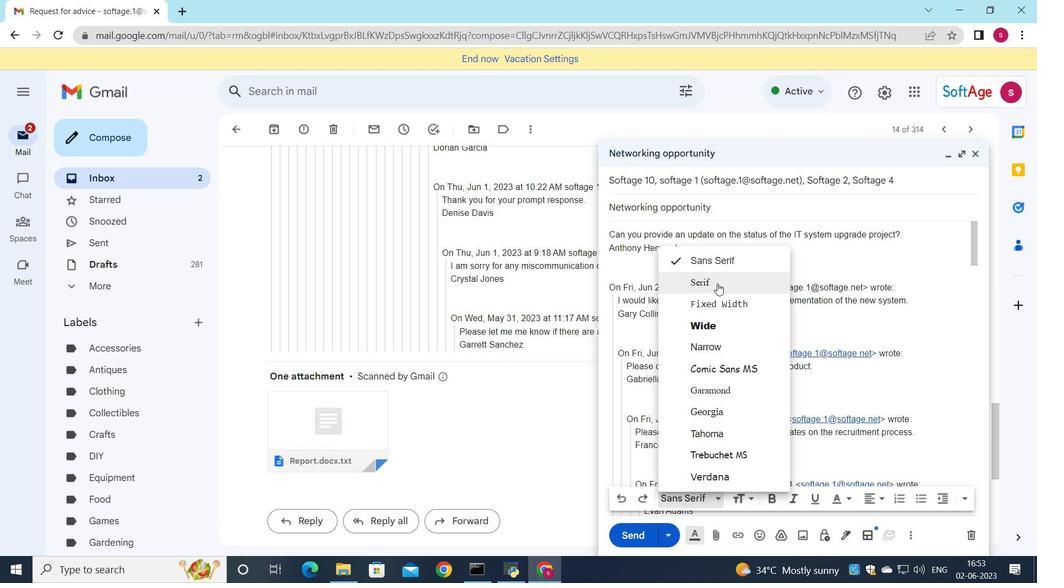 
Action: Mouse moved to (893, 235)
Screenshot: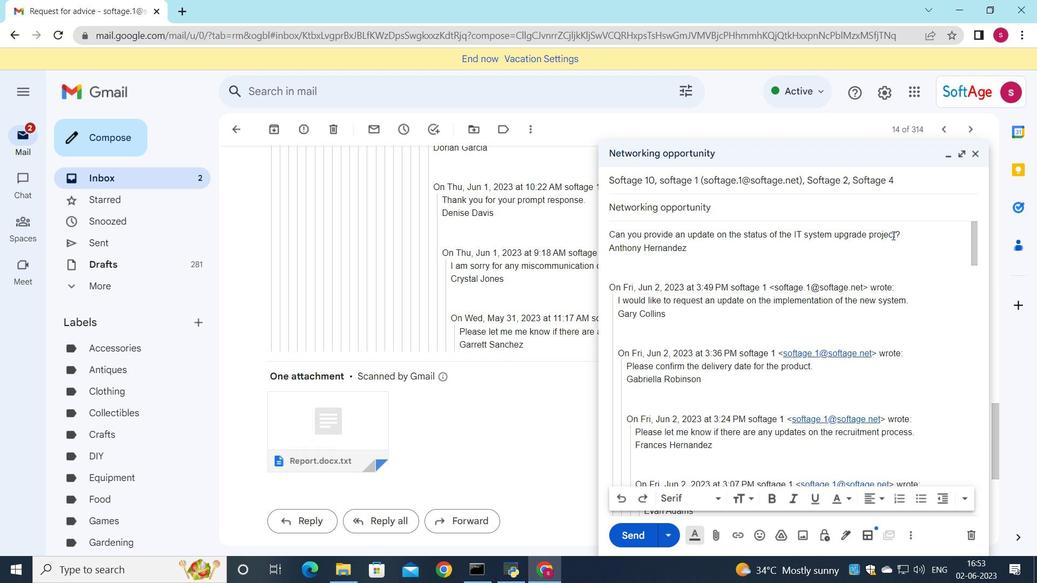 
Action: Mouse pressed left at (893, 235)
Screenshot: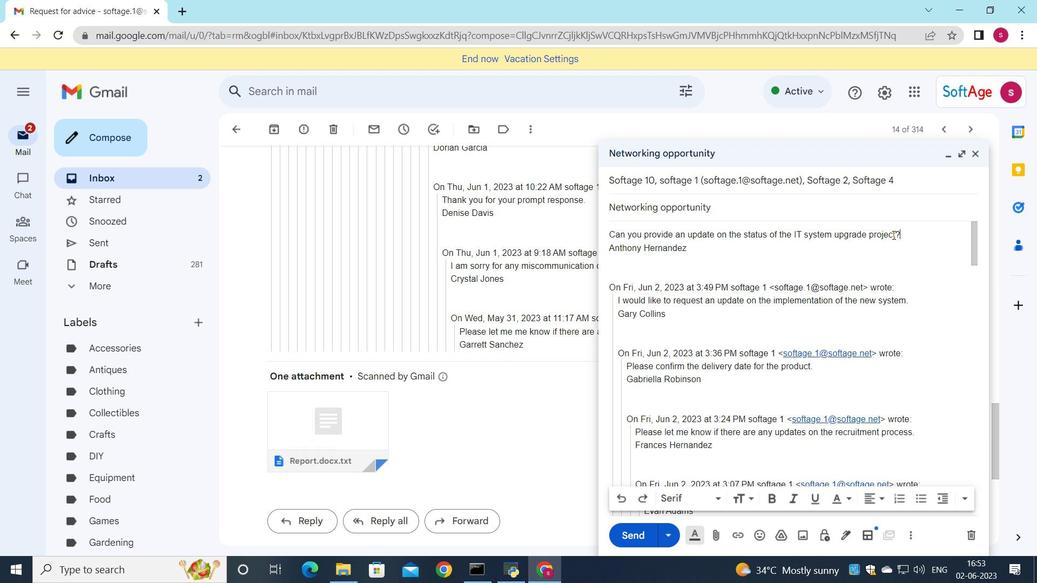 
Action: Mouse moved to (900, 235)
Screenshot: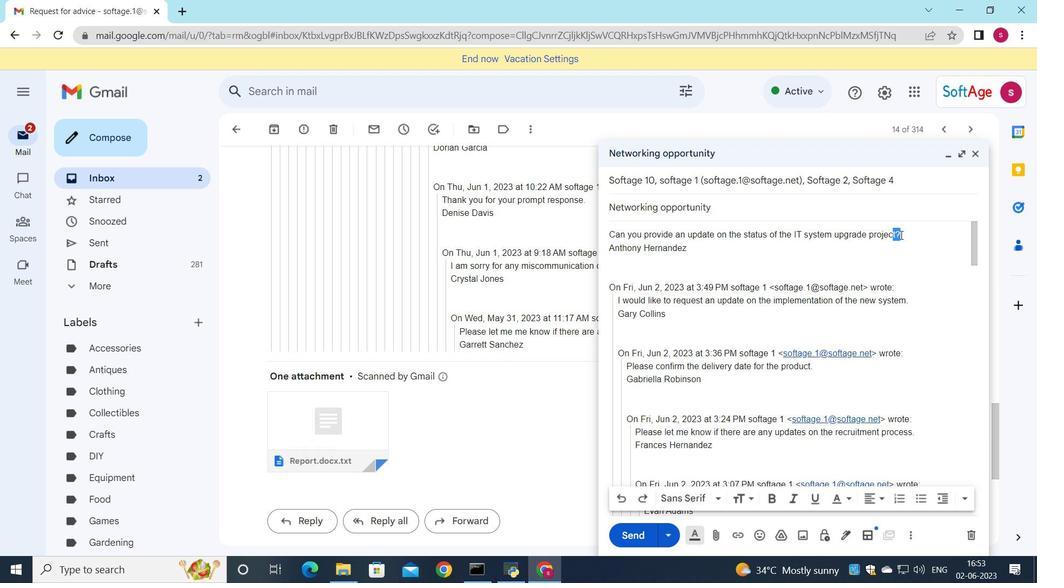 
Action: Mouse pressed left at (900, 235)
Screenshot: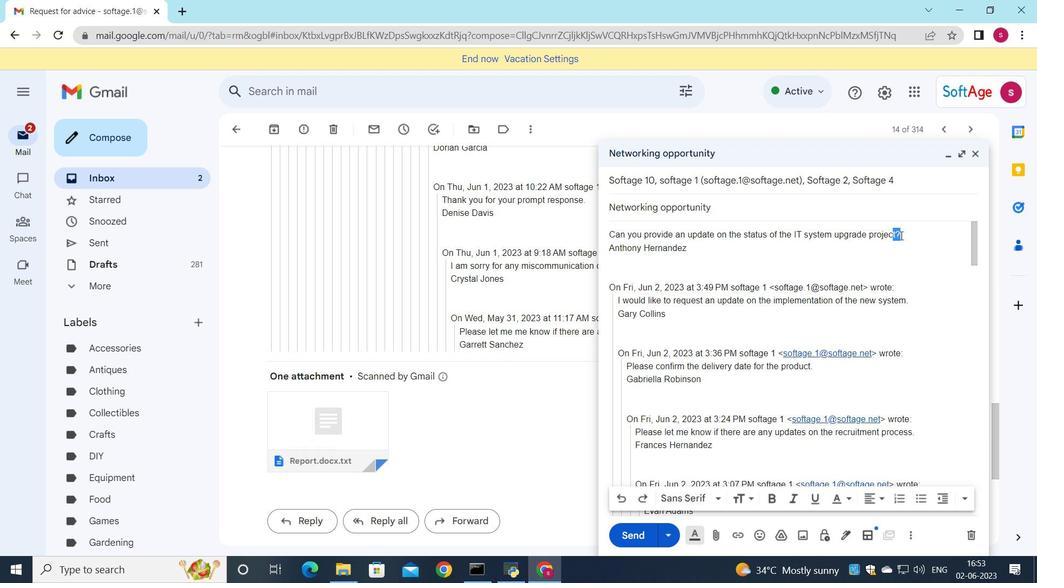 
Action: Mouse pressed left at (900, 235)
Screenshot: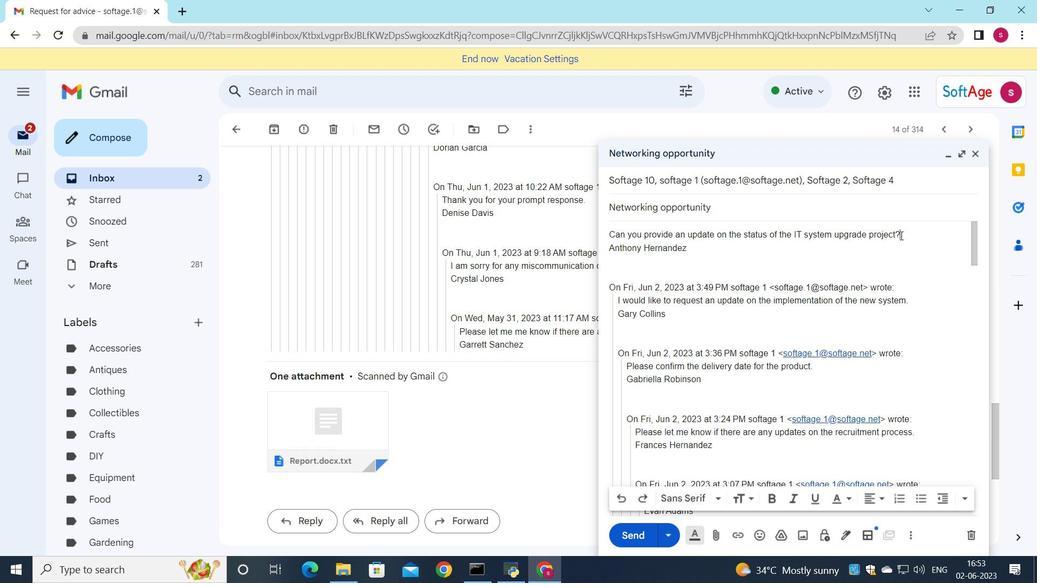 
Action: Mouse moved to (723, 503)
Screenshot: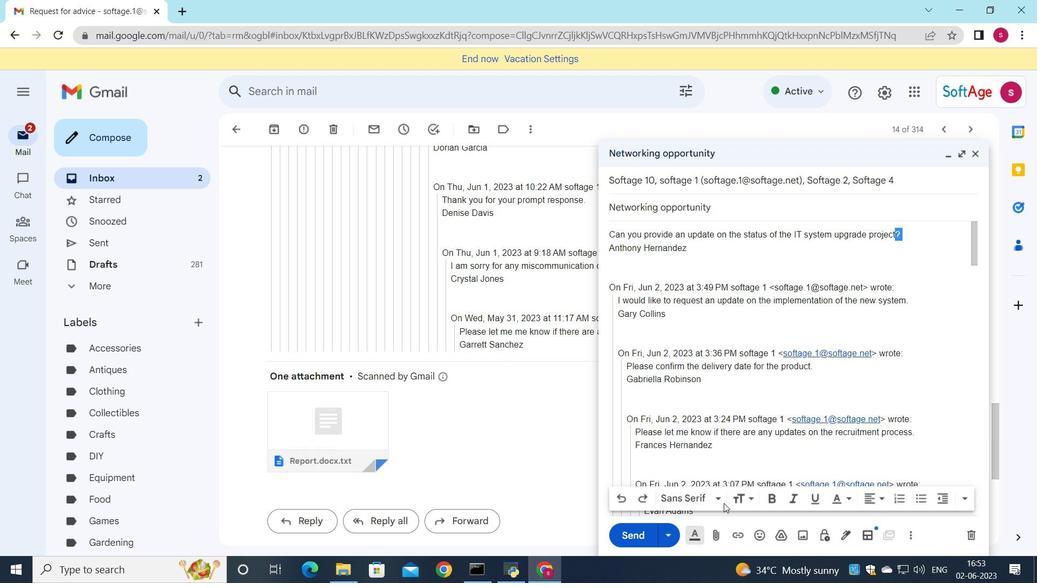 
Action: Mouse pressed left at (723, 503)
Screenshot: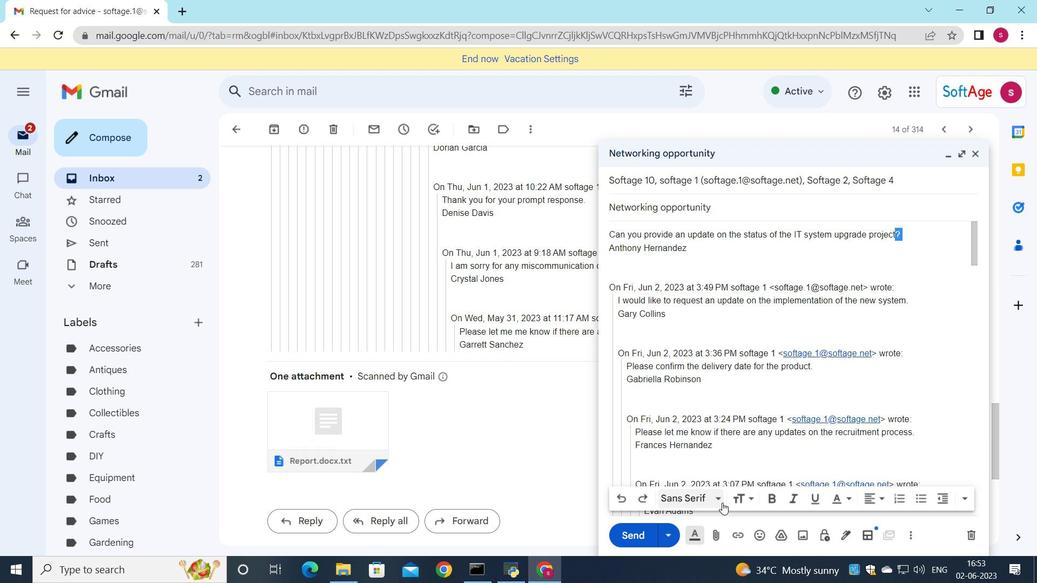 
Action: Mouse moved to (723, 284)
Screenshot: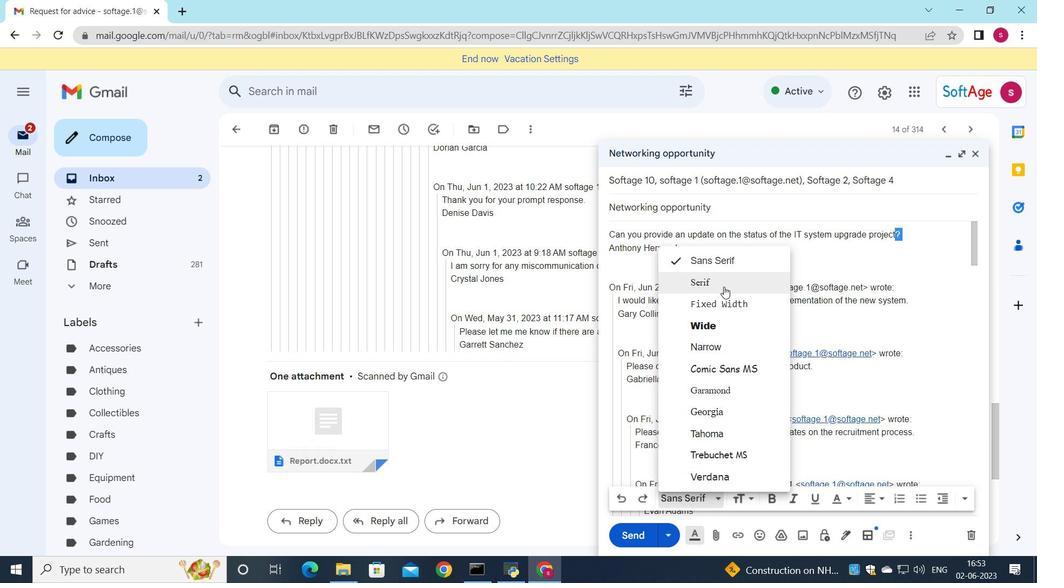 
Action: Mouse pressed left at (723, 284)
Screenshot: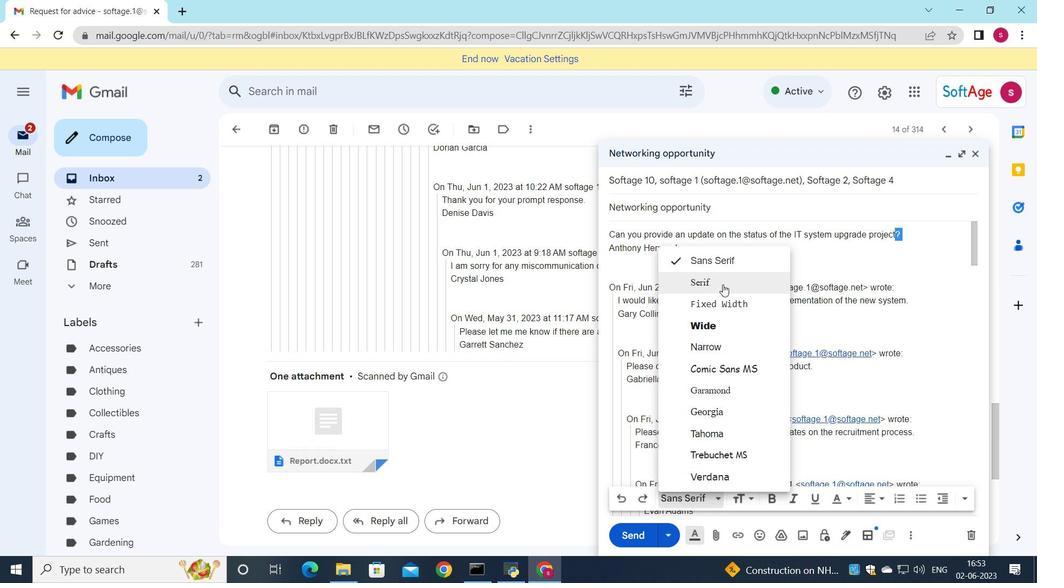 
Action: Mouse moved to (775, 500)
Screenshot: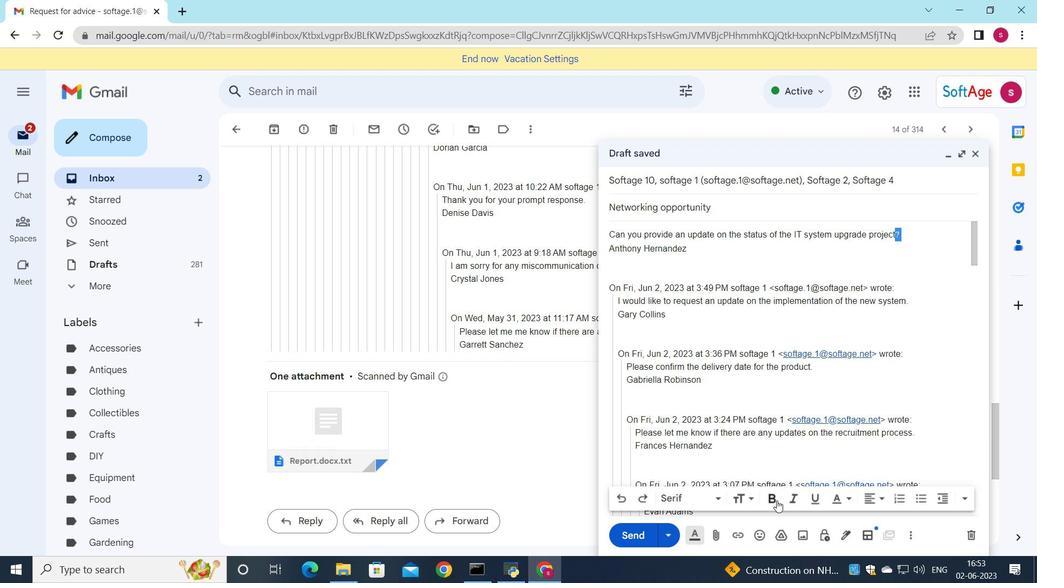 
Action: Mouse pressed left at (775, 500)
Screenshot: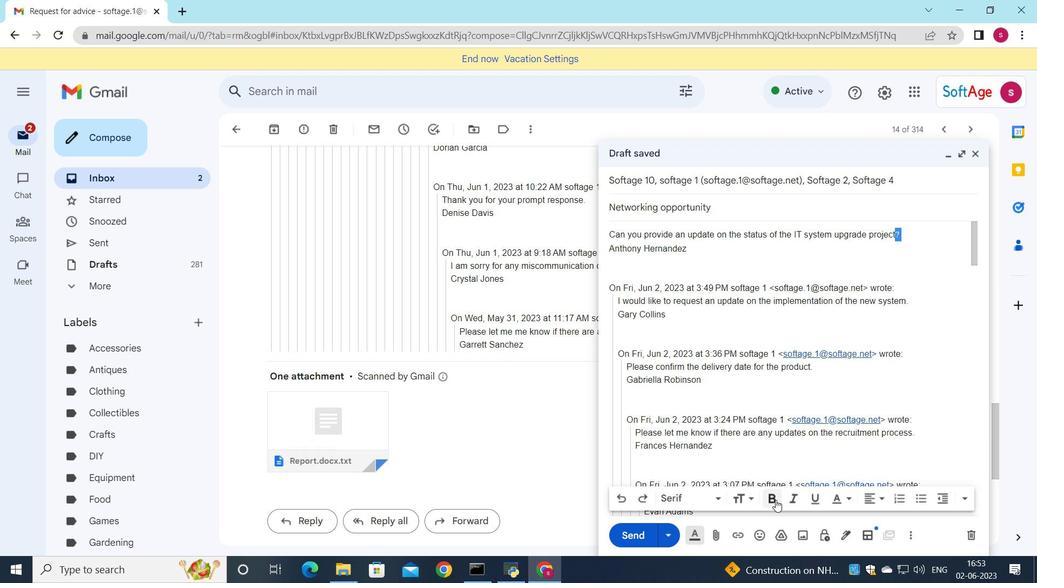 
Action: Mouse moved to (797, 503)
Screenshot: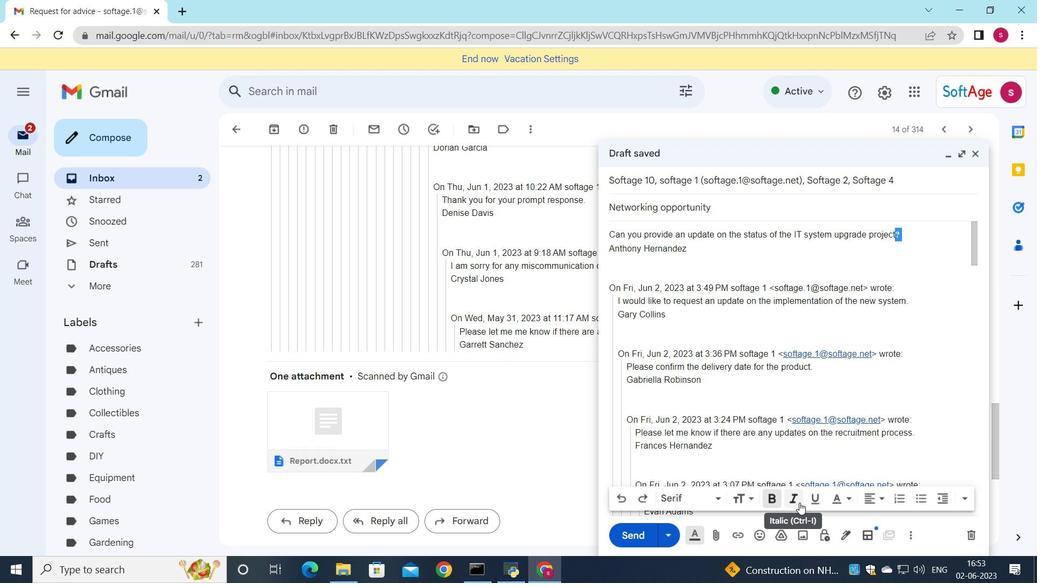
Action: Mouse pressed left at (797, 503)
Screenshot: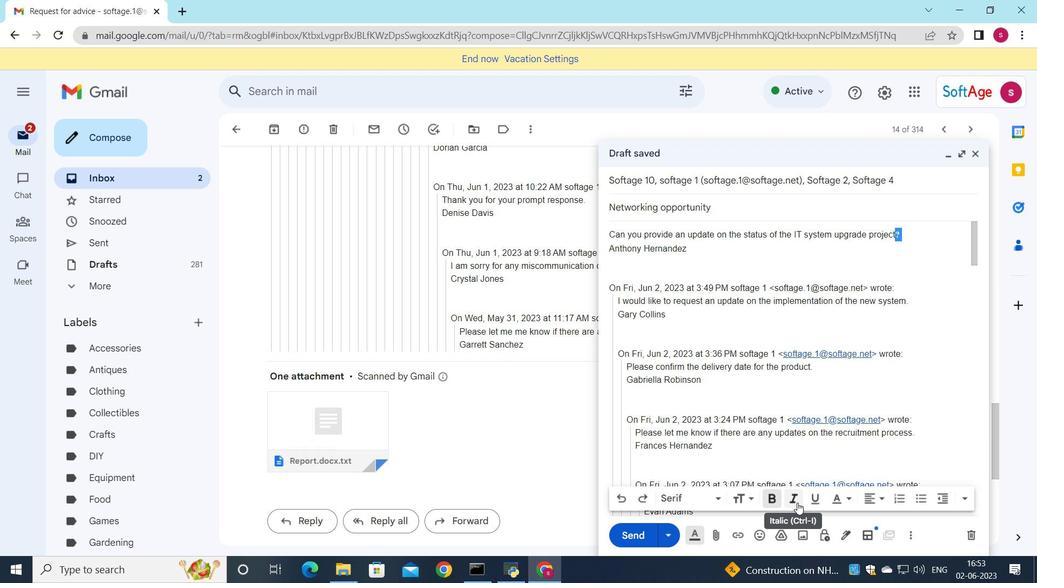 
Action: Mouse moved to (632, 534)
Screenshot: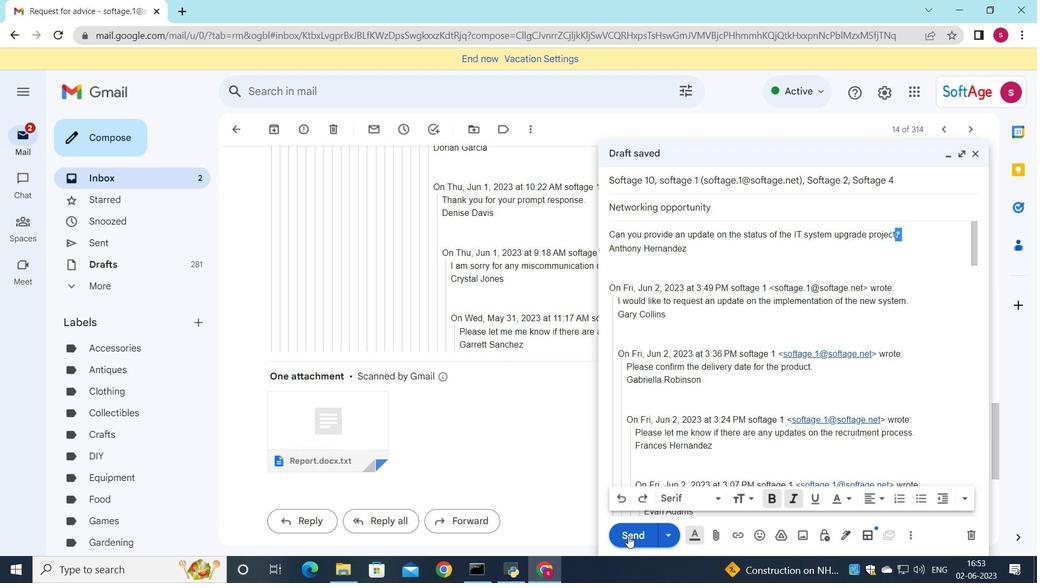 
Action: Mouse pressed left at (632, 534)
Screenshot: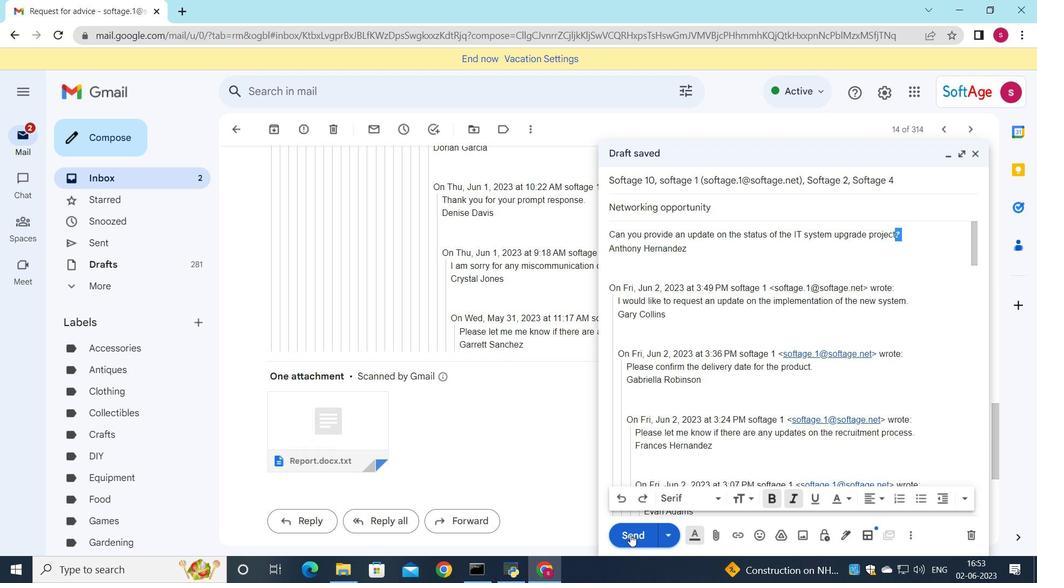 
Action: Mouse moved to (167, 171)
Screenshot: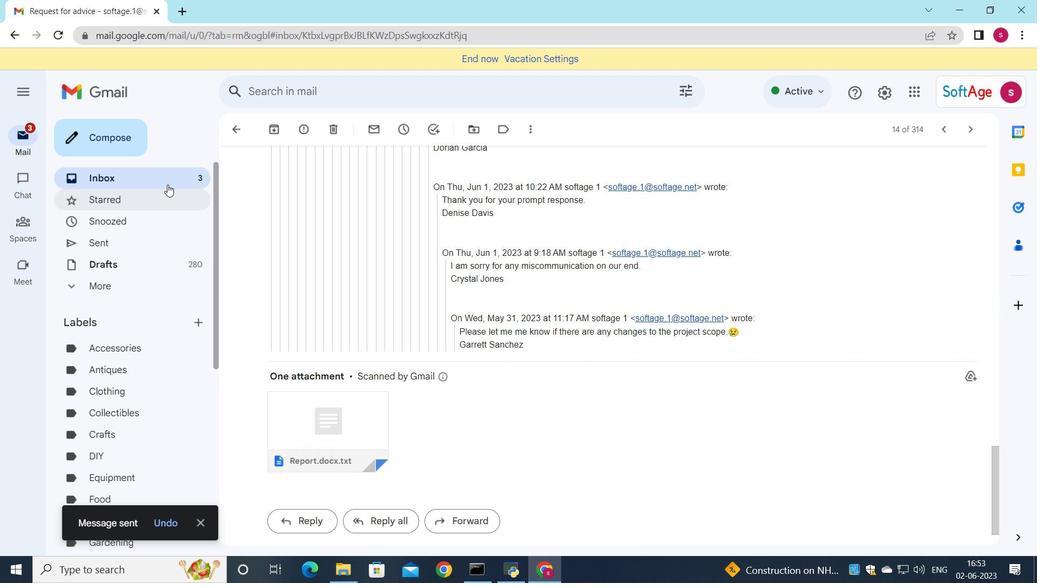 
Action: Mouse pressed left at (167, 171)
Screenshot: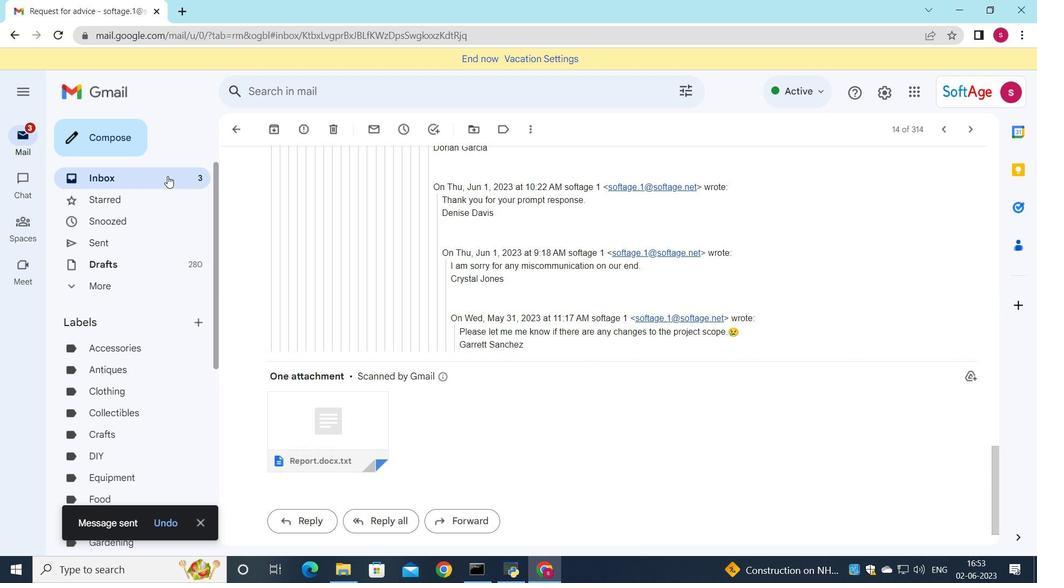 
Action: Mouse moved to (326, 157)
Screenshot: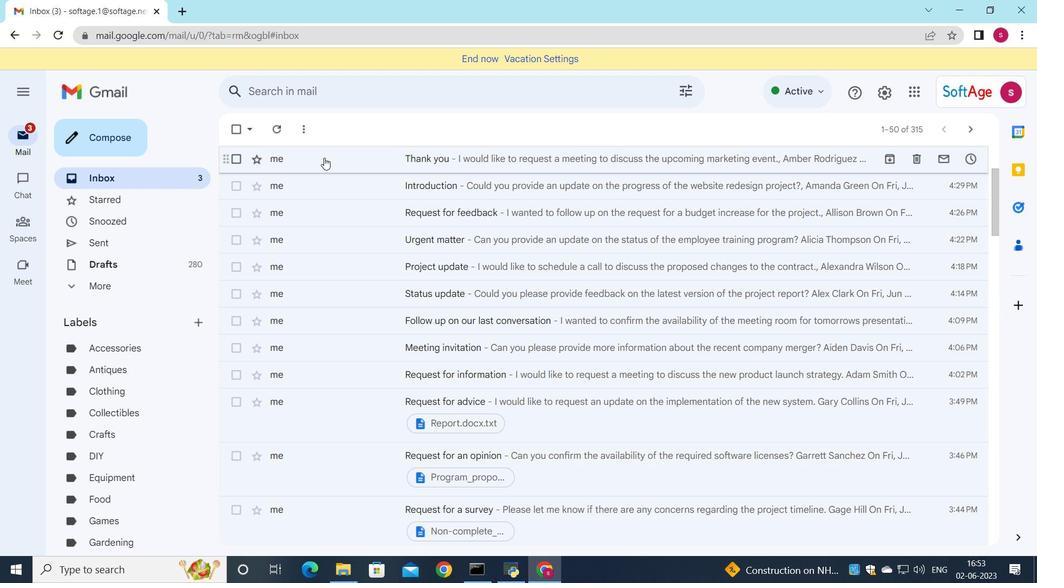 
Action: Mouse scrolled (326, 157) with delta (0, 0)
Screenshot: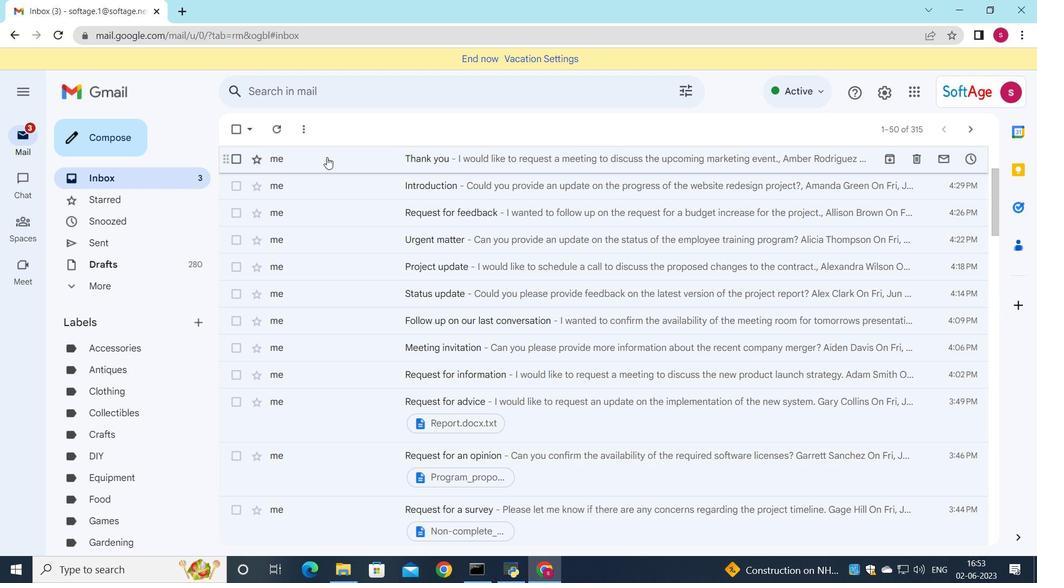 
Action: Mouse scrolled (326, 157) with delta (0, 0)
Screenshot: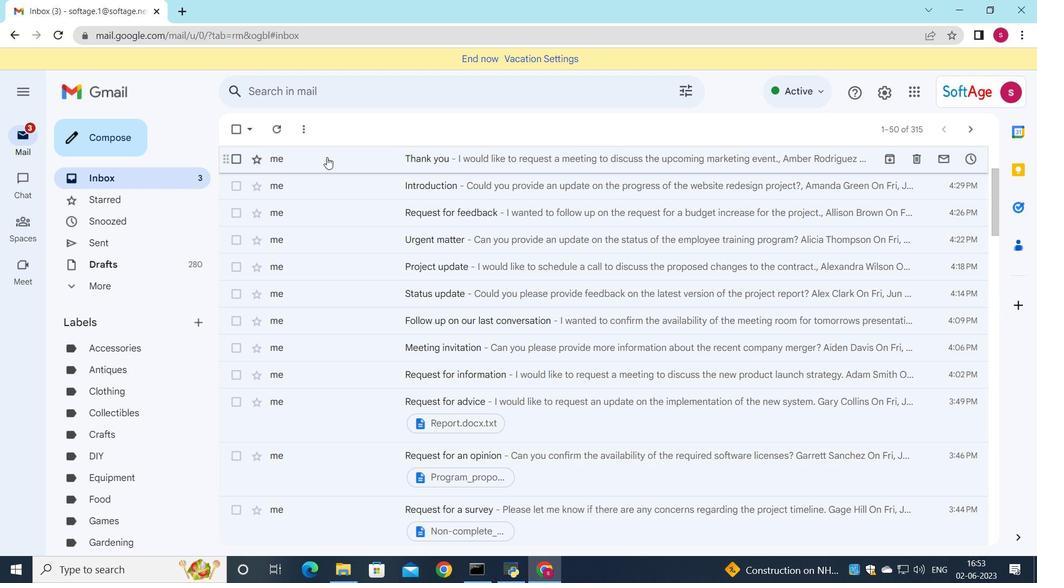 
Action: Mouse scrolled (326, 157) with delta (0, 0)
Screenshot: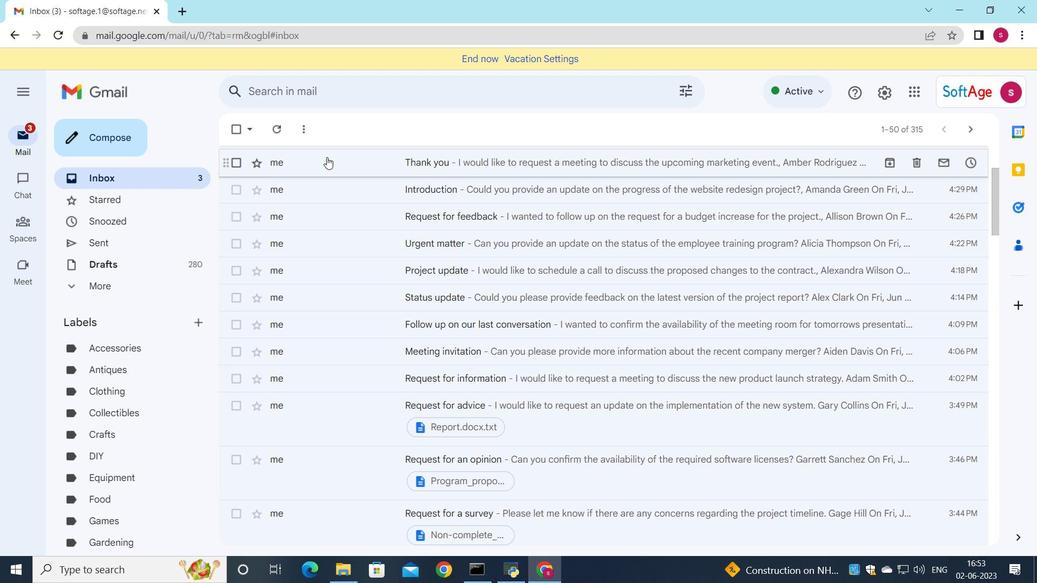 
Action: Mouse scrolled (326, 157) with delta (0, 0)
Screenshot: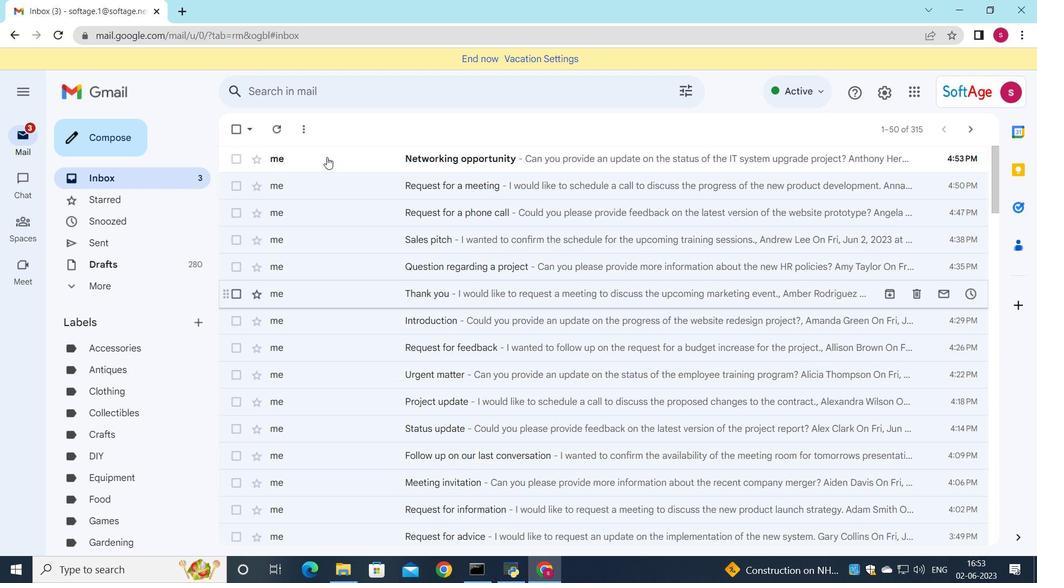 
Action: Mouse scrolled (326, 157) with delta (0, 0)
Screenshot: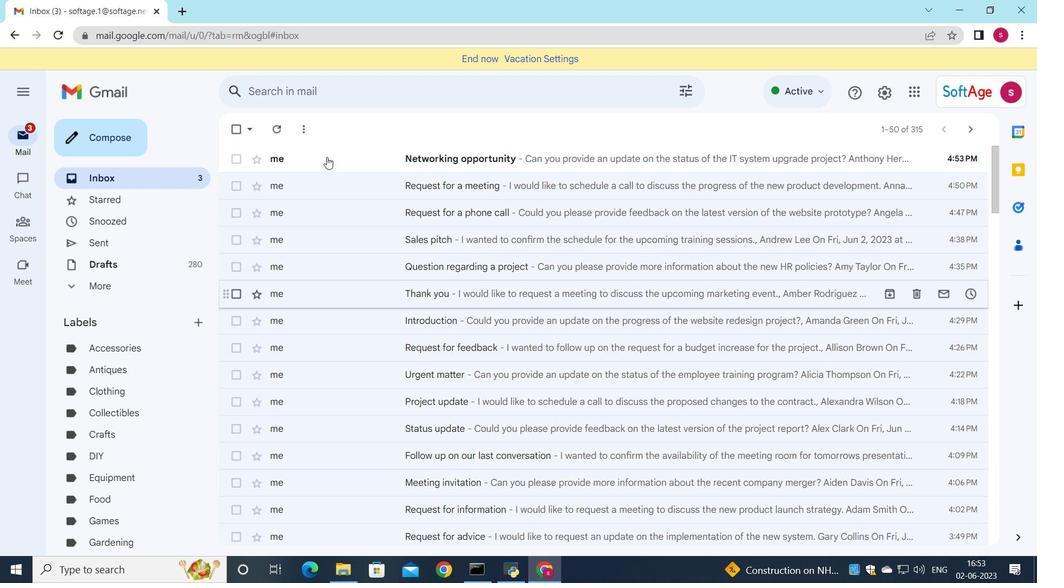 
Action: Mouse scrolled (326, 157) with delta (0, 0)
Screenshot: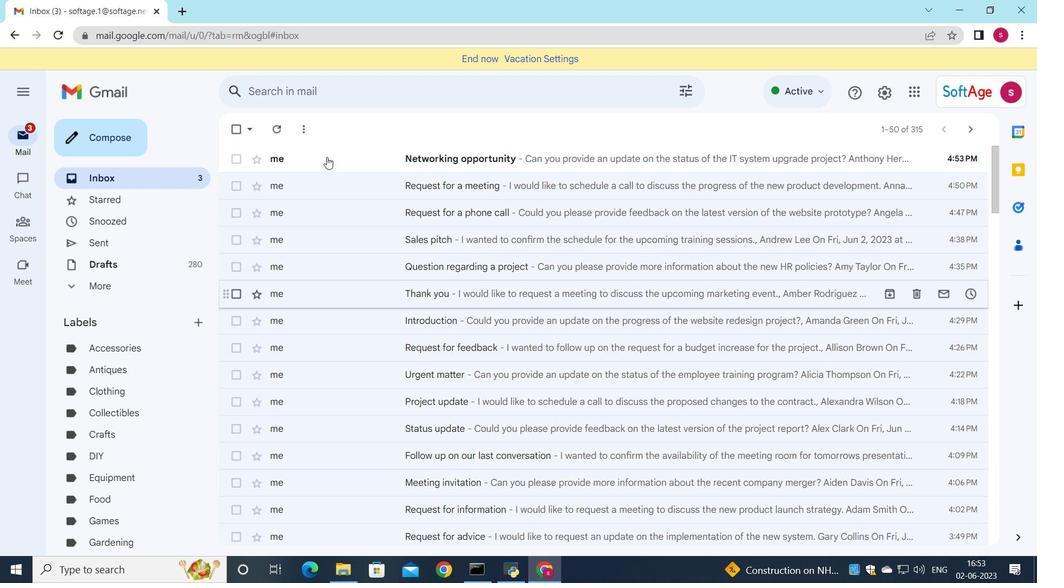 
Action: Mouse moved to (532, 165)
Screenshot: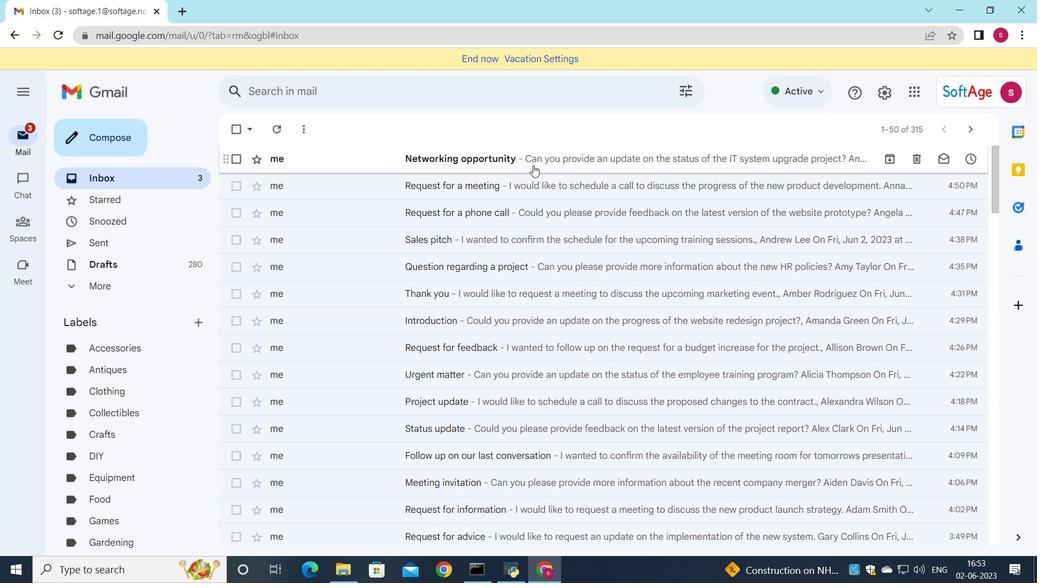 
Action: Mouse pressed left at (532, 165)
Screenshot: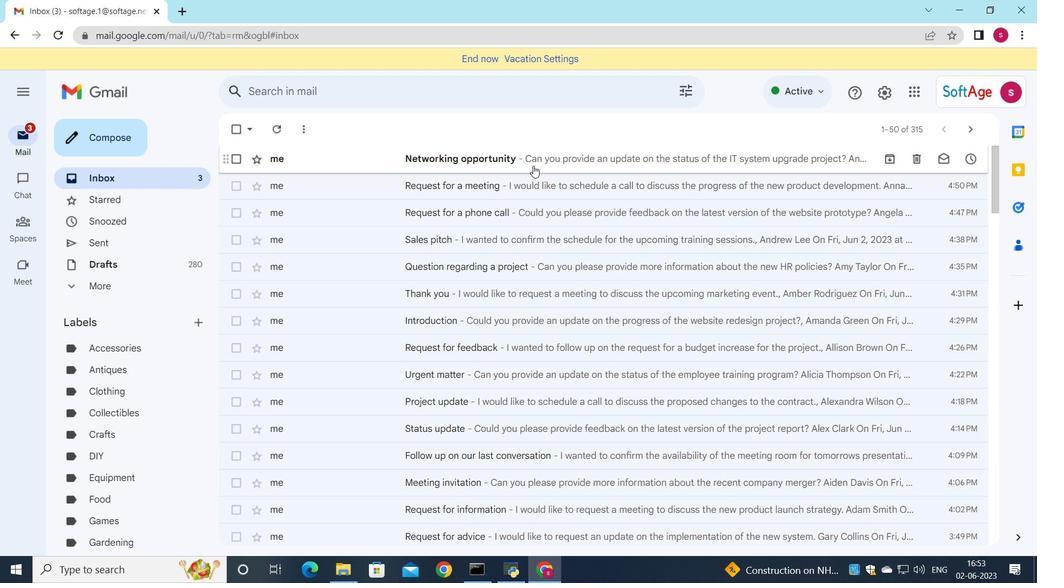 
Action: Mouse moved to (529, 202)
Screenshot: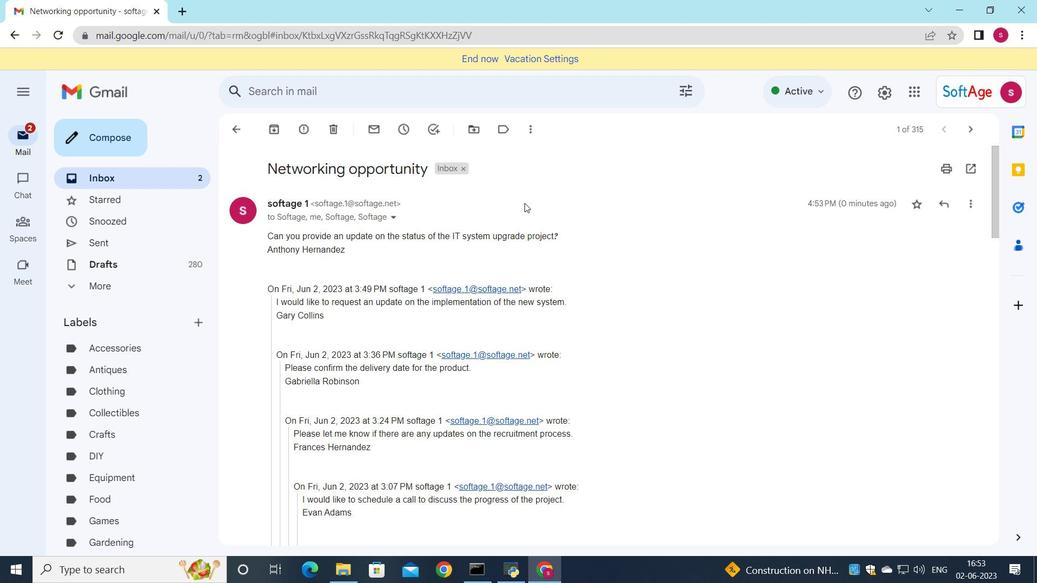 
